 Task: Compose an email with the signature Anthony Hernandez with the subject Feedback on an investor presentation and the message I have a question regarding the legal requirements for the new product, can you please advise? from softage.4@softage.net to softage.5@softage.net, select last word, change the font of the message to Serif and change the font typography to bold and italics Send the email. Finally, move the email from Sent Items to the label Tax documents
Action: Mouse moved to (114, 115)
Screenshot: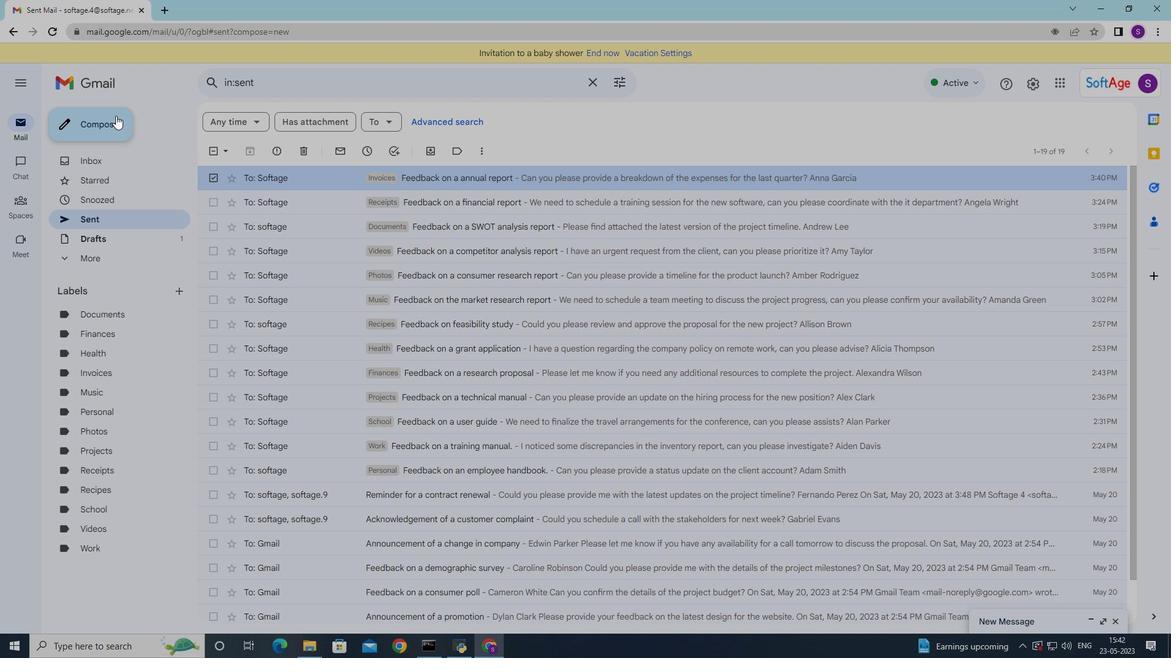 
Action: Mouse pressed left at (114, 115)
Screenshot: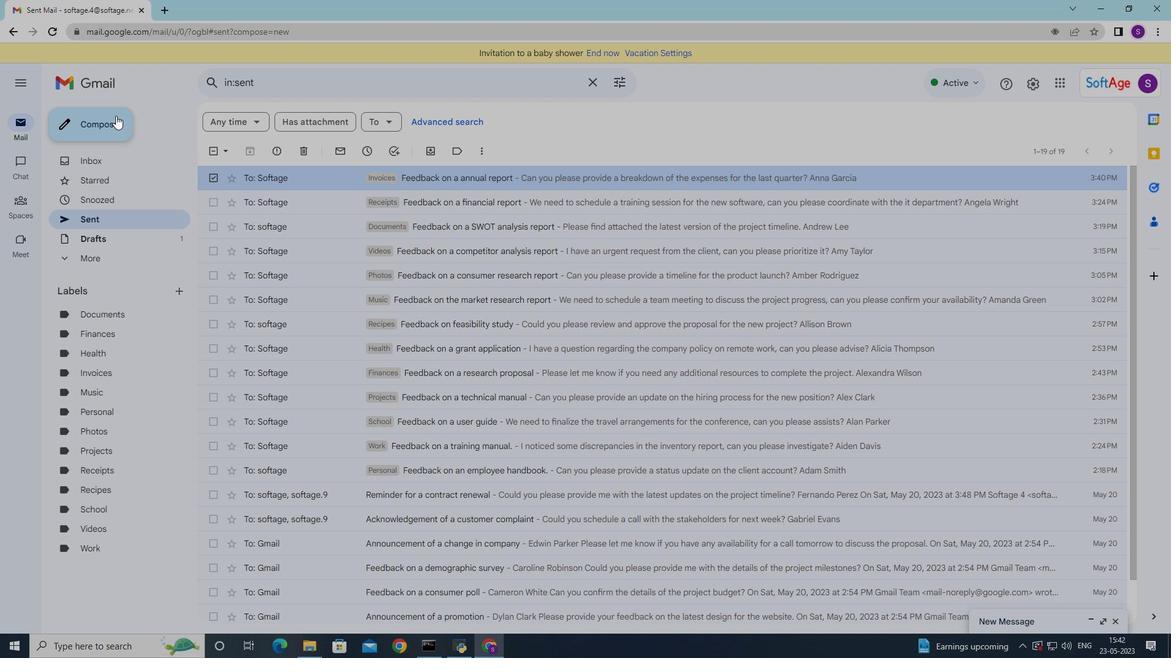 
Action: Mouse moved to (821, 610)
Screenshot: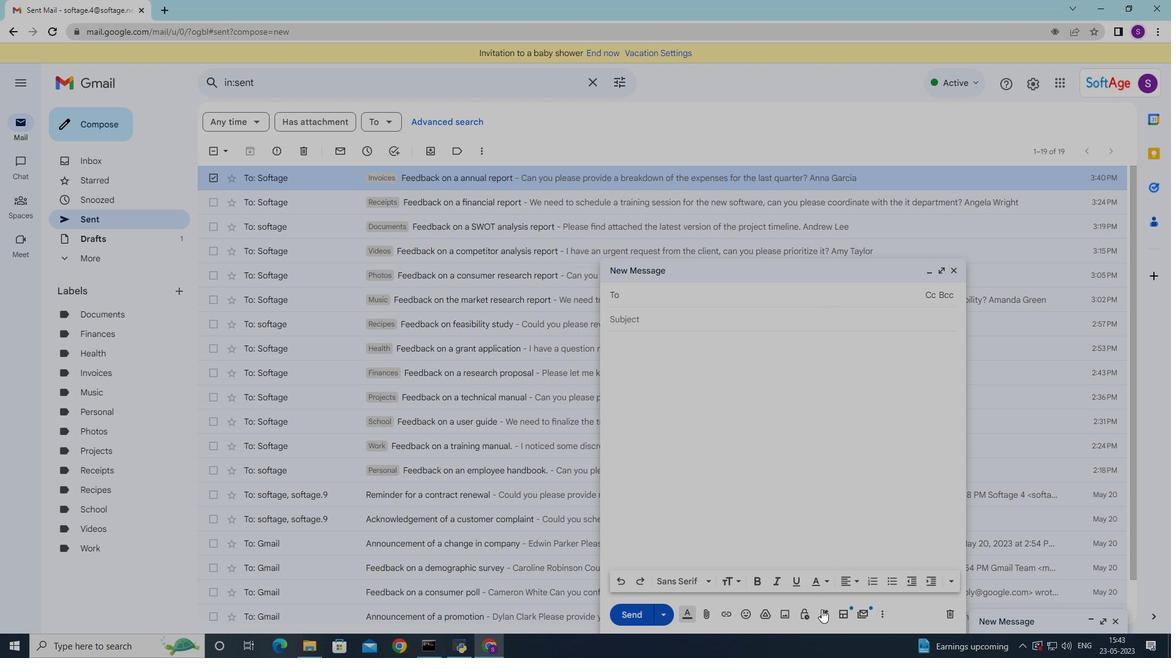 
Action: Mouse pressed left at (821, 610)
Screenshot: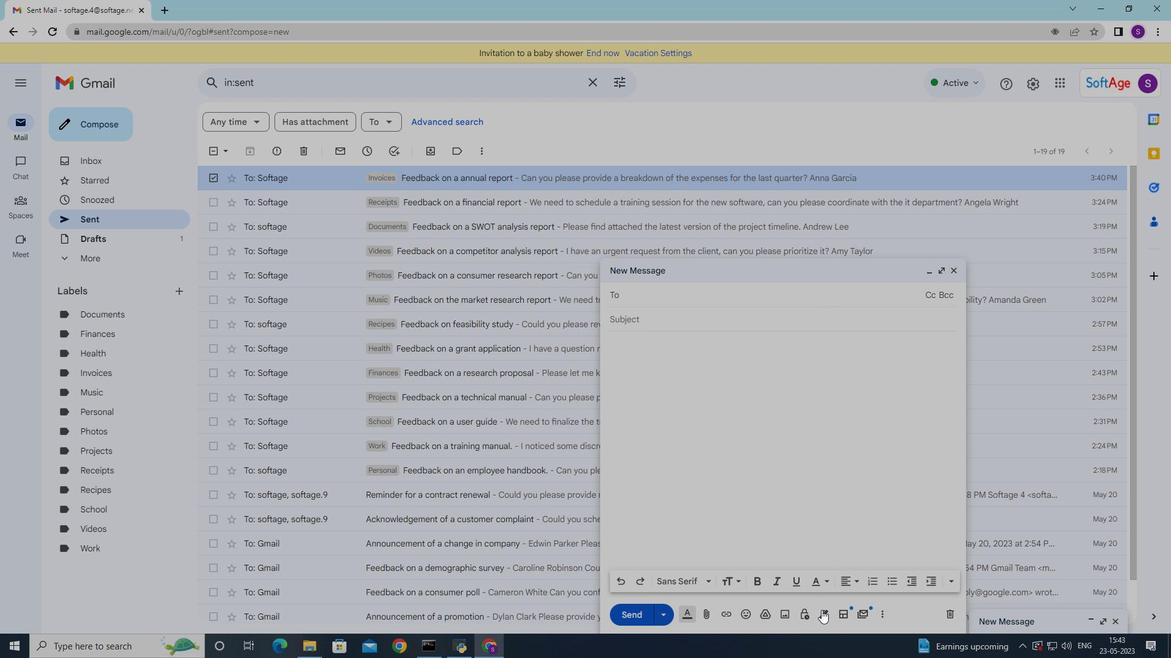 
Action: Mouse moved to (863, 520)
Screenshot: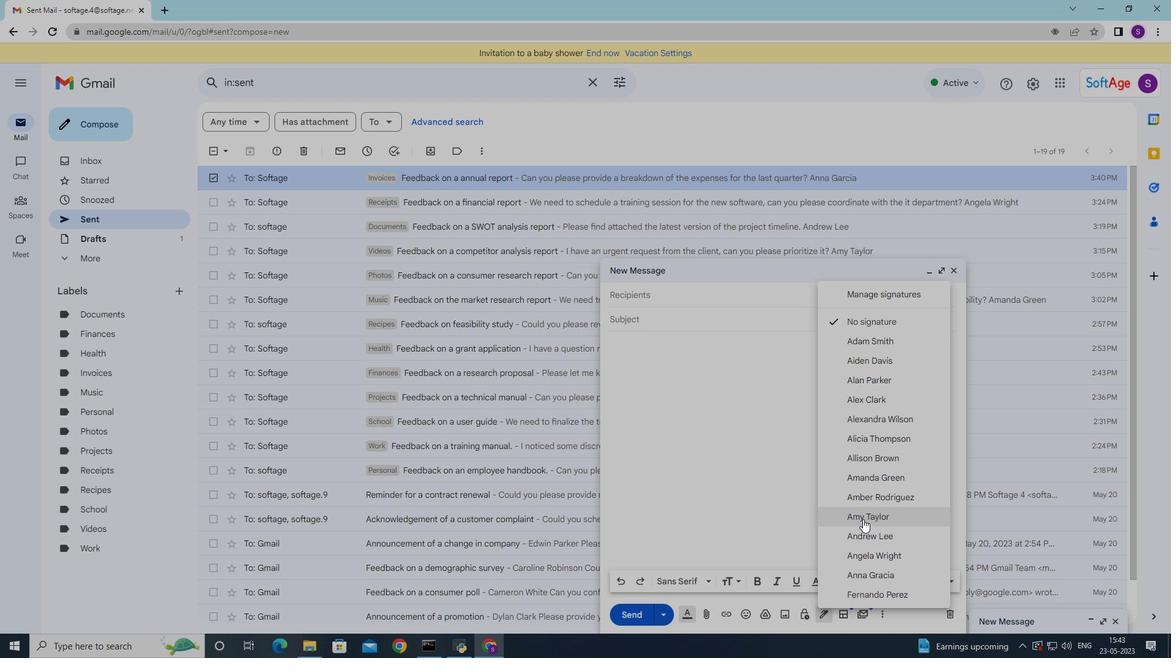 
Action: Mouse scrolled (863, 520) with delta (0, 0)
Screenshot: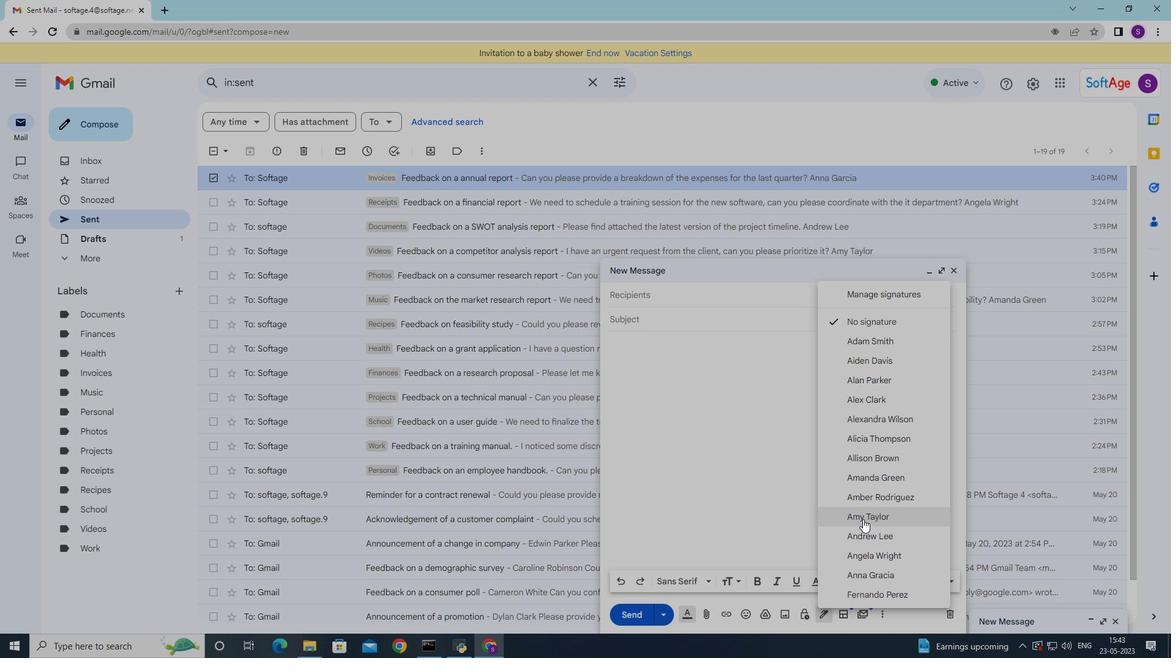 
Action: Mouse moved to (863, 522)
Screenshot: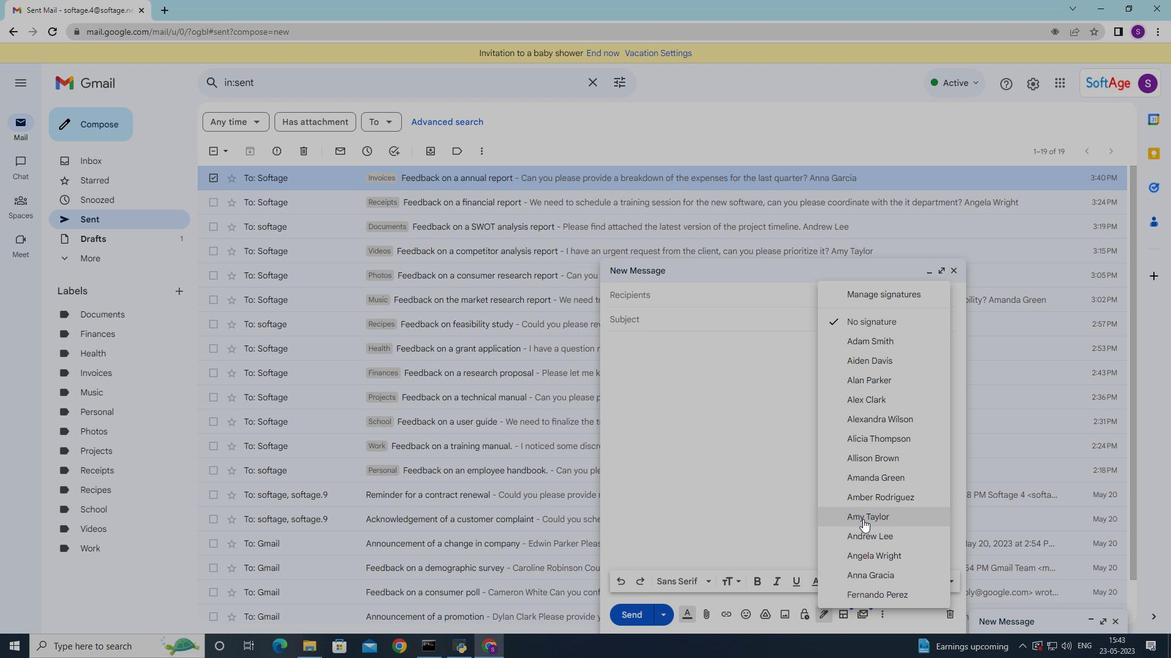 
Action: Mouse scrolled (863, 521) with delta (0, 0)
Screenshot: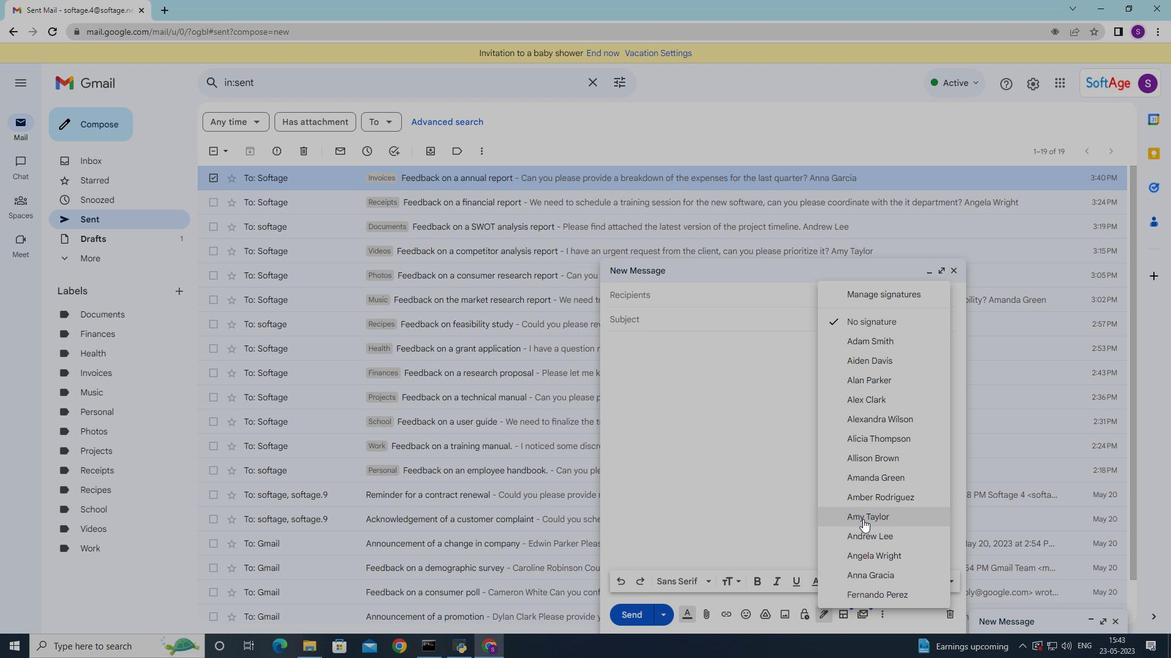 
Action: Mouse scrolled (863, 521) with delta (0, 0)
Screenshot: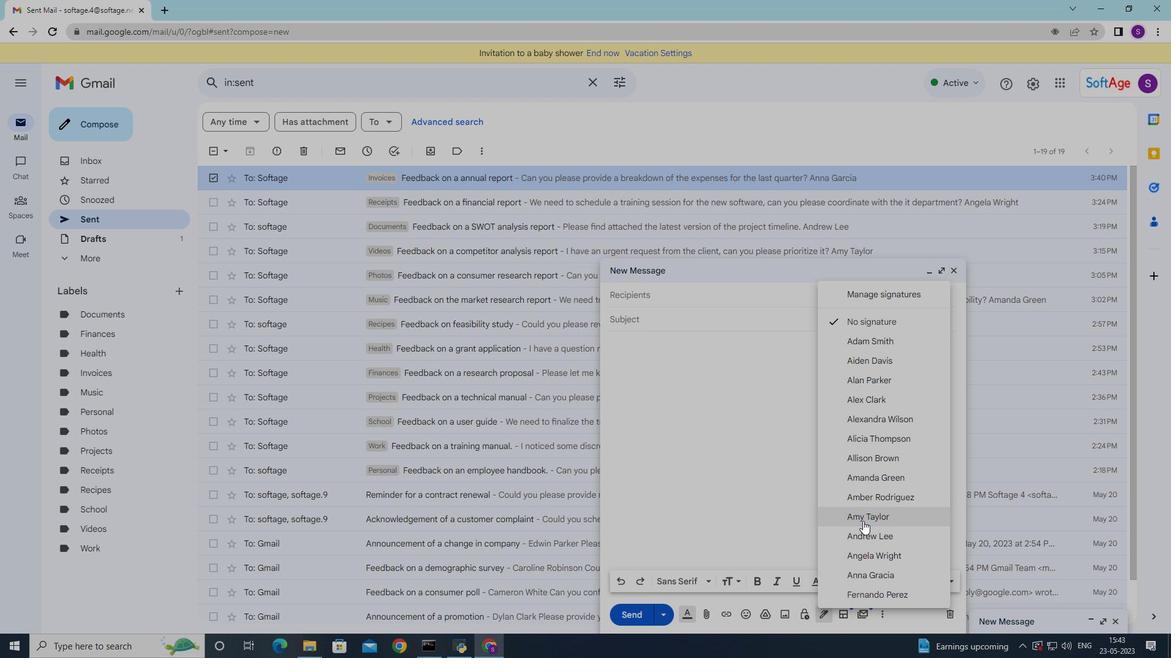 
Action: Mouse moved to (863, 523)
Screenshot: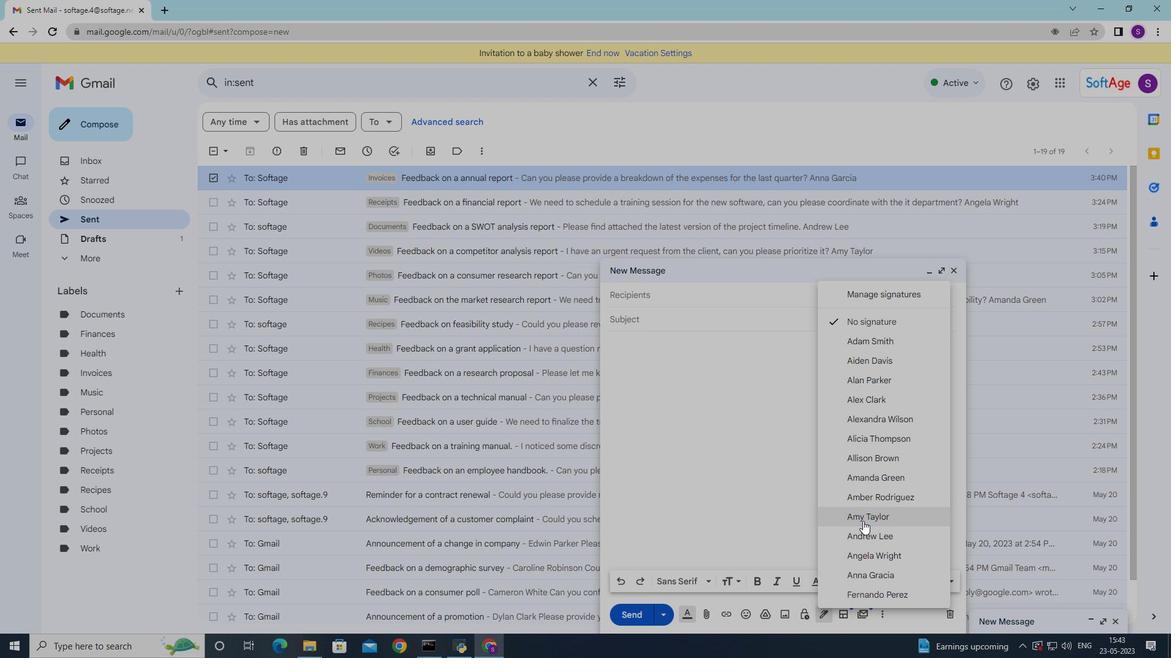 
Action: Mouse scrolled (863, 522) with delta (0, 0)
Screenshot: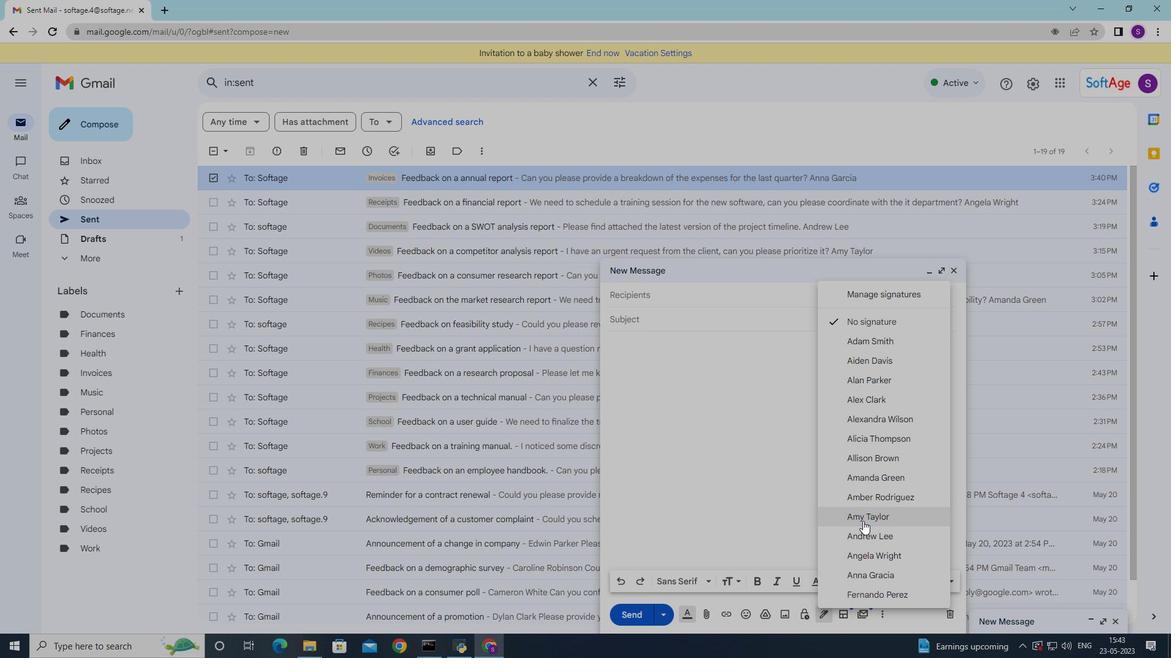 
Action: Mouse moved to (903, 542)
Screenshot: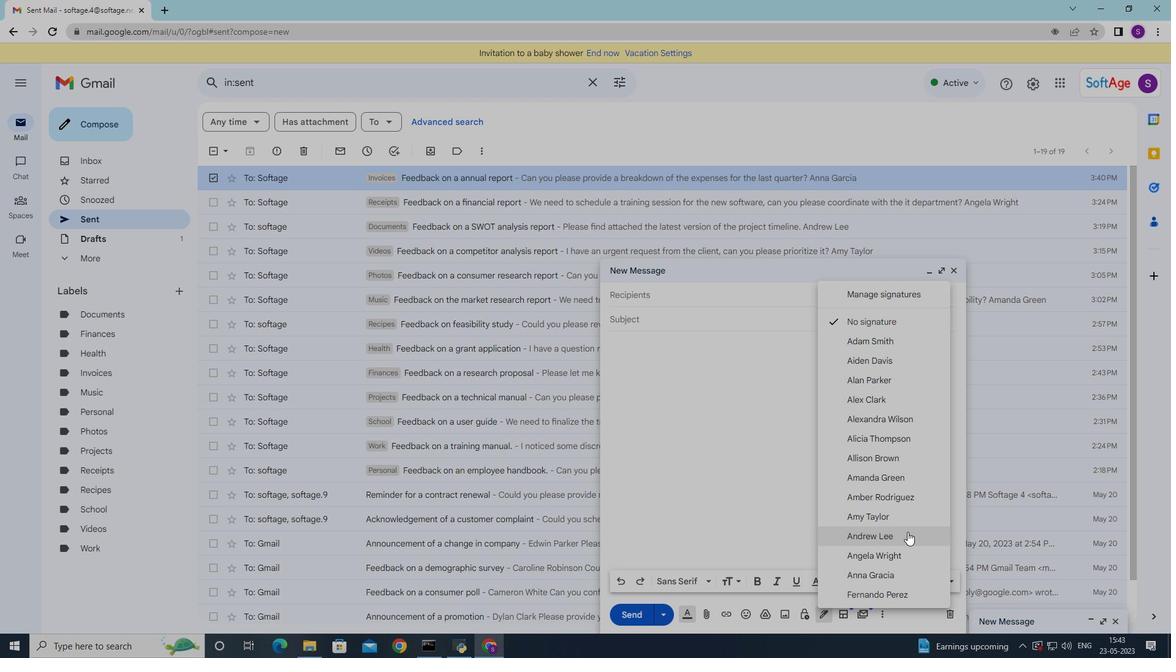 
Action: Mouse scrolled (903, 542) with delta (0, 0)
Screenshot: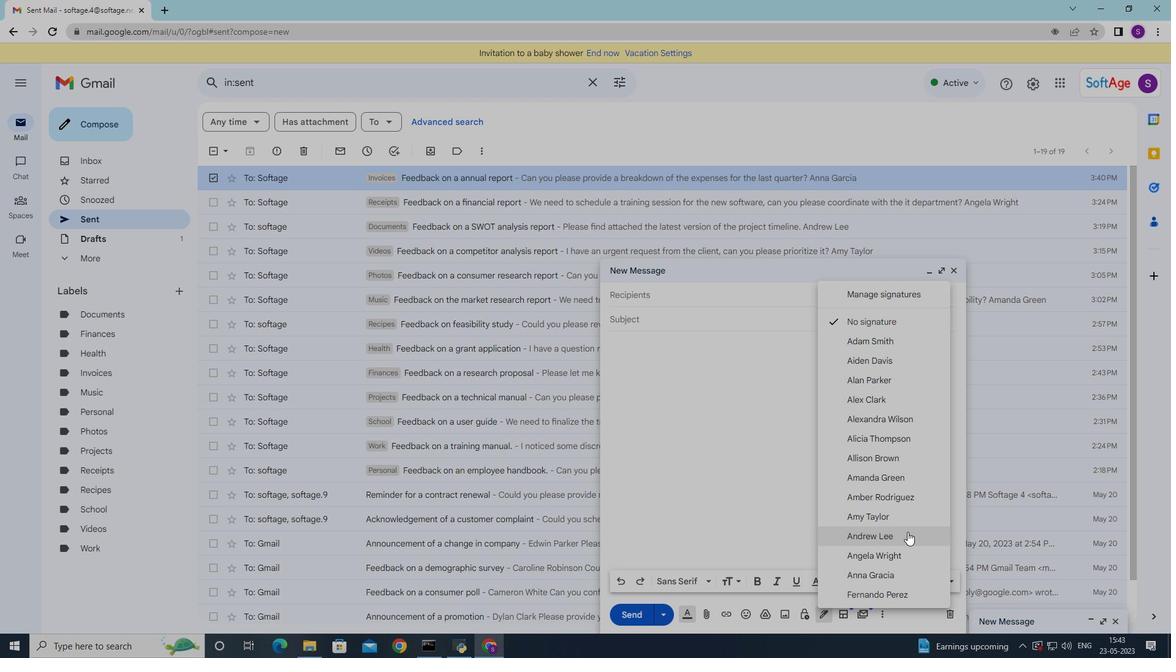 
Action: Mouse moved to (902, 544)
Screenshot: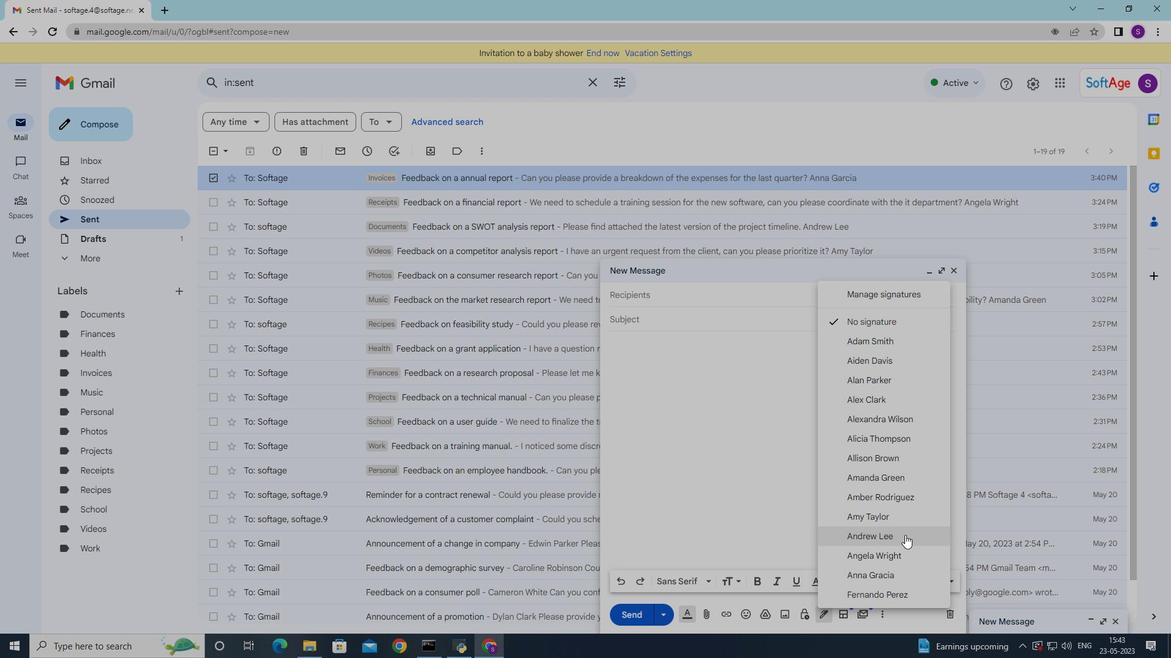 
Action: Mouse scrolled (902, 544) with delta (0, 0)
Screenshot: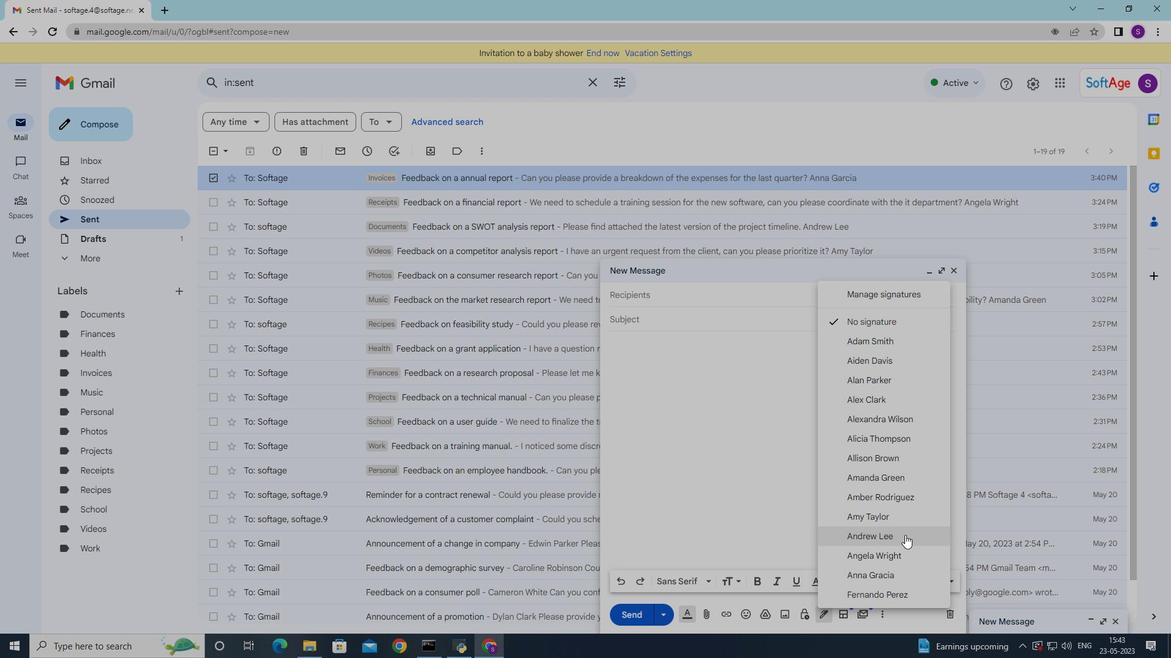 
Action: Mouse moved to (901, 546)
Screenshot: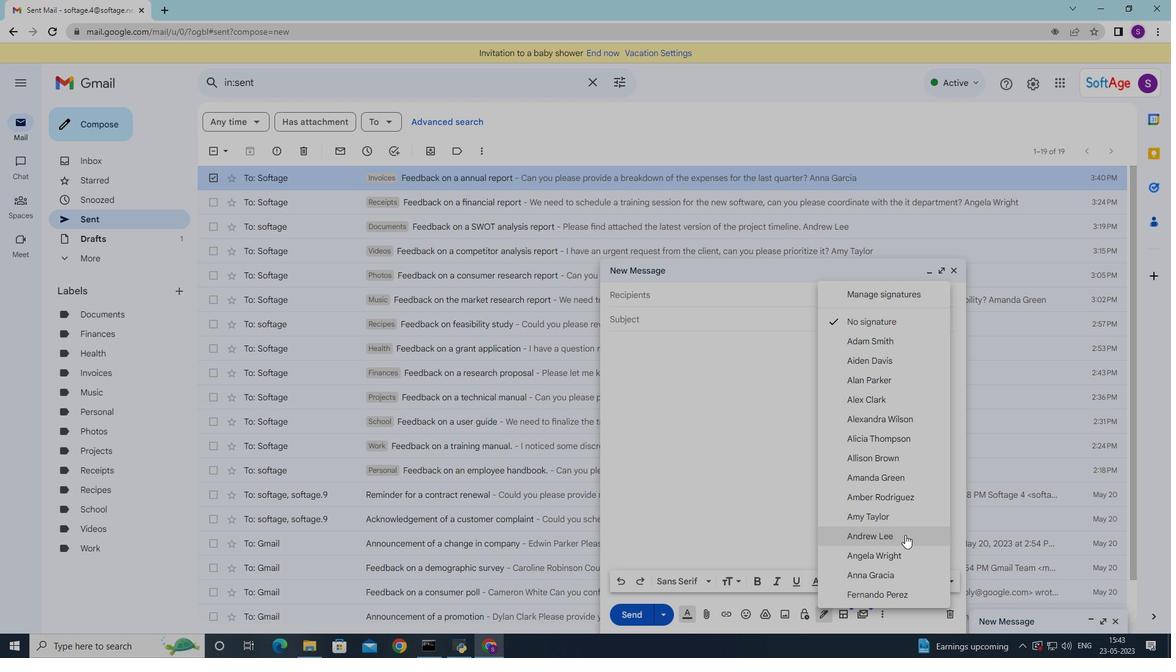 
Action: Mouse scrolled (901, 545) with delta (0, 0)
Screenshot: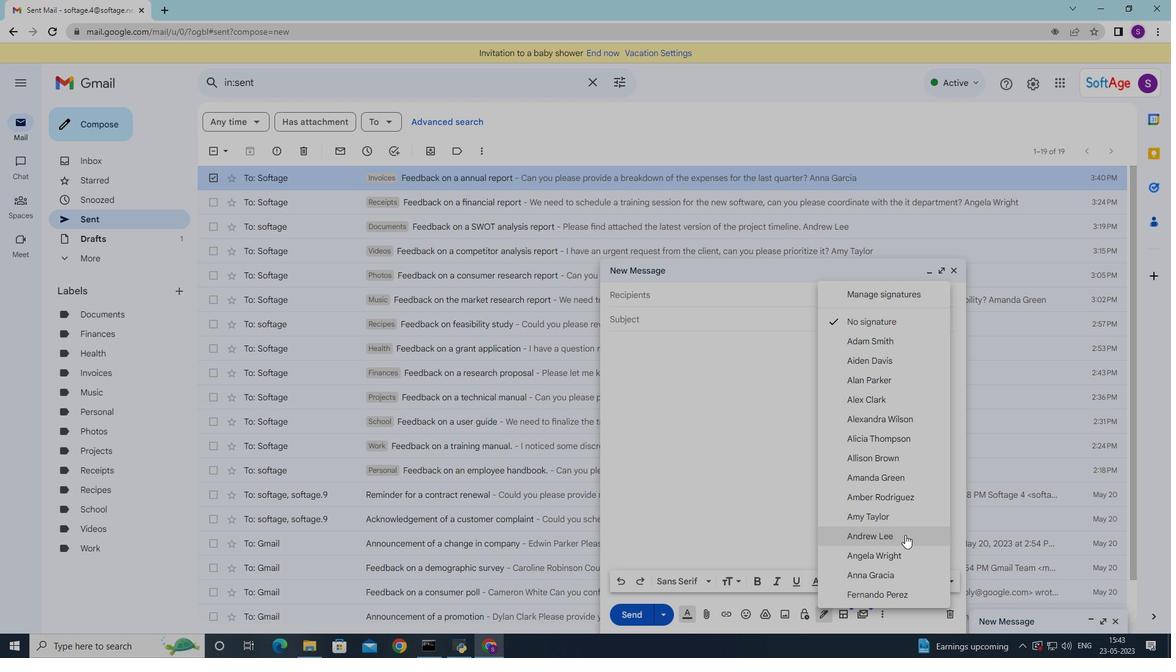 
Action: Mouse moved to (903, 301)
Screenshot: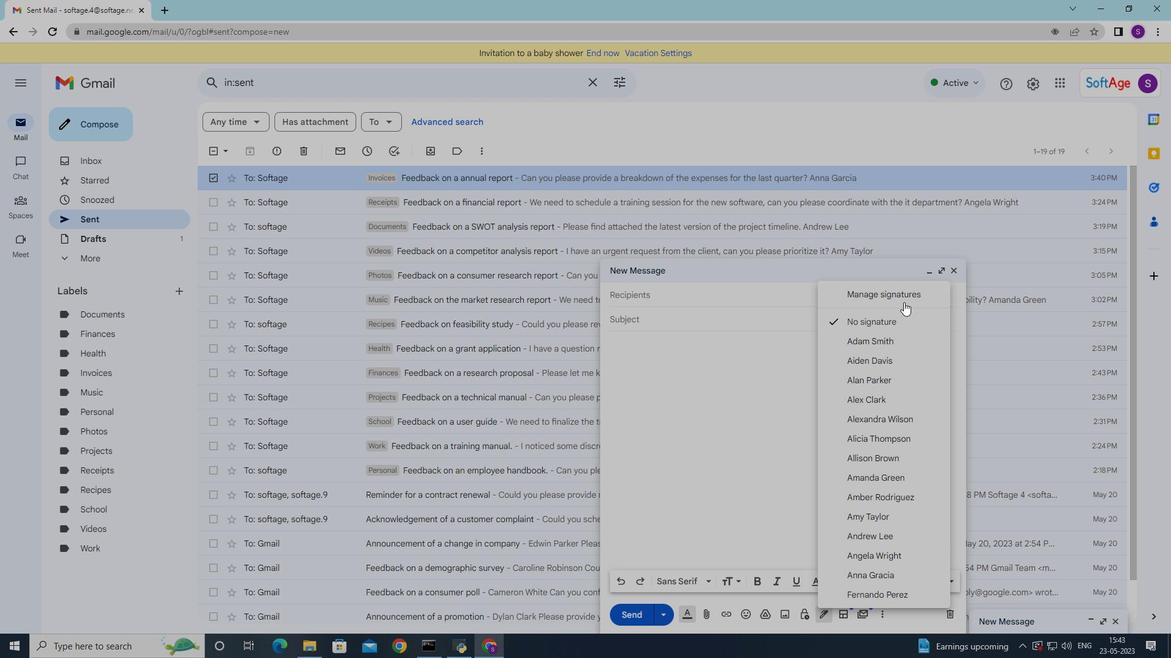 
Action: Mouse pressed left at (903, 301)
Screenshot: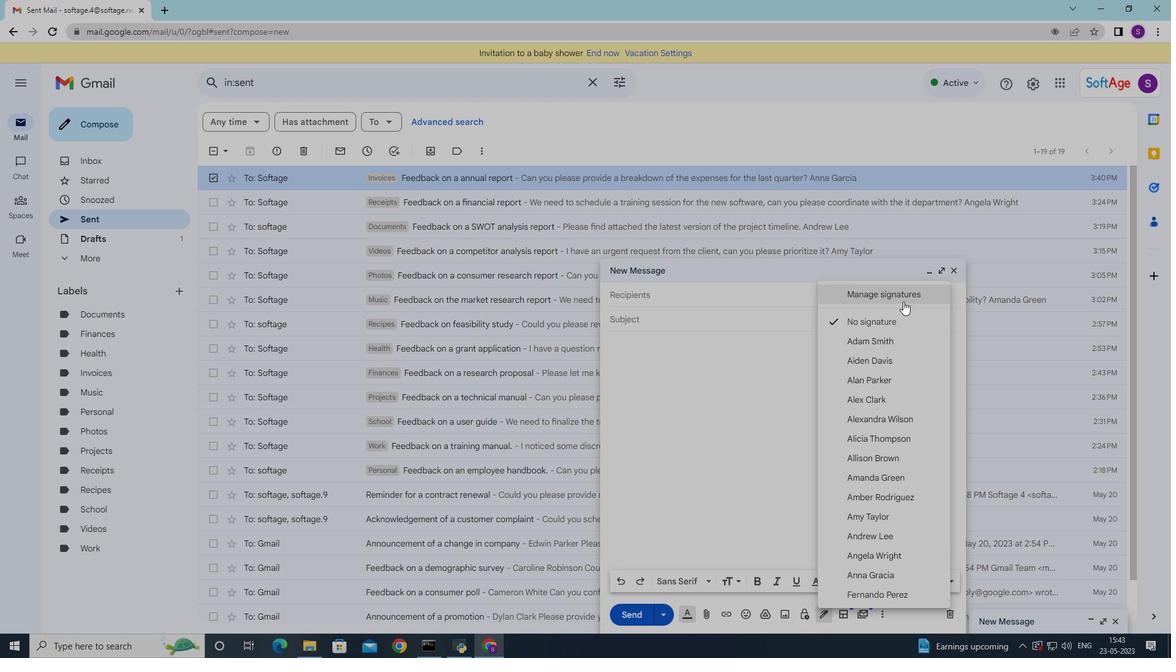 
Action: Mouse moved to (599, 372)
Screenshot: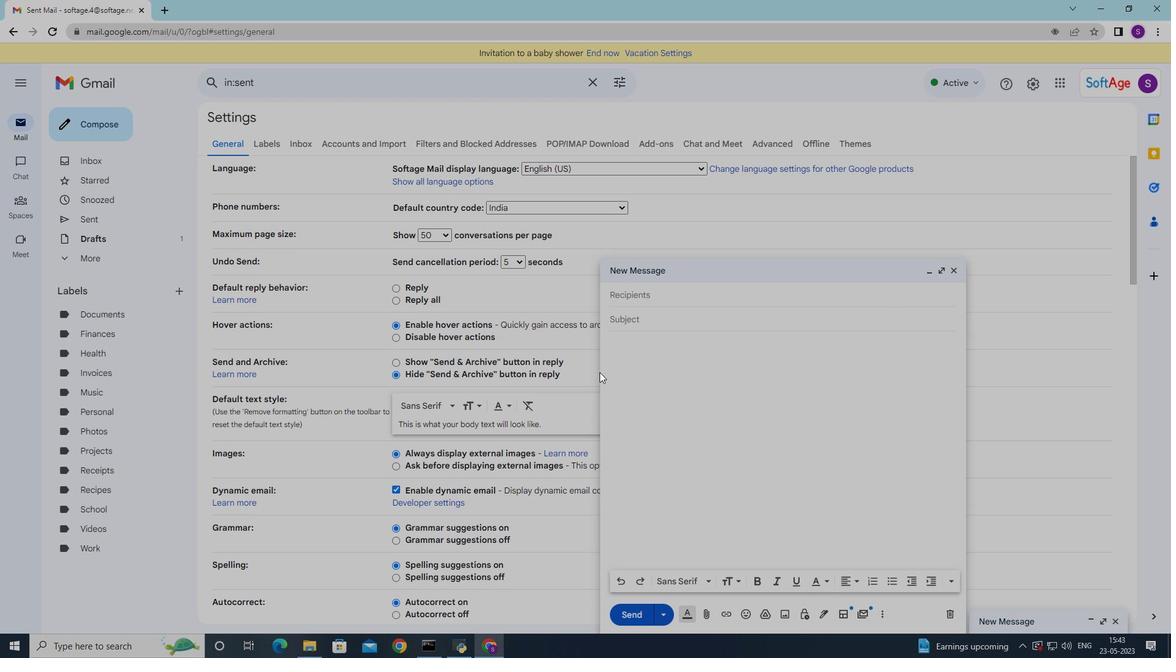 
Action: Mouse scrolled (599, 371) with delta (0, 0)
Screenshot: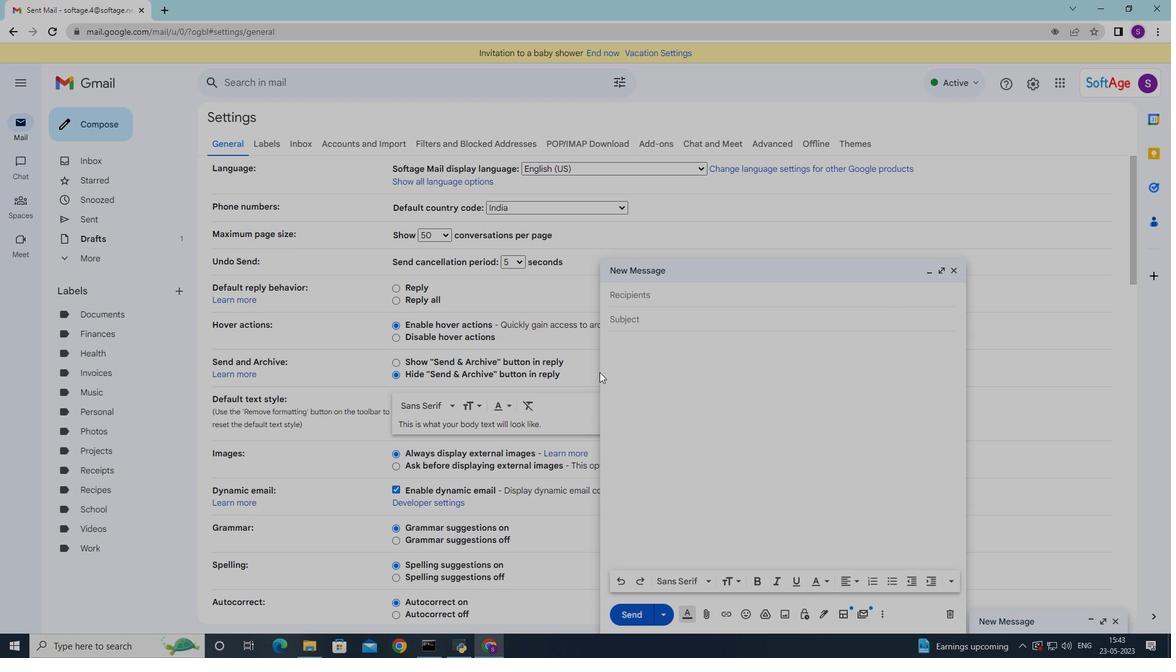 
Action: Mouse moved to (823, 615)
Screenshot: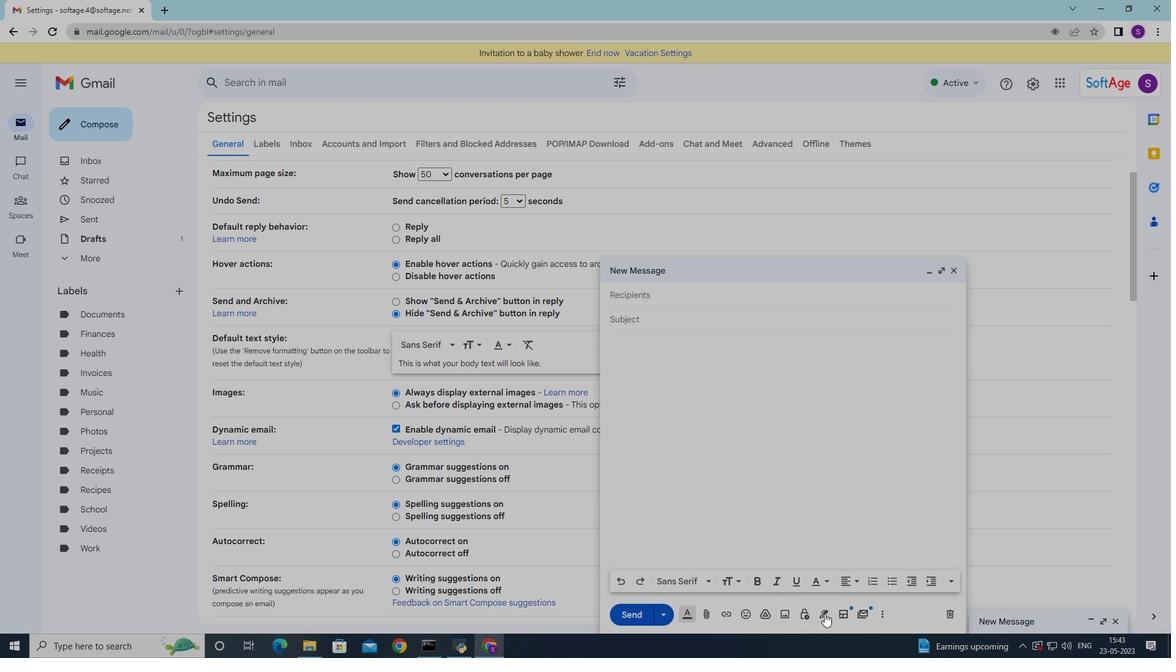 
Action: Mouse pressed left at (823, 615)
Screenshot: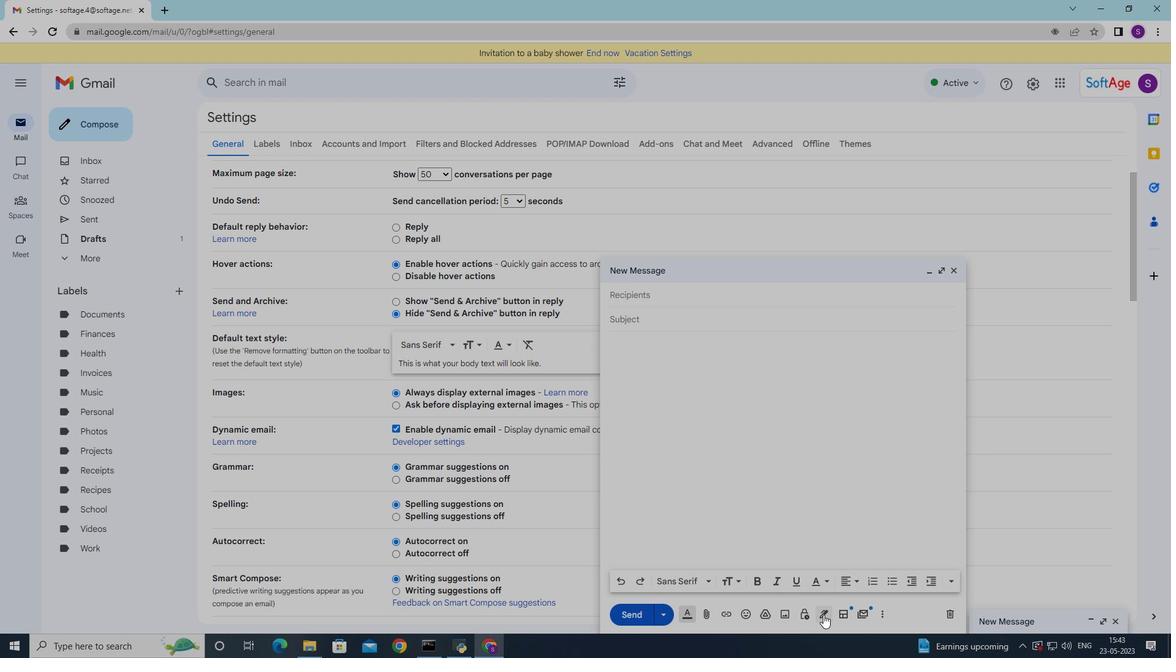 
Action: Mouse moved to (956, 271)
Screenshot: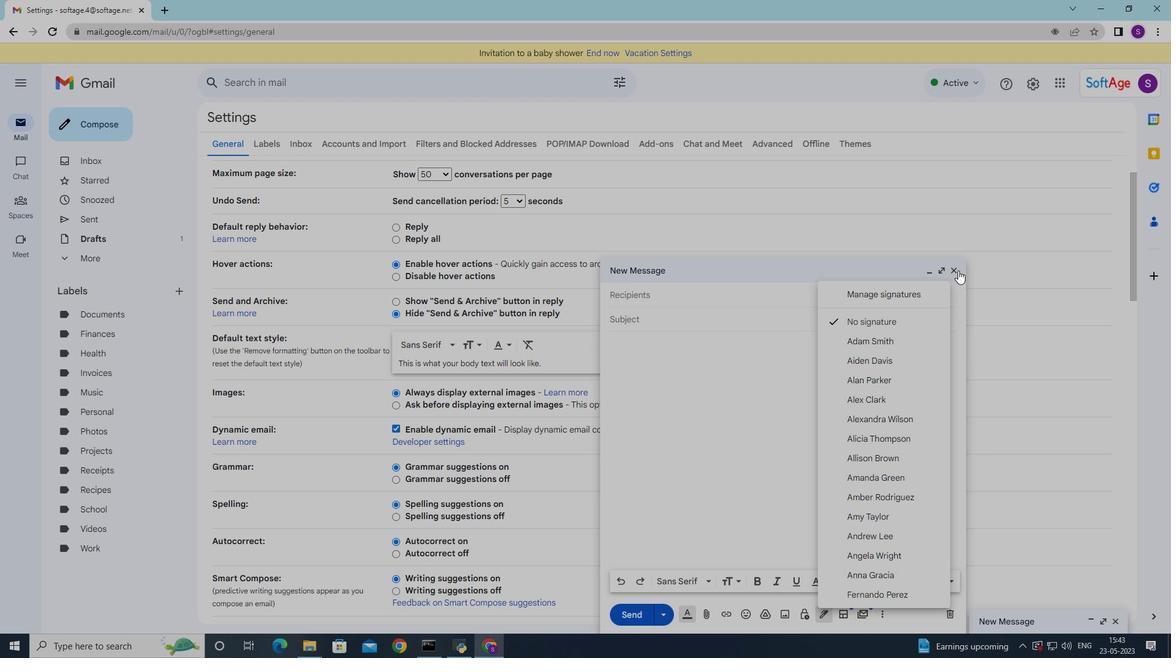 
Action: Mouse pressed left at (956, 271)
Screenshot: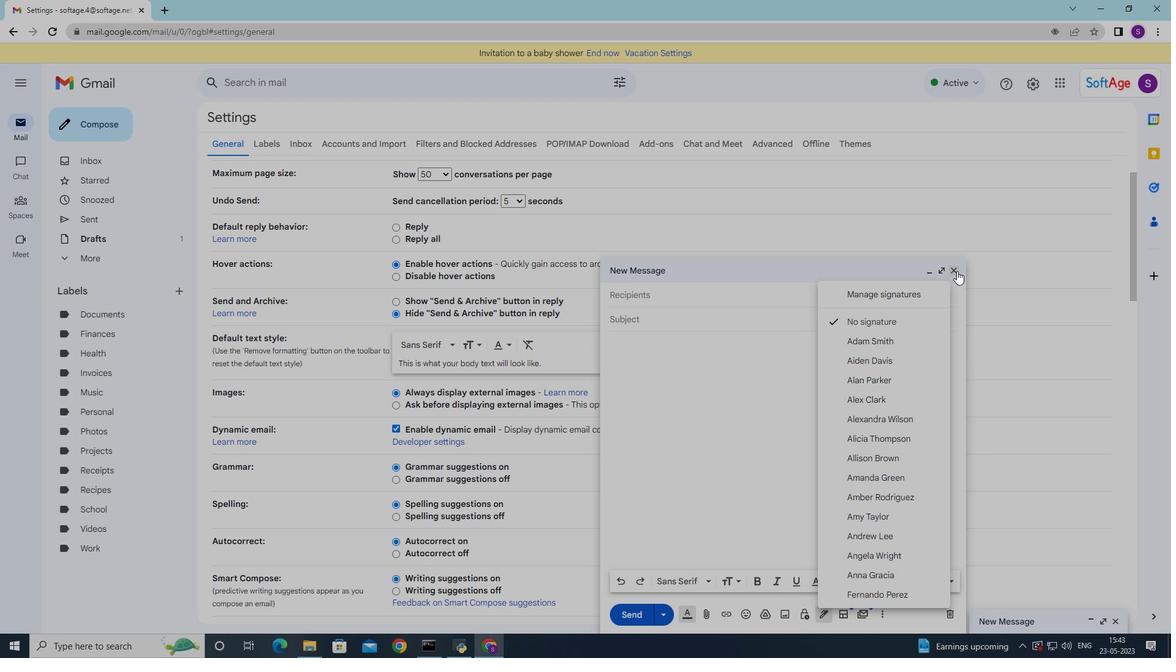 
Action: Mouse moved to (598, 300)
Screenshot: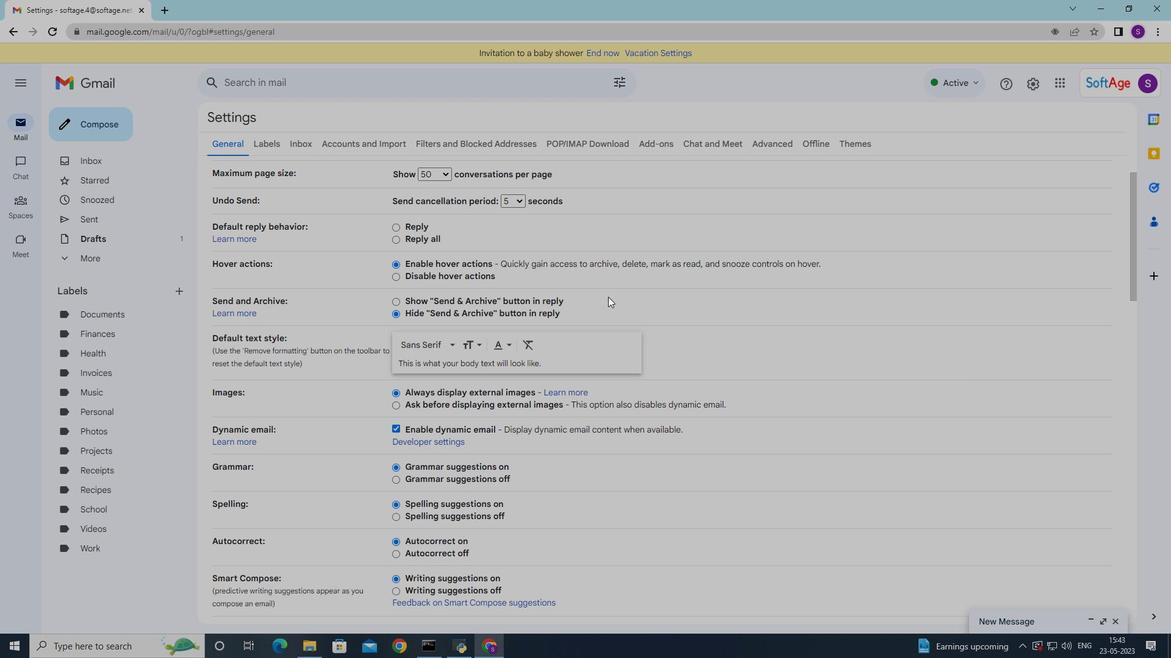
Action: Mouse scrolled (598, 300) with delta (0, 0)
Screenshot: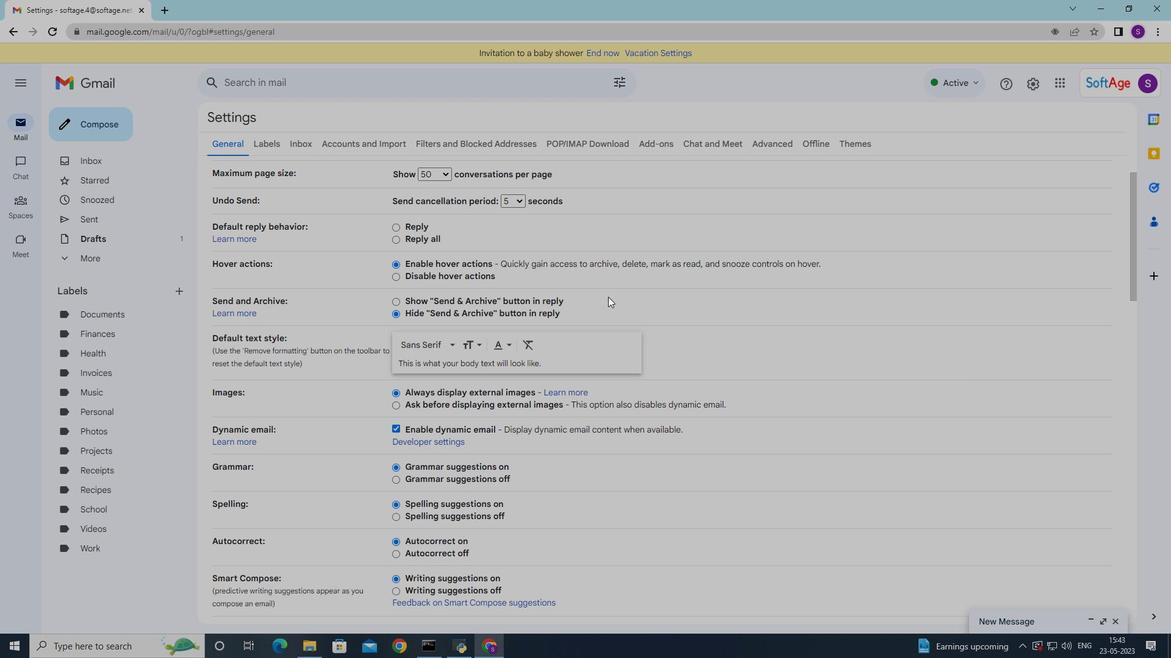 
Action: Mouse moved to (598, 301)
Screenshot: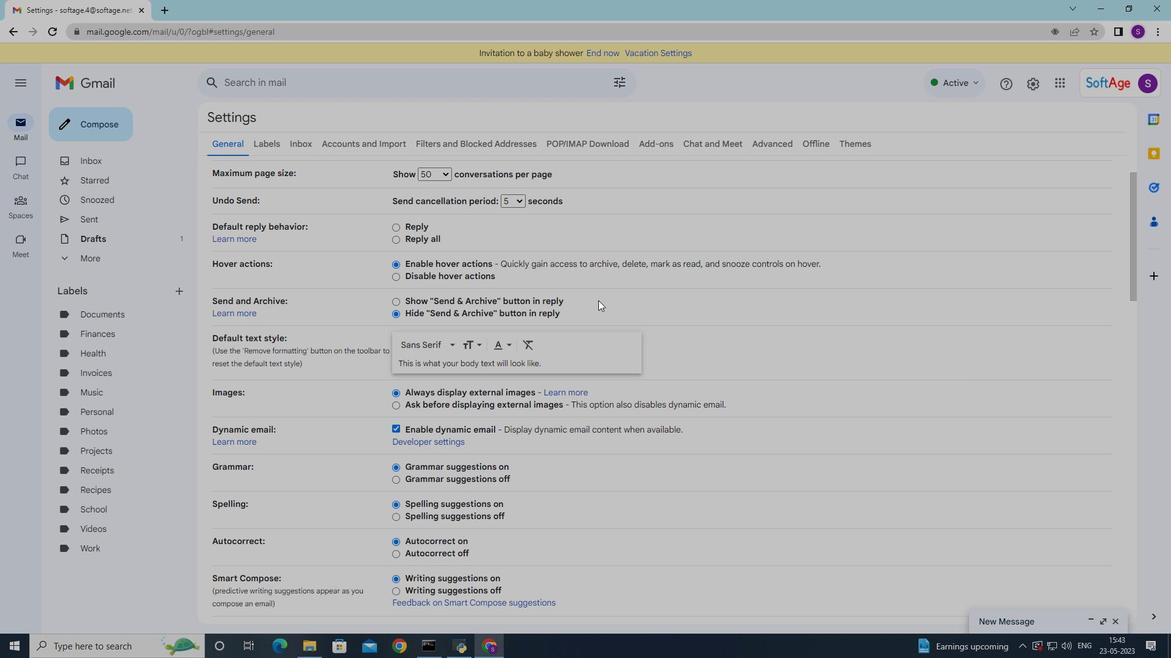 
Action: Mouse scrolled (598, 300) with delta (0, 0)
Screenshot: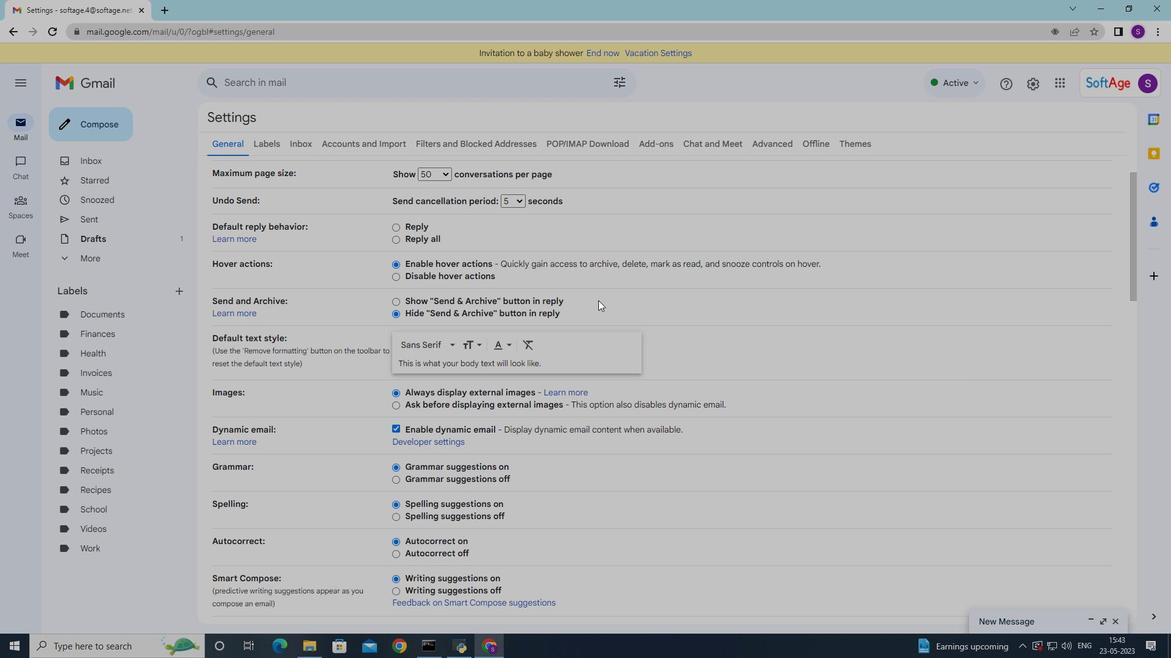 
Action: Mouse moved to (598, 302)
Screenshot: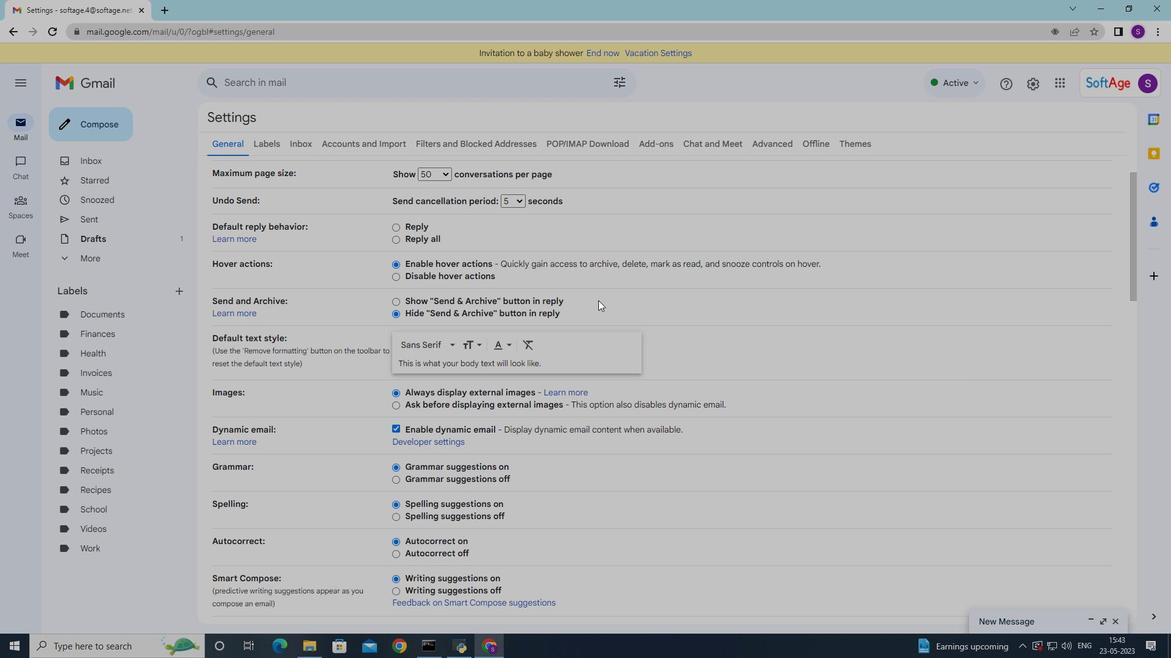 
Action: Mouse scrolled (598, 301) with delta (0, 0)
Screenshot: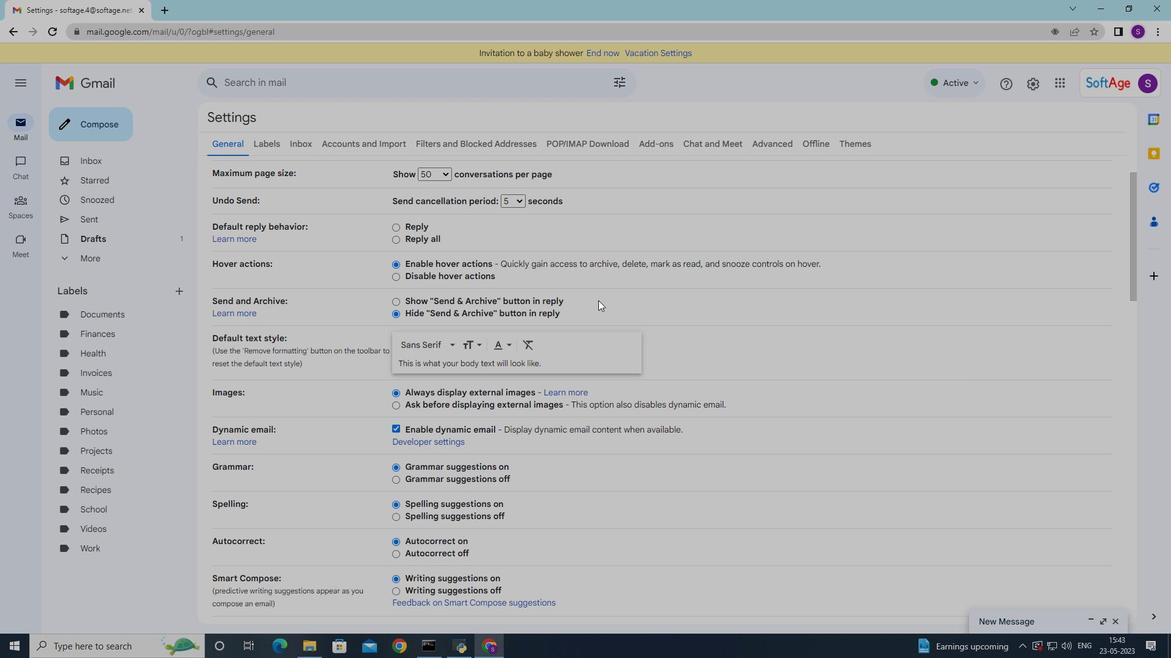 
Action: Mouse moved to (598, 303)
Screenshot: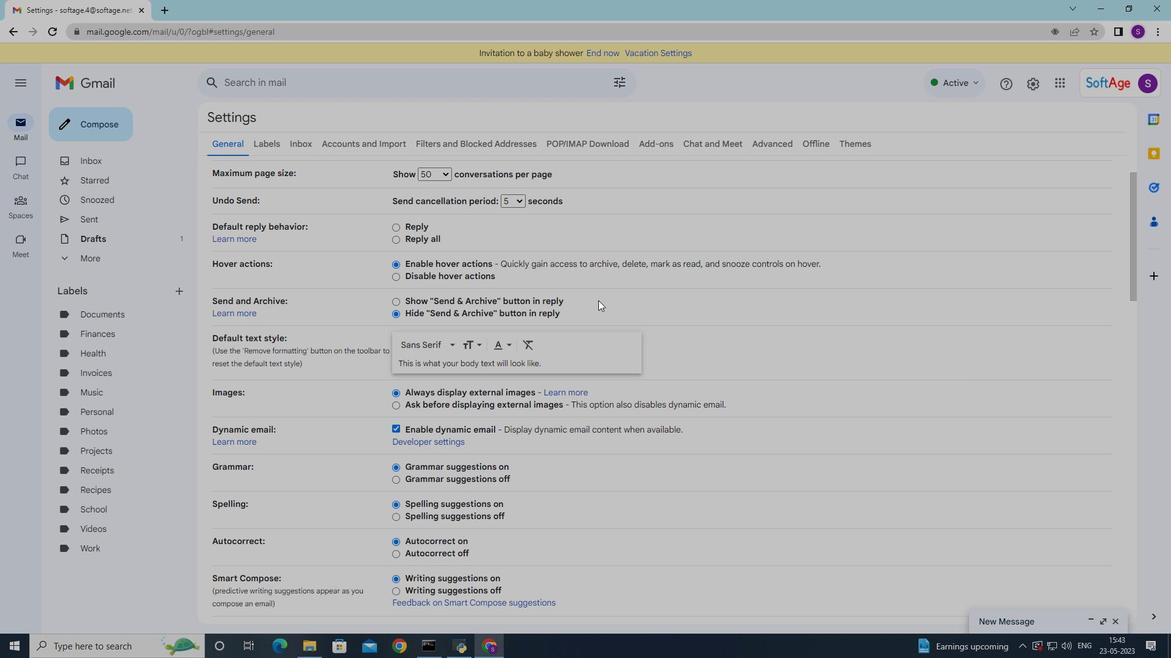
Action: Mouse scrolled (598, 303) with delta (0, 0)
Screenshot: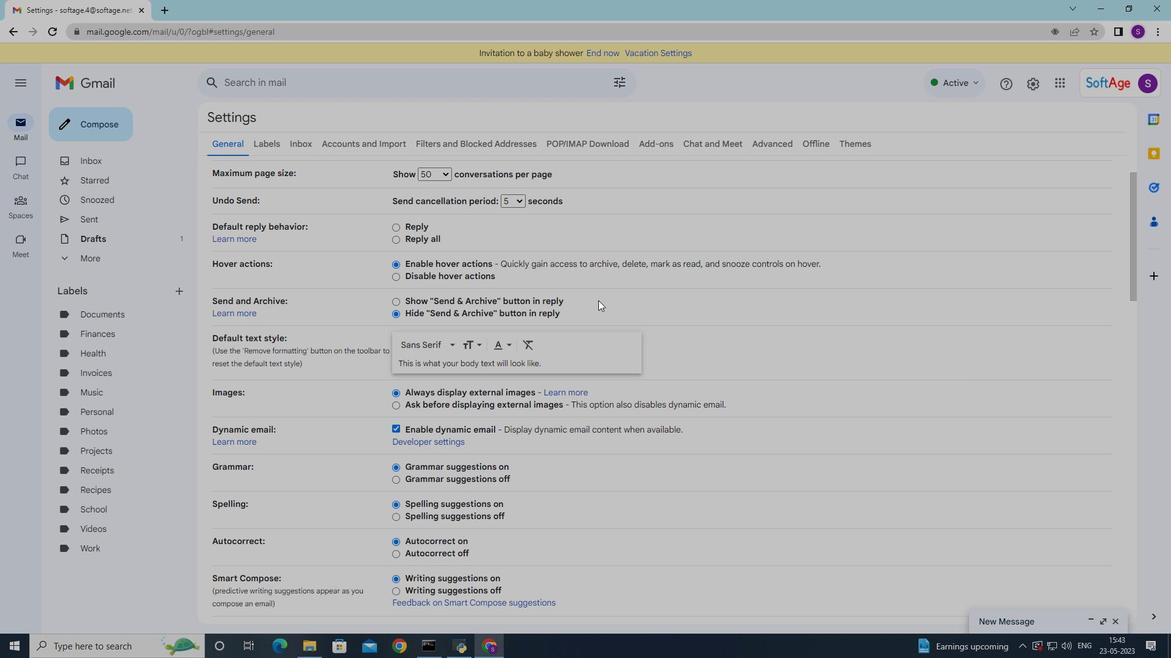 
Action: Mouse moved to (581, 419)
Screenshot: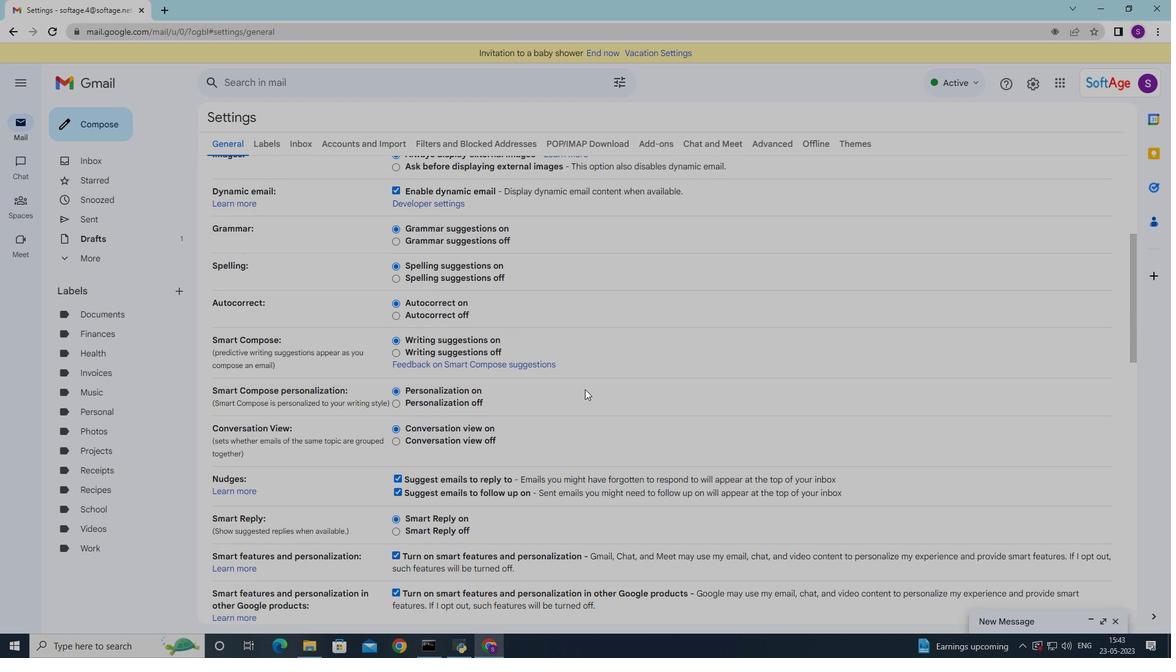 
Action: Mouse scrolled (581, 418) with delta (0, 0)
Screenshot: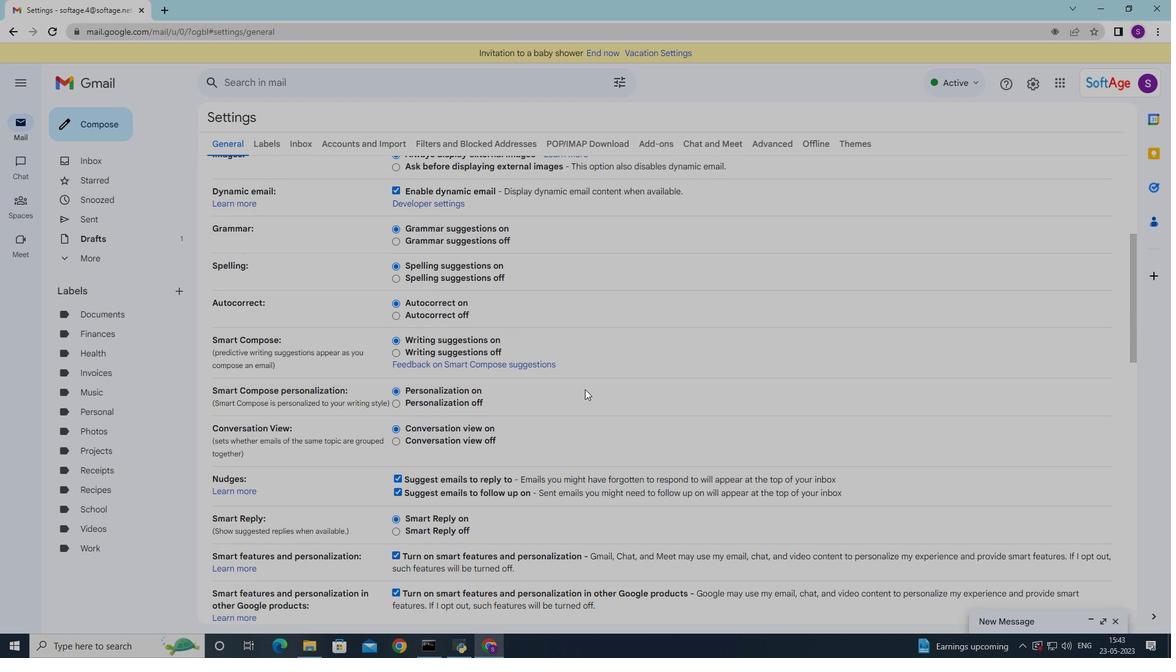 
Action: Mouse moved to (581, 420)
Screenshot: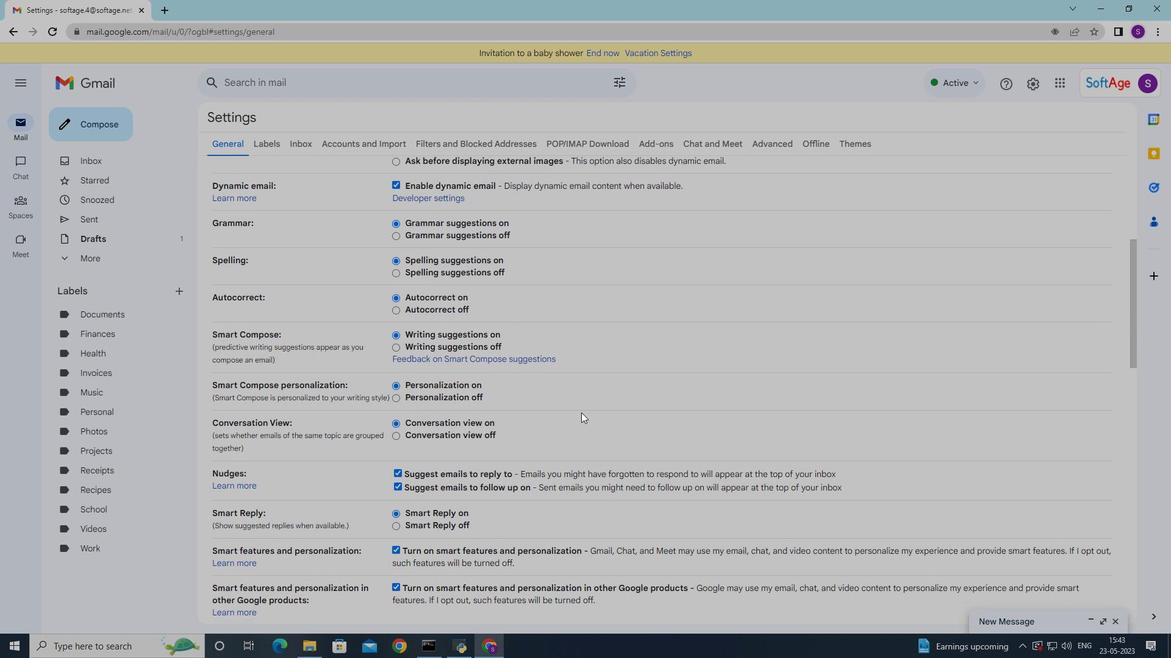 
Action: Mouse scrolled (581, 420) with delta (0, 0)
Screenshot: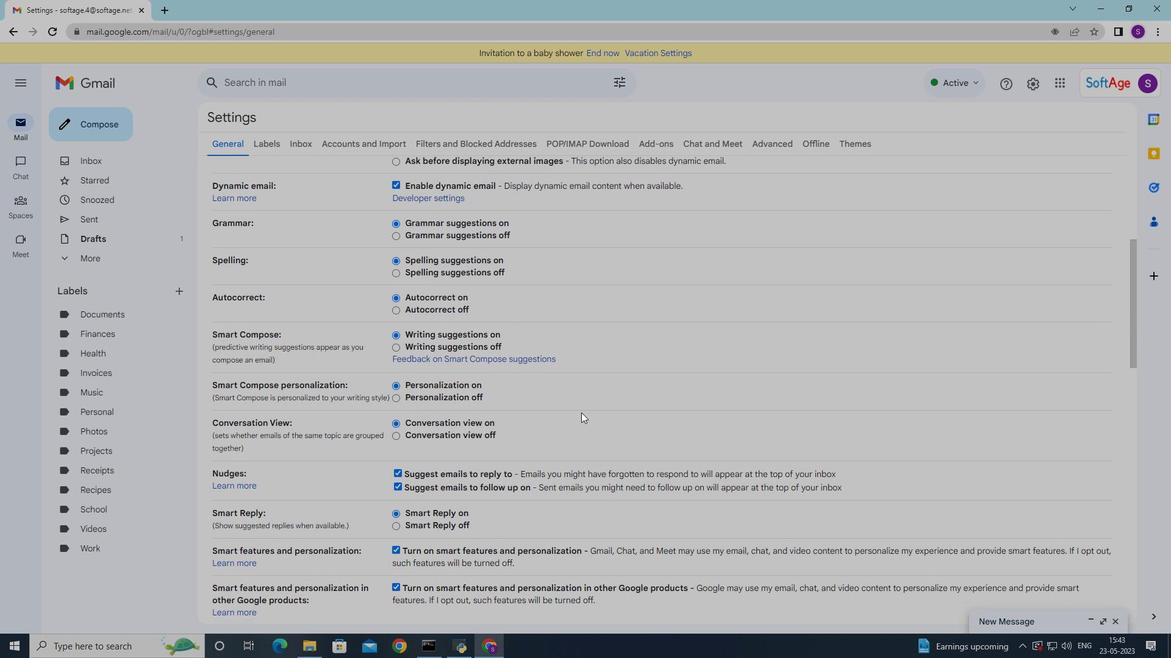 
Action: Mouse moved to (581, 422)
Screenshot: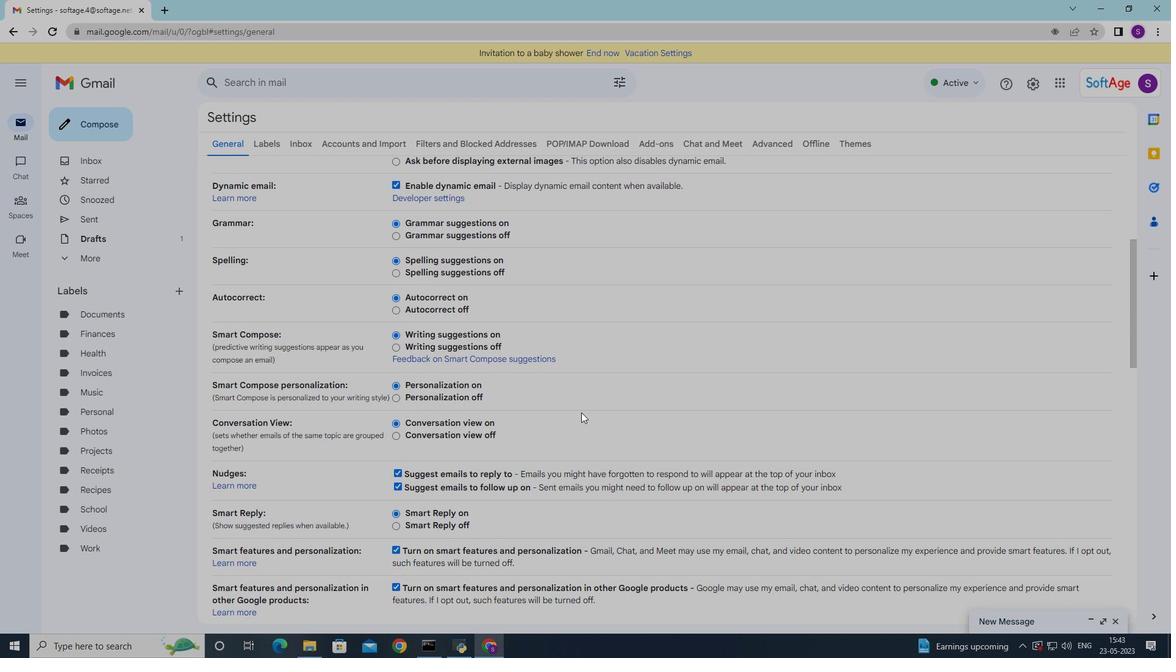 
Action: Mouse scrolled (581, 421) with delta (0, 0)
Screenshot: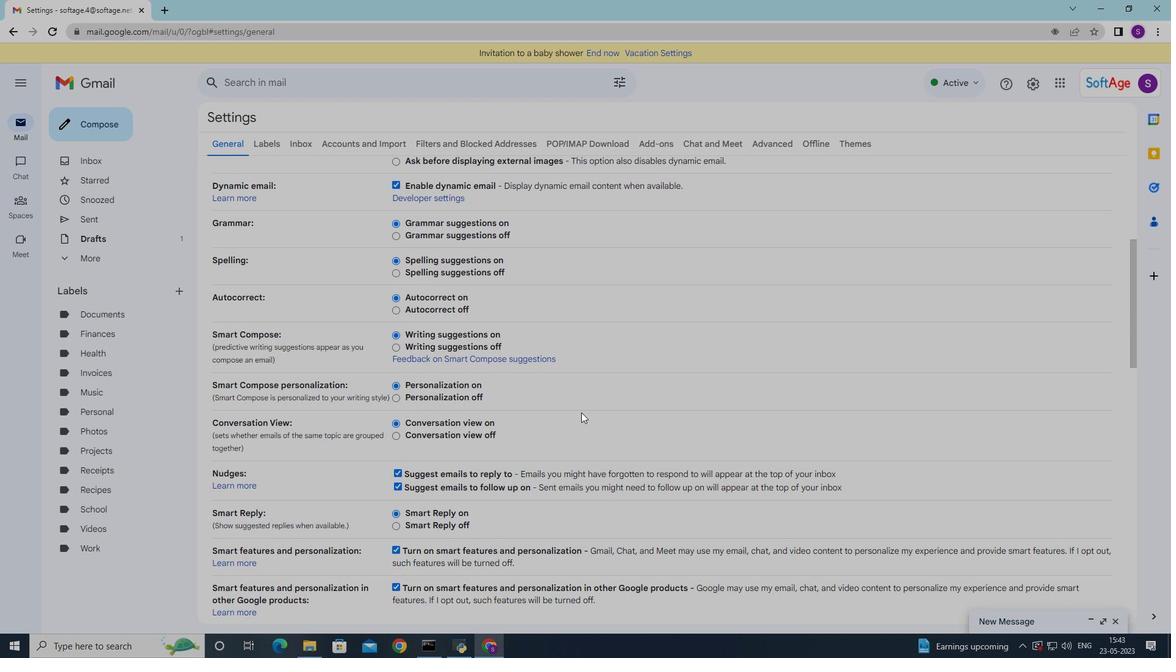 
Action: Mouse moved to (580, 423)
Screenshot: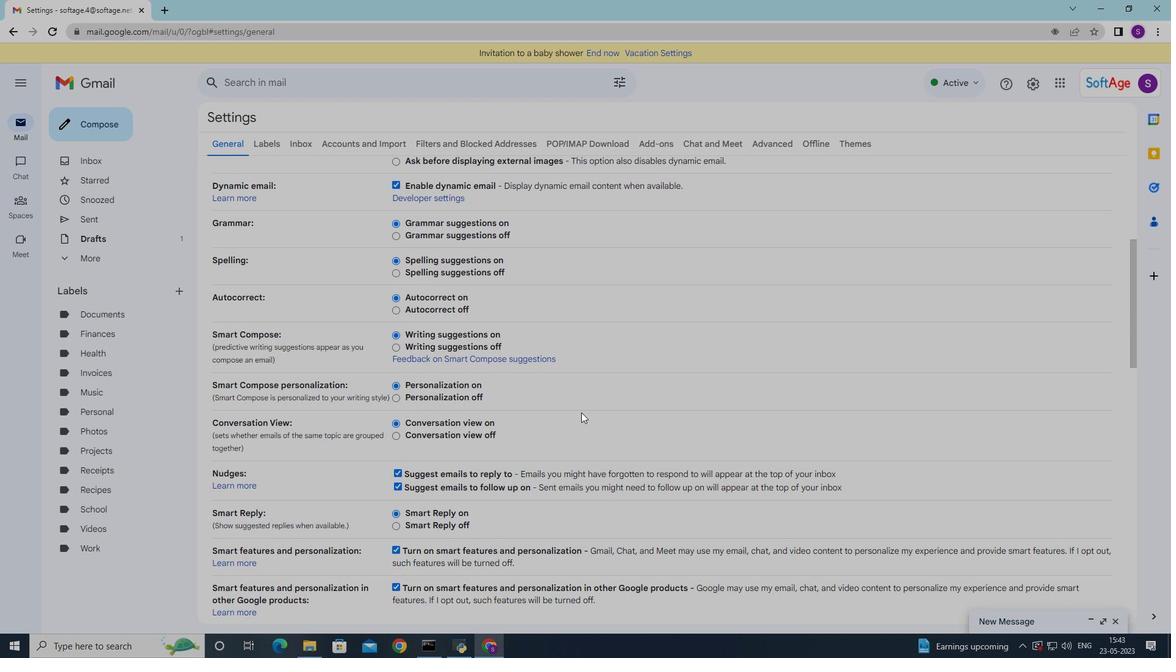 
Action: Mouse scrolled (581, 422) with delta (0, 0)
Screenshot: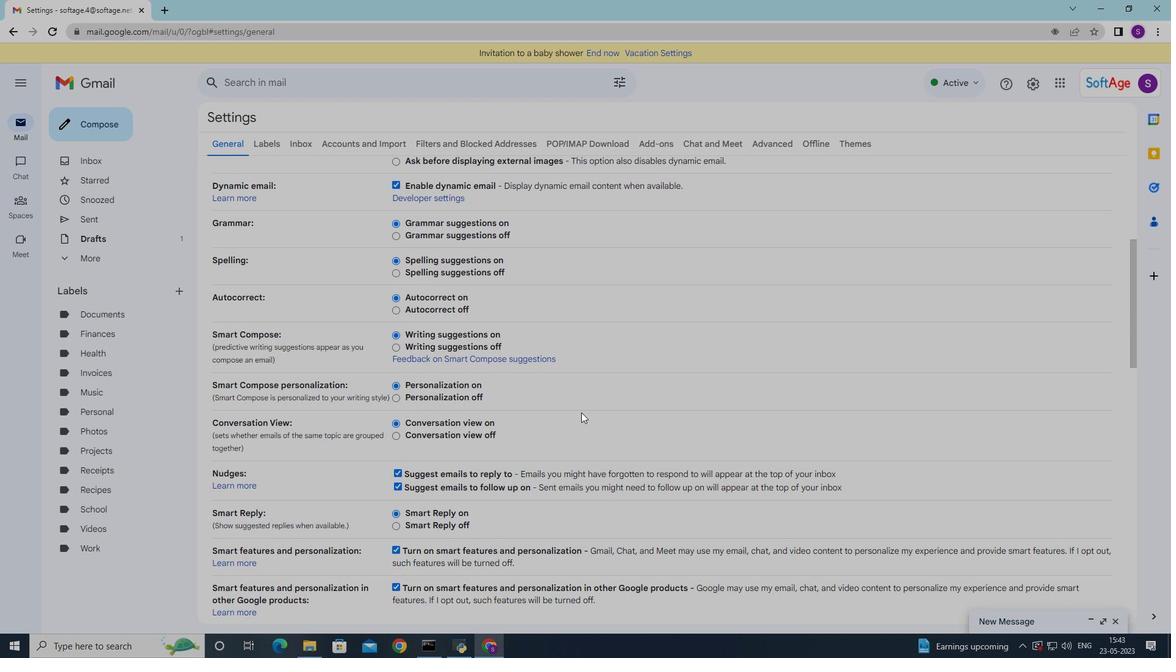 
Action: Mouse moved to (575, 437)
Screenshot: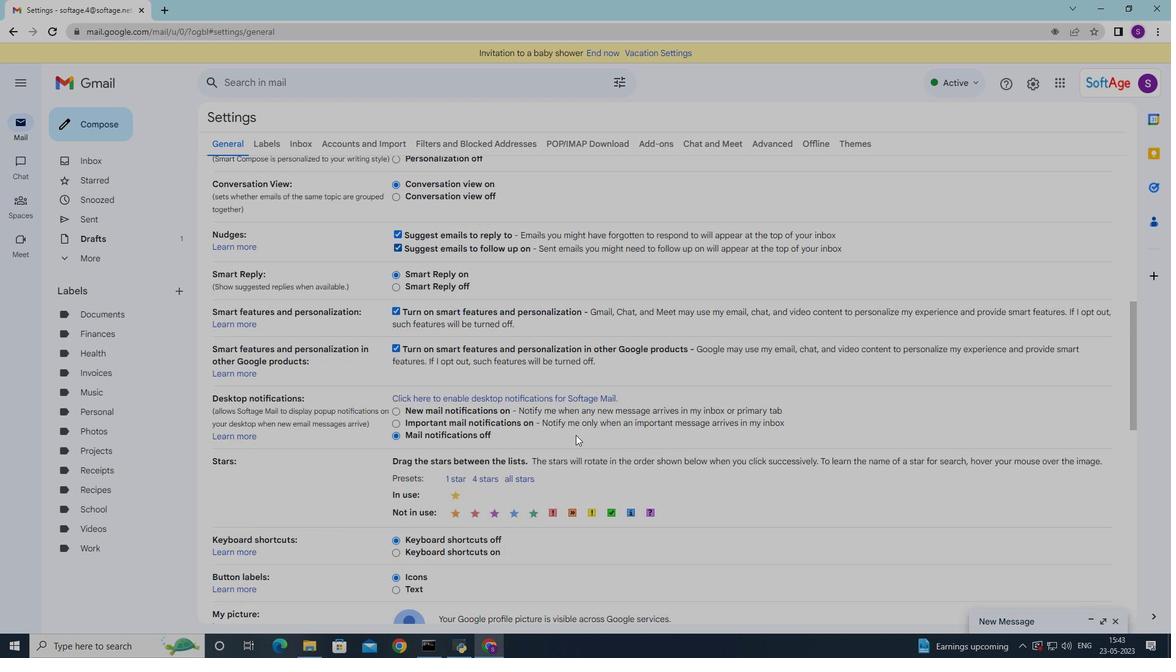 
Action: Mouse scrolled (575, 436) with delta (0, 0)
Screenshot: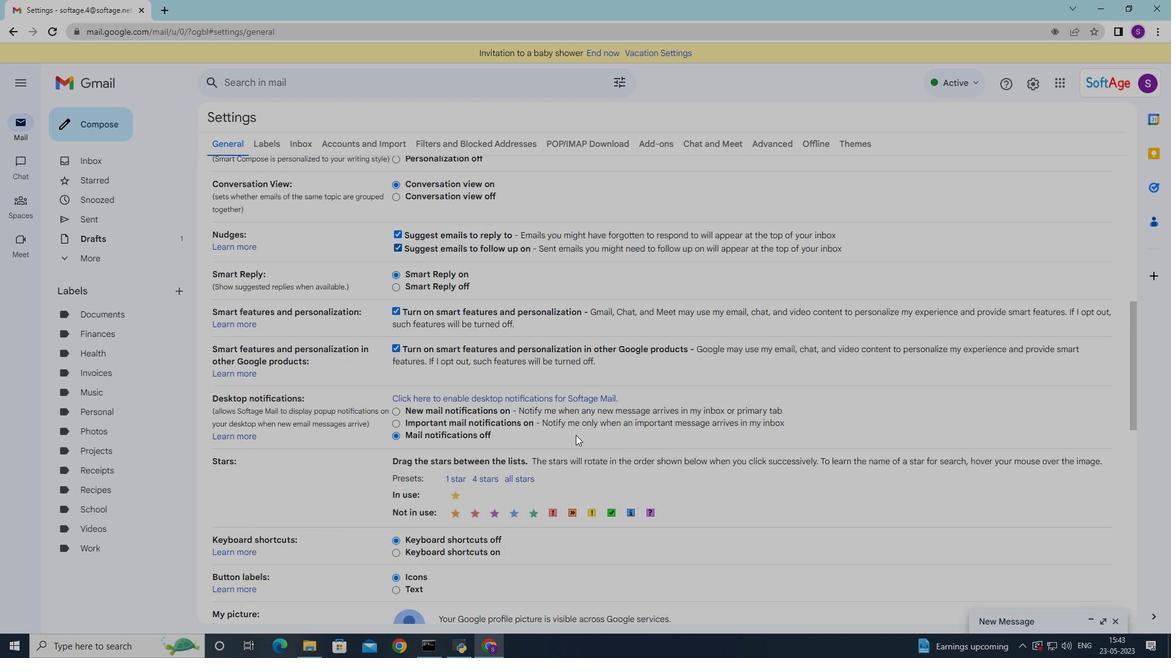 
Action: Mouse scrolled (575, 436) with delta (0, 0)
Screenshot: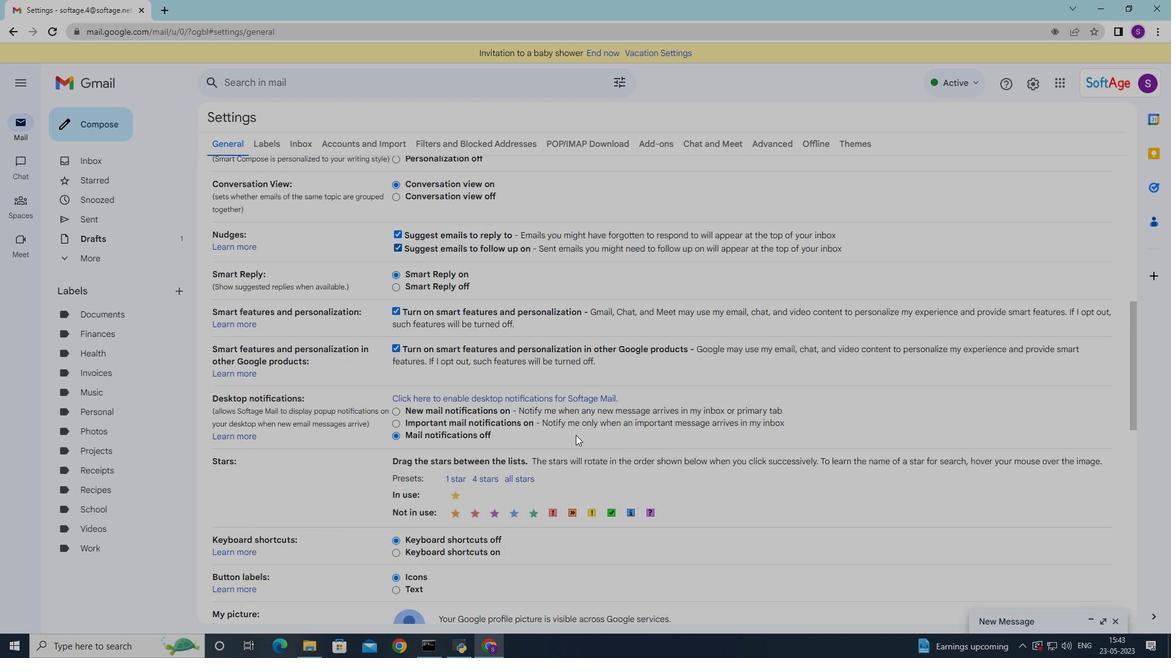 
Action: Mouse scrolled (575, 436) with delta (0, 0)
Screenshot: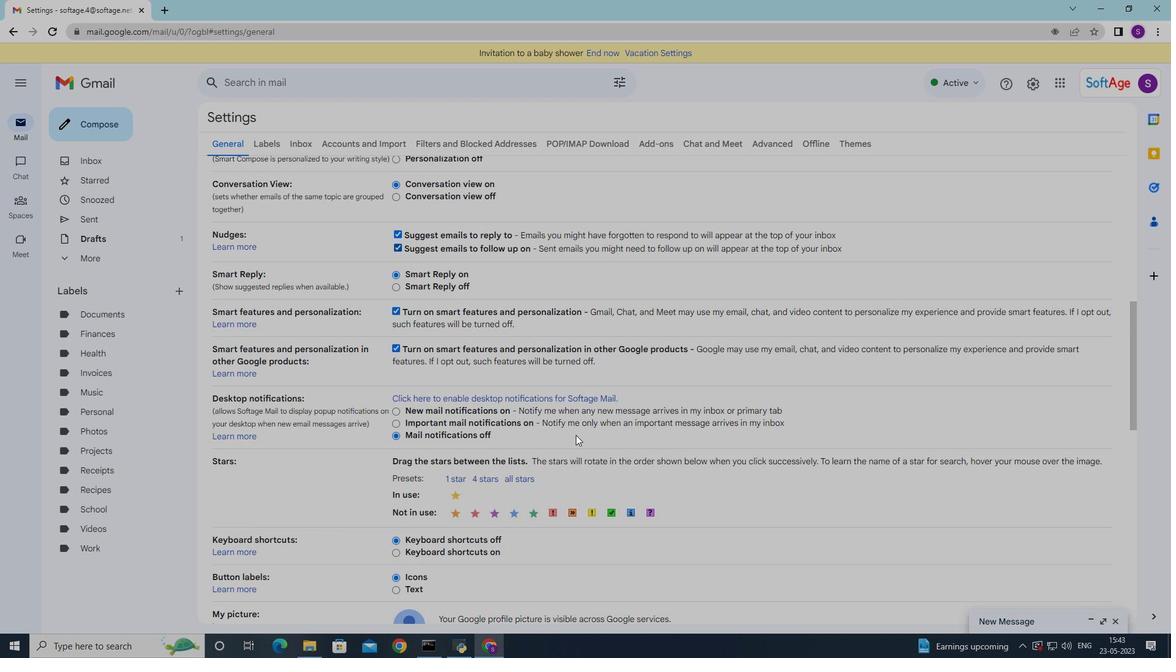 
Action: Mouse moved to (536, 482)
Screenshot: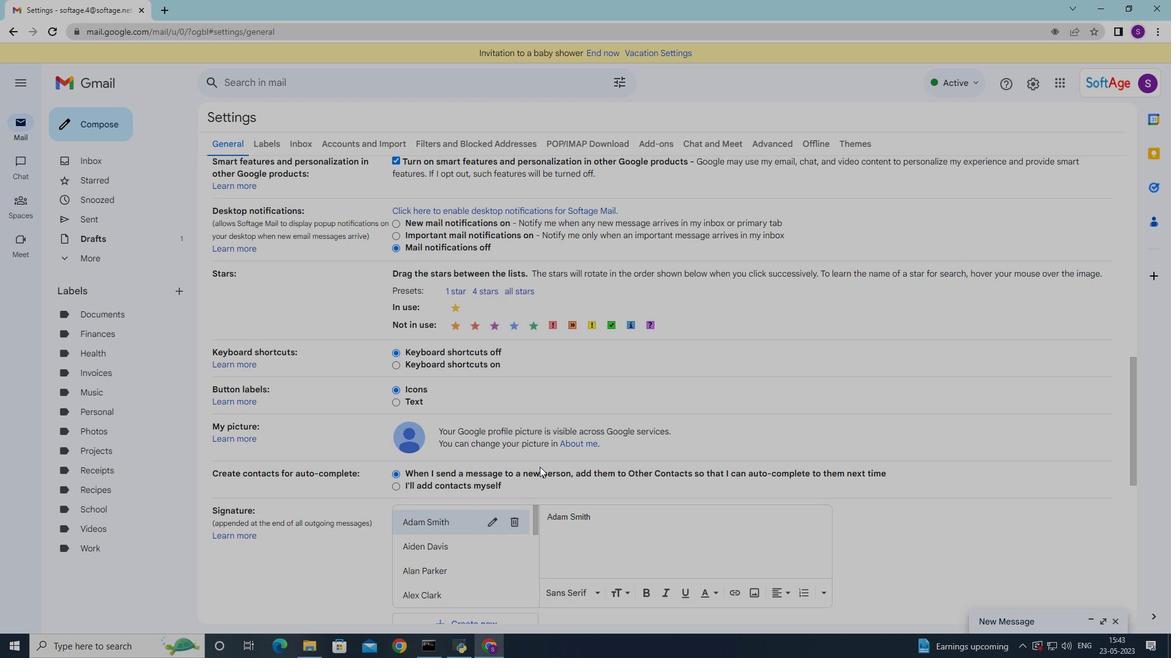 
Action: Mouse scrolled (536, 480) with delta (0, 0)
Screenshot: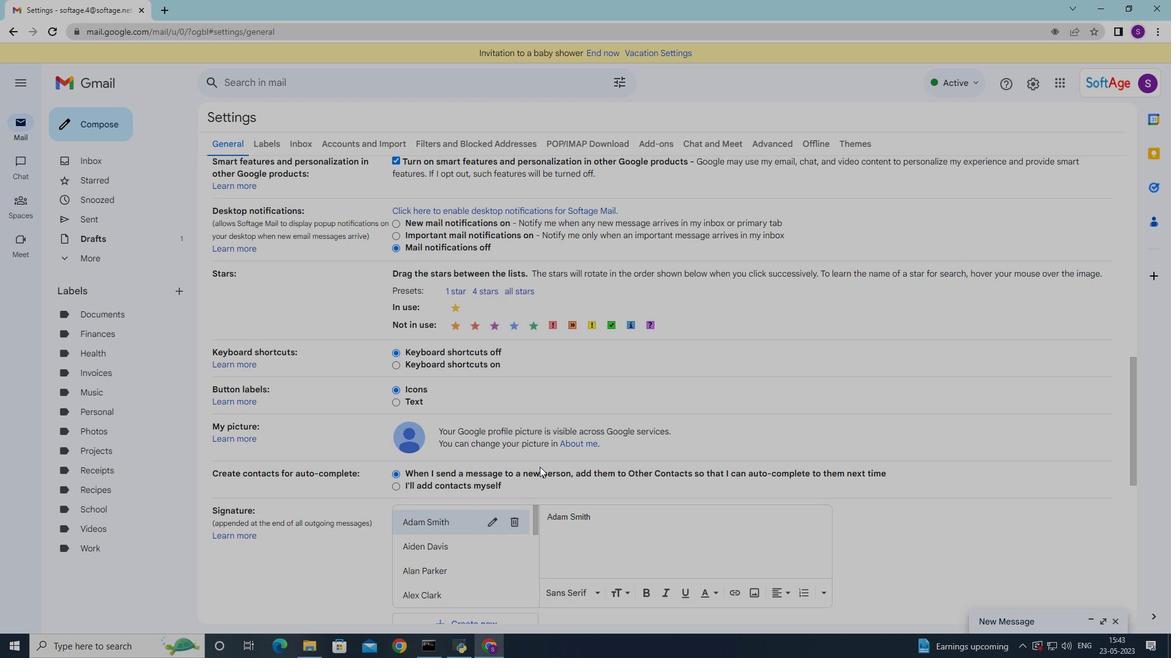 
Action: Mouse moved to (537, 487)
Screenshot: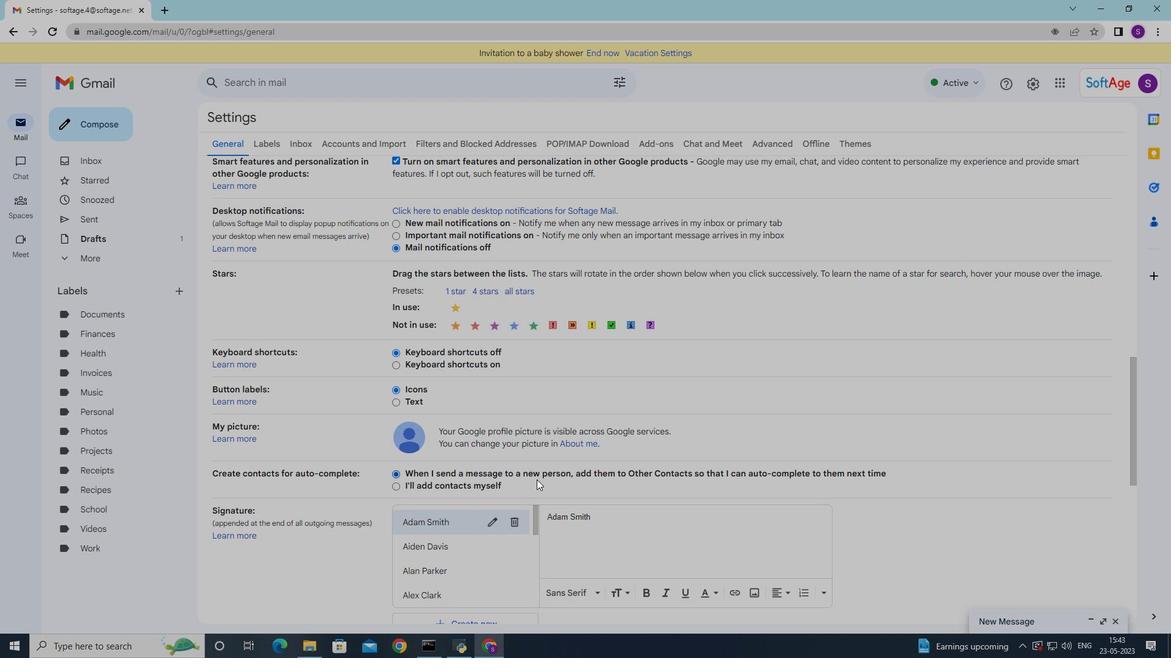 
Action: Mouse scrolled (537, 487) with delta (0, 0)
Screenshot: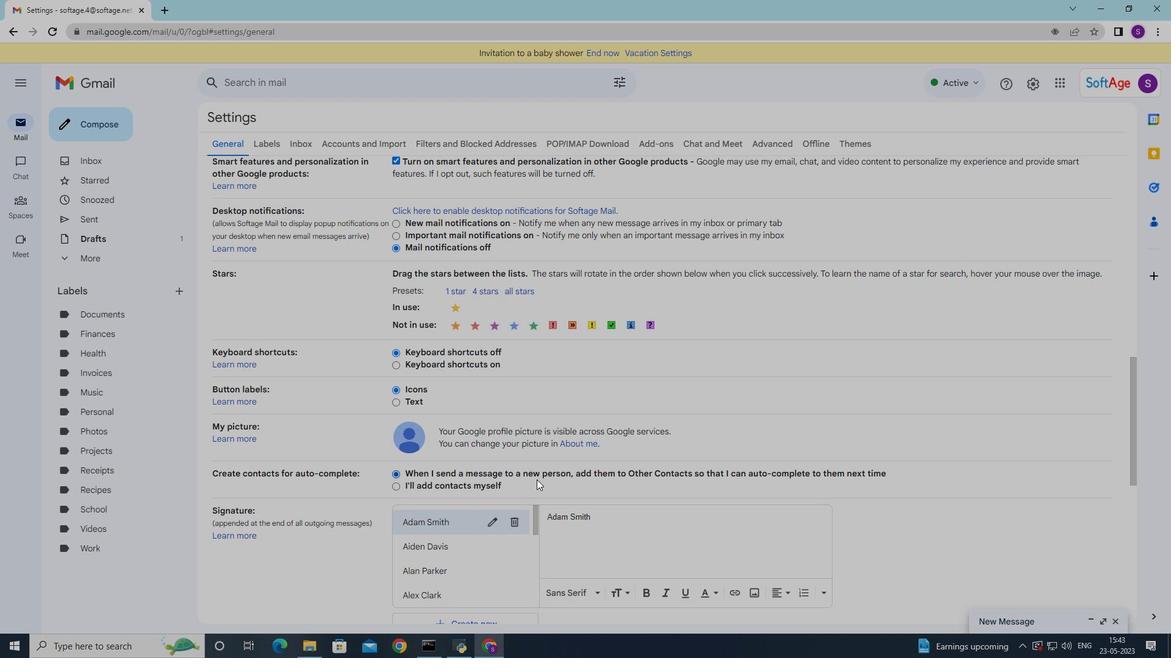 
Action: Mouse moved to (539, 492)
Screenshot: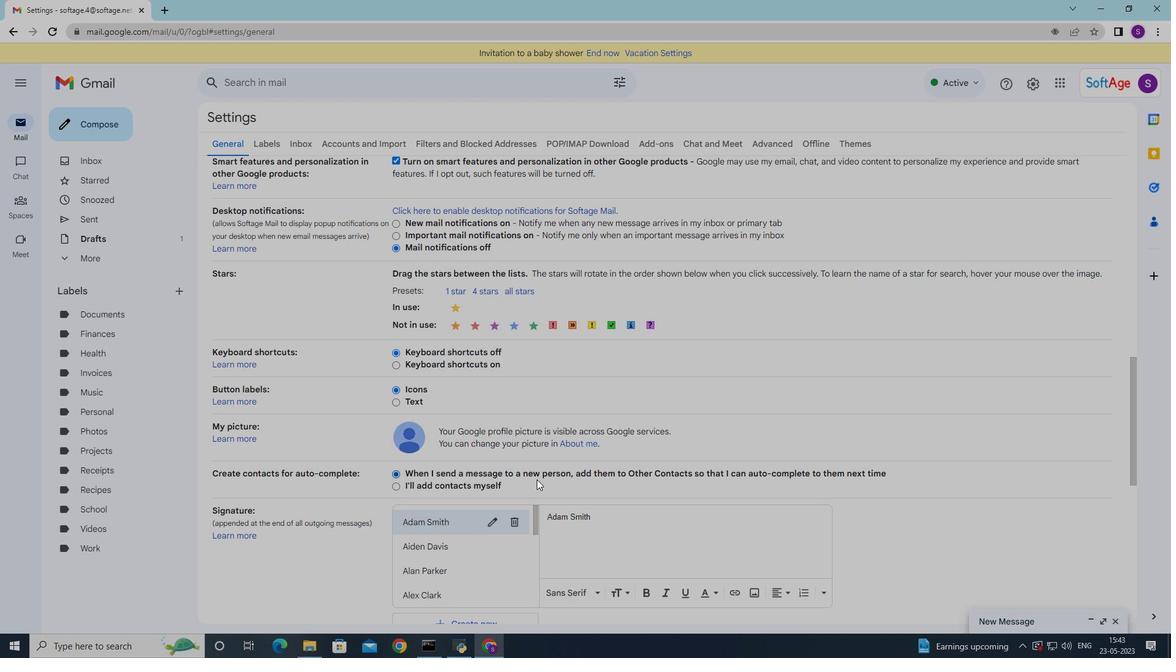 
Action: Mouse scrolled (539, 492) with delta (0, 0)
Screenshot: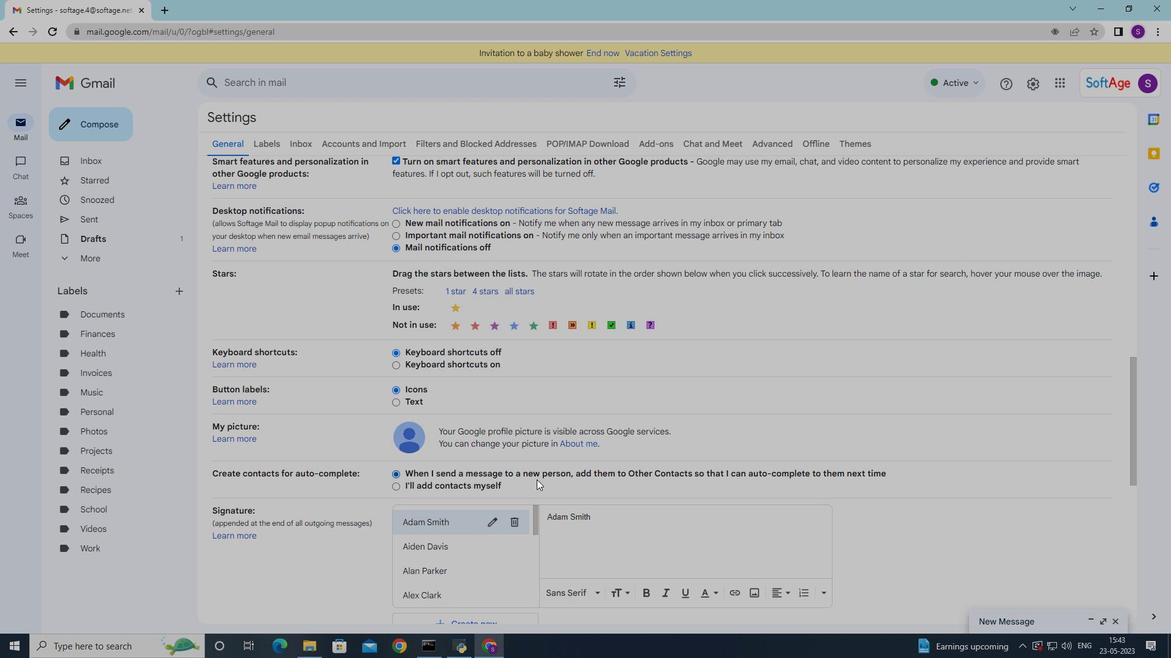 
Action: Mouse moved to (498, 445)
Screenshot: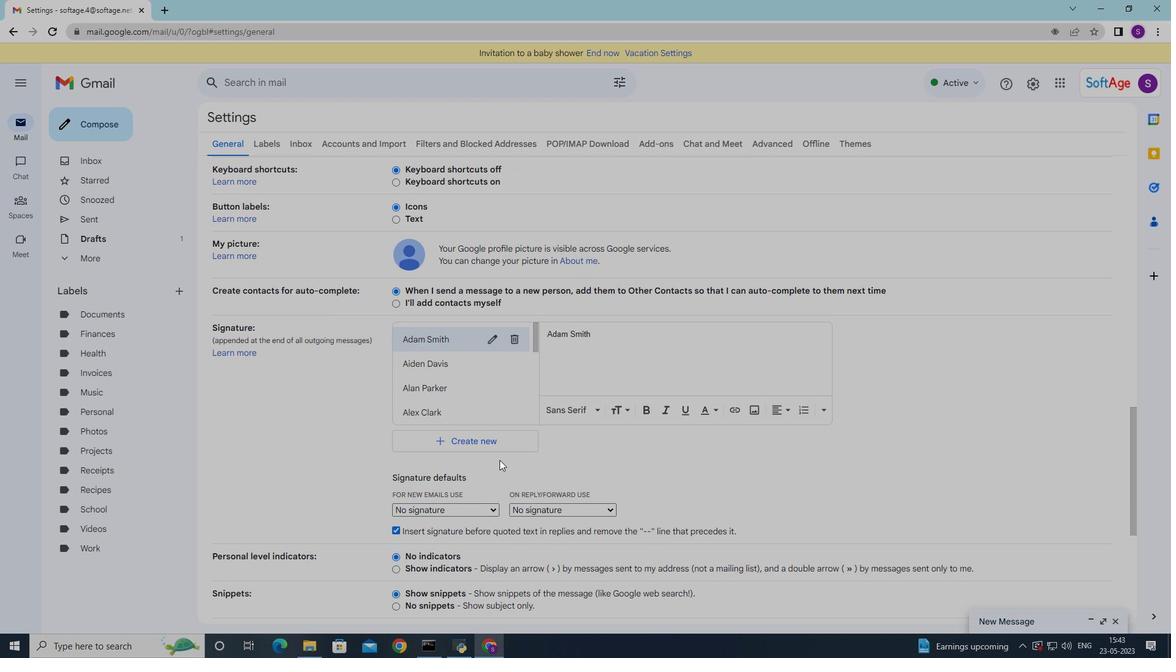 
Action: Mouse pressed left at (498, 445)
Screenshot: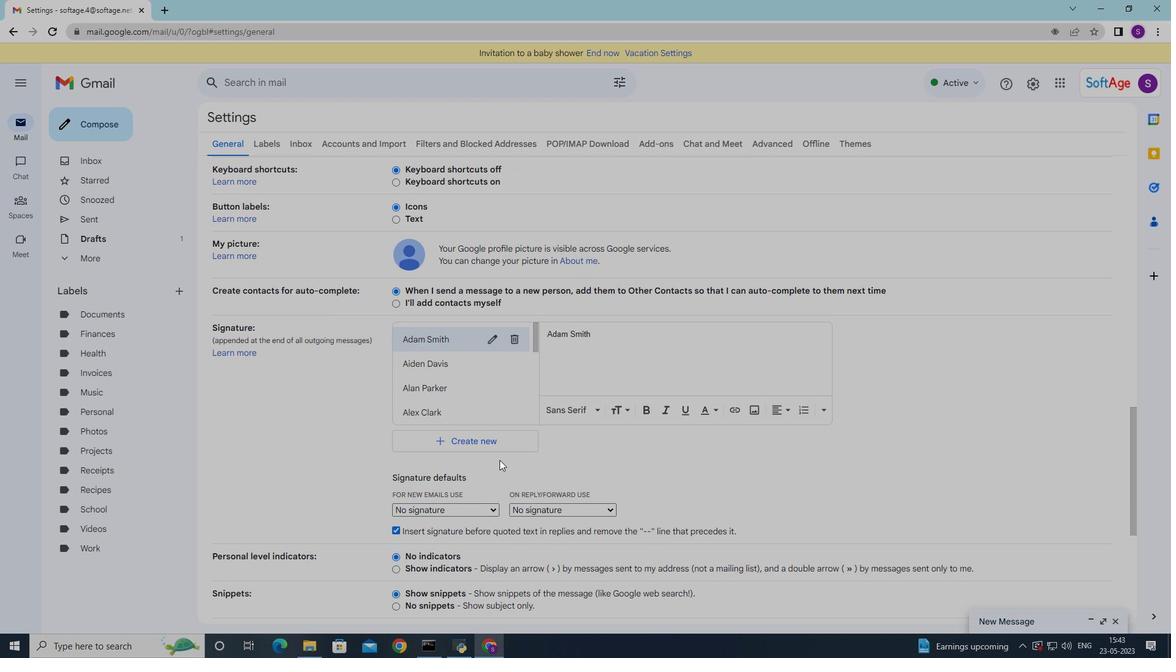 
Action: Mouse moved to (565, 326)
Screenshot: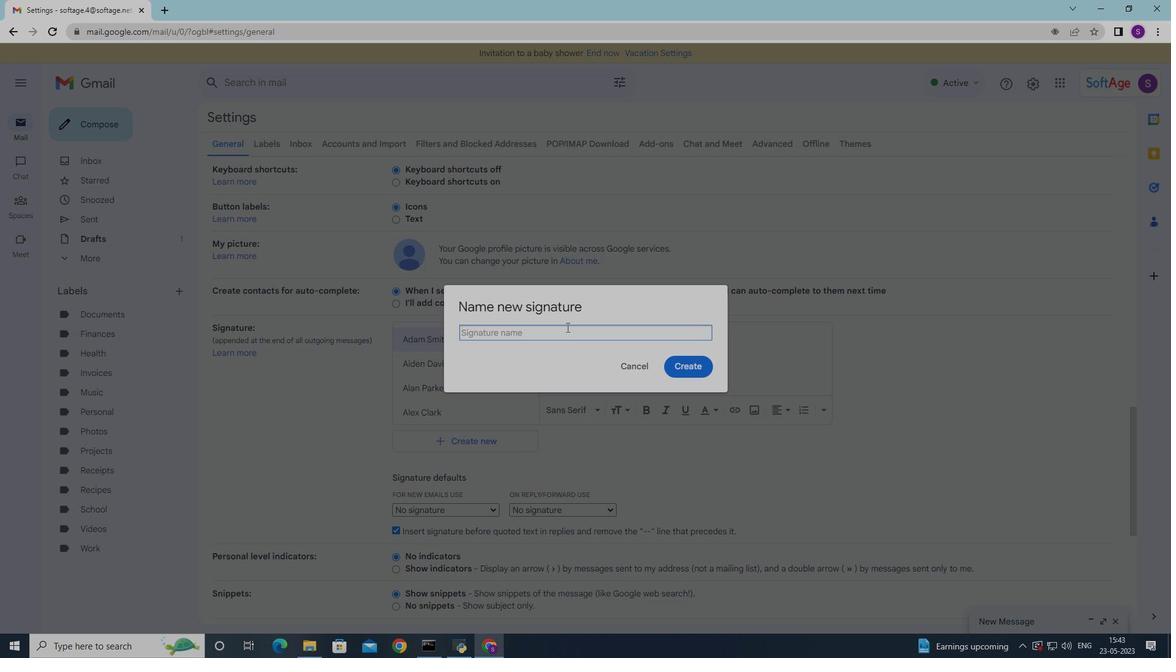 
Action: Key pressed <Key.shift>Anthony<Key.space><Key.shift><Key.shift><Key.shift><Key.shift>Hernandez
Screenshot: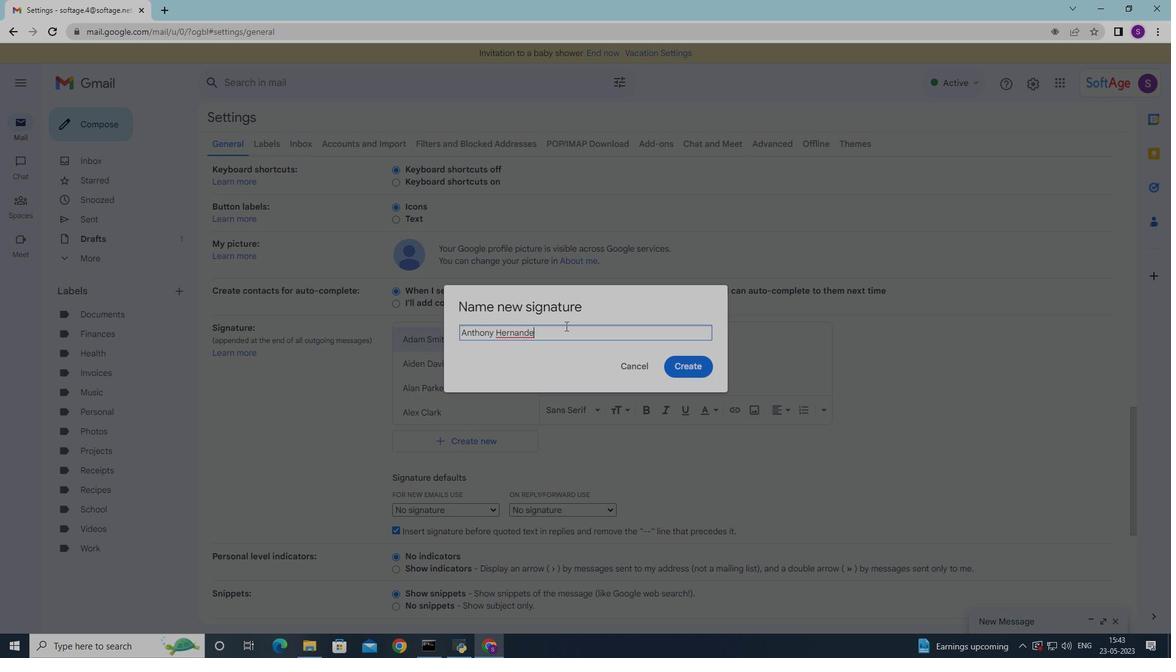 
Action: Mouse moved to (691, 365)
Screenshot: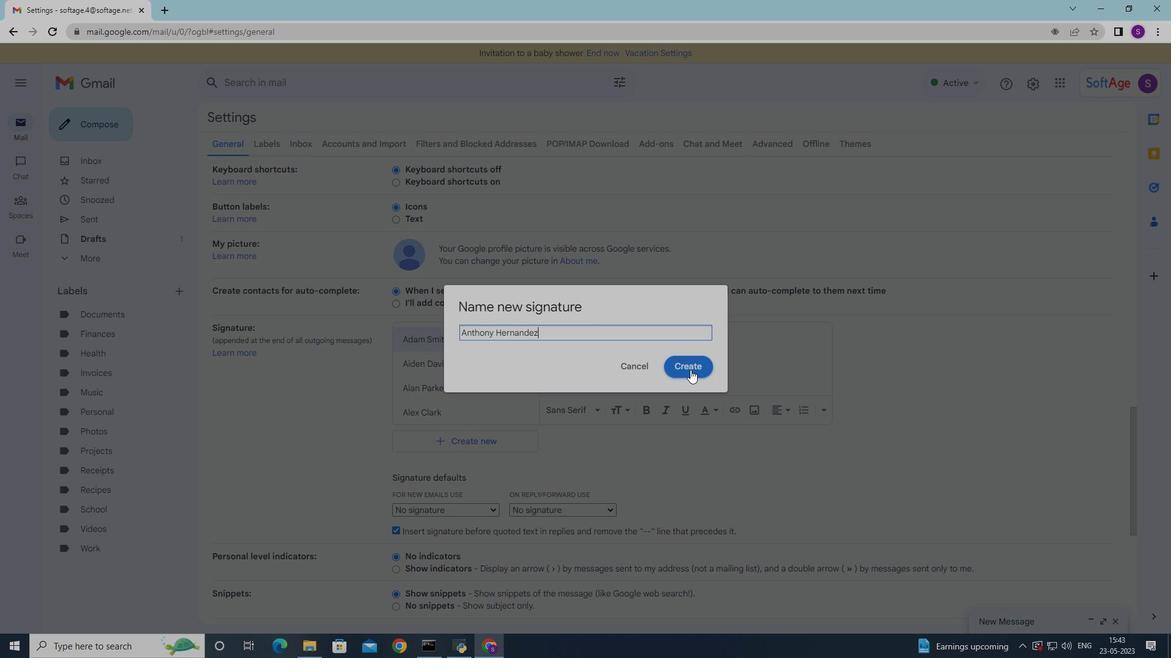 
Action: Mouse pressed left at (691, 365)
Screenshot: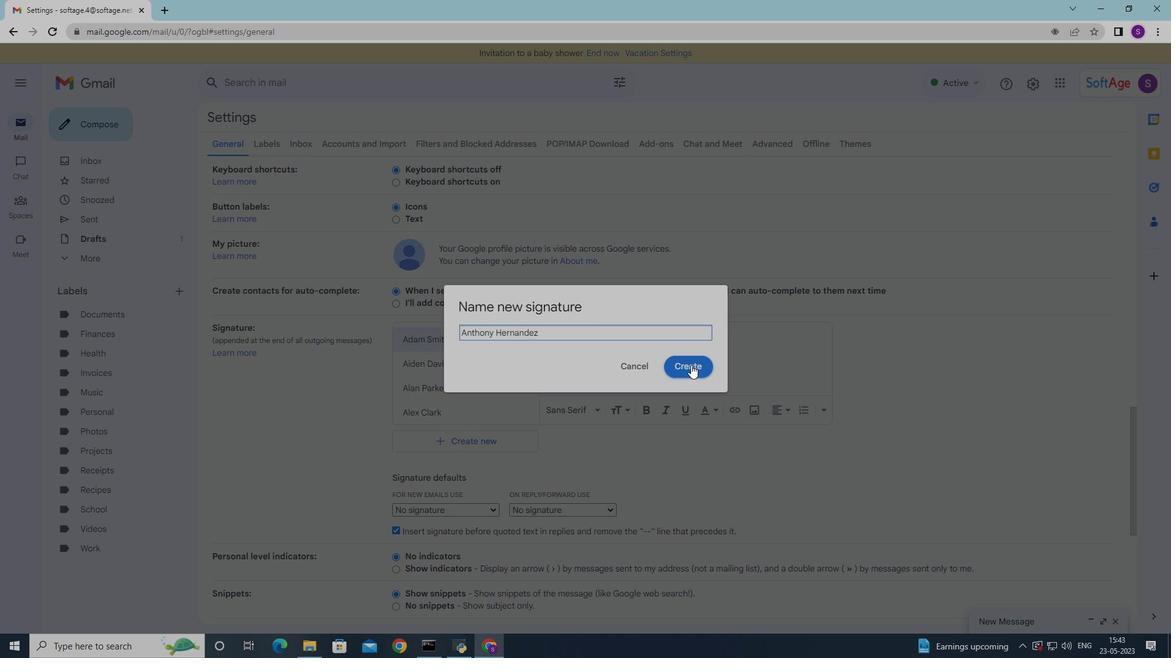 
Action: Mouse moved to (642, 333)
Screenshot: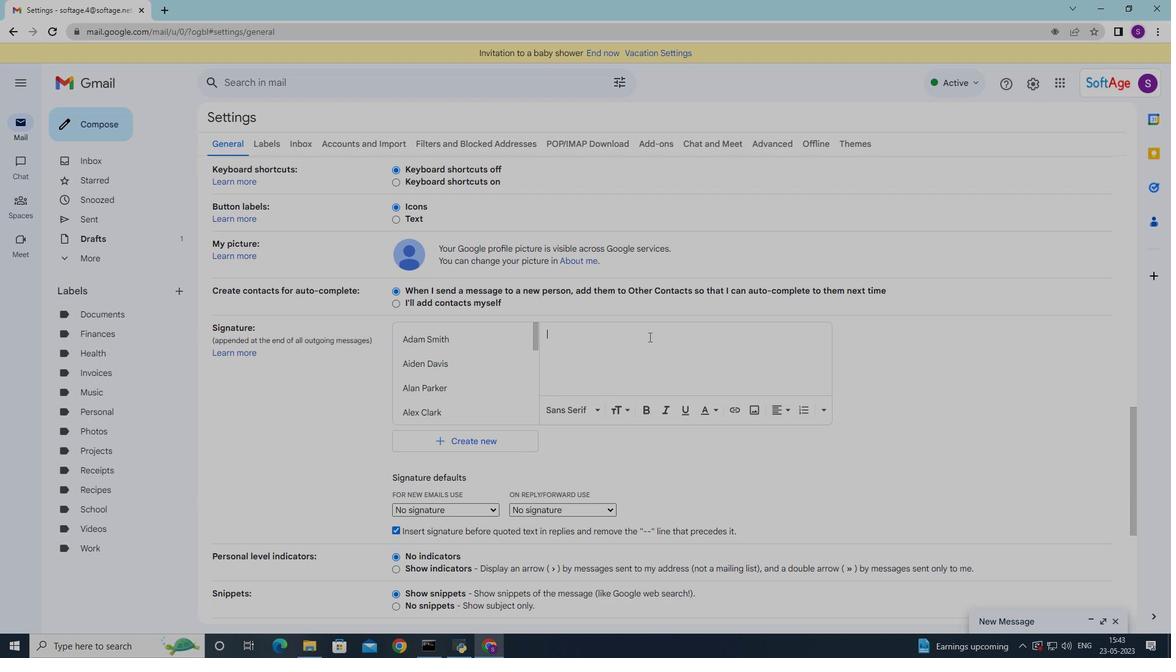 
Action: Key pressed <Key.shift>Anthony<Key.space><Key.shift><Key.shift><Key.shift><Key.shift><Key.shift><Key.shift><Key.shift><Key.shift><Key.shift><Key.shift>Hernandez
Screenshot: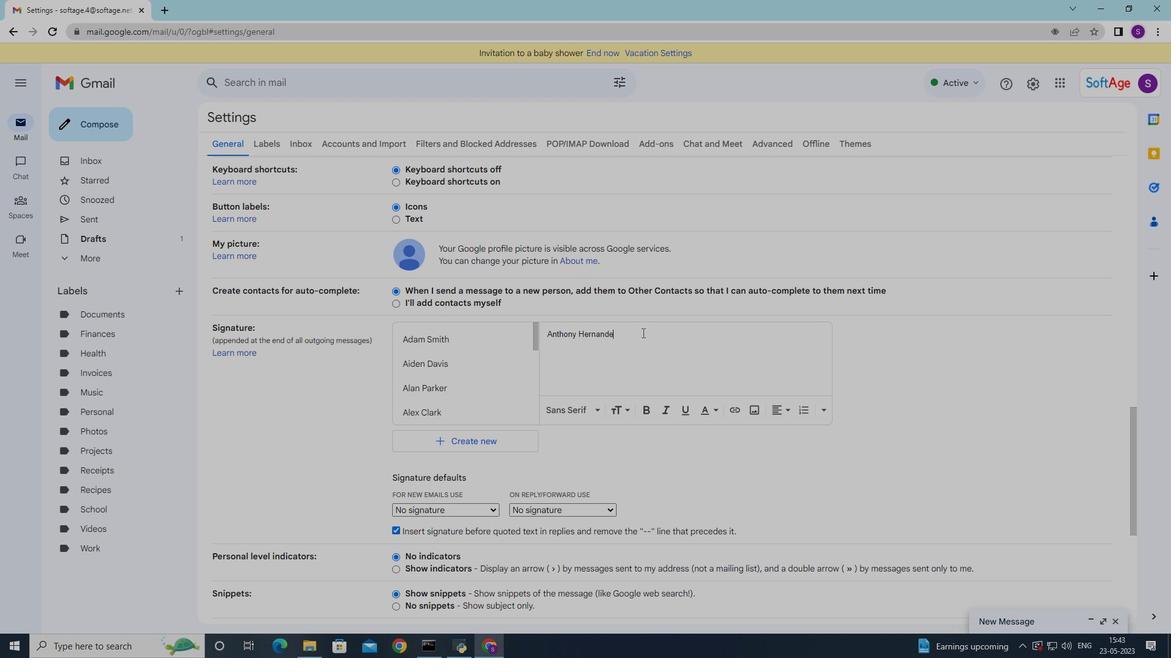 
Action: Mouse moved to (616, 367)
Screenshot: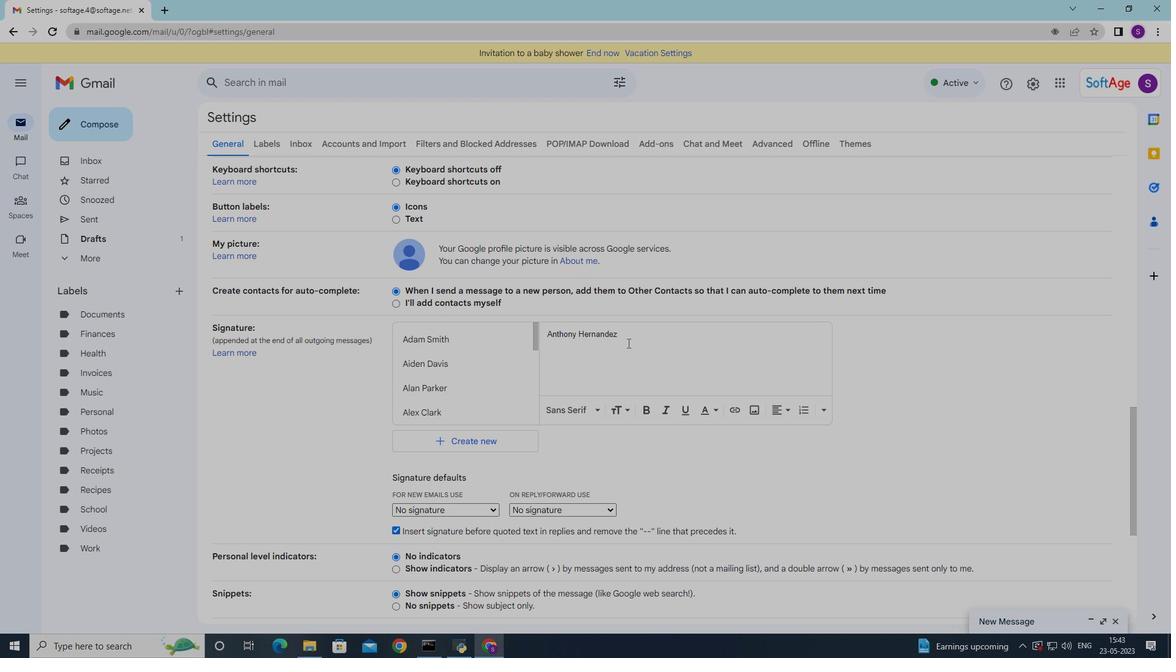 
Action: Mouse scrolled (616, 365) with delta (0, 0)
Screenshot: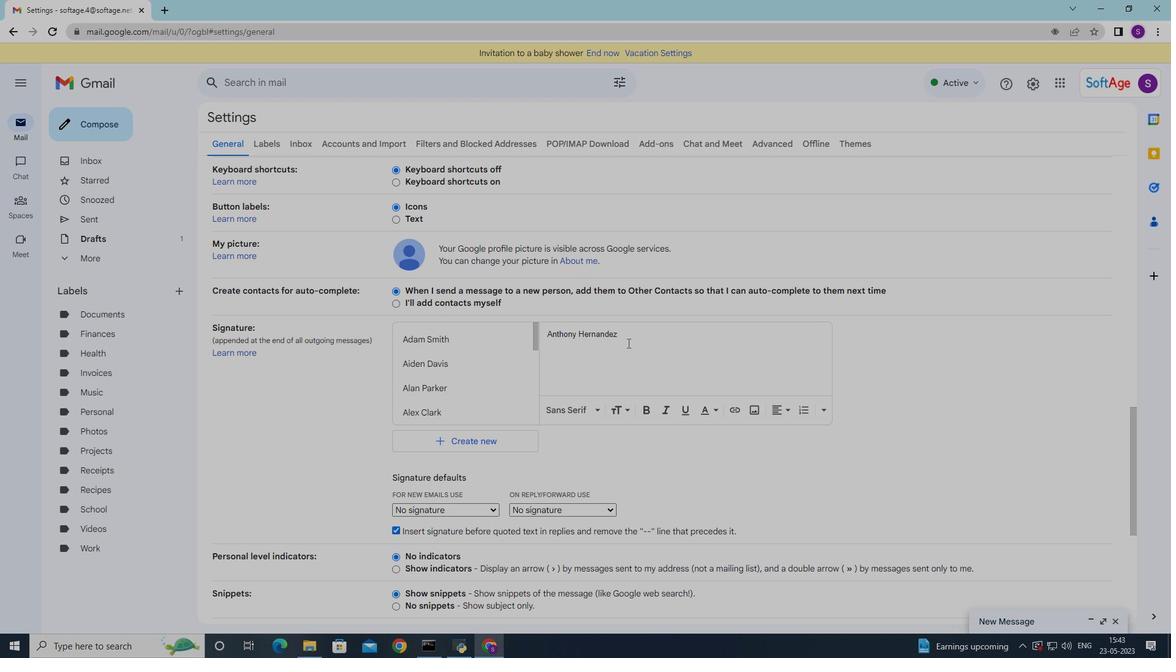 
Action: Mouse moved to (616, 367)
Screenshot: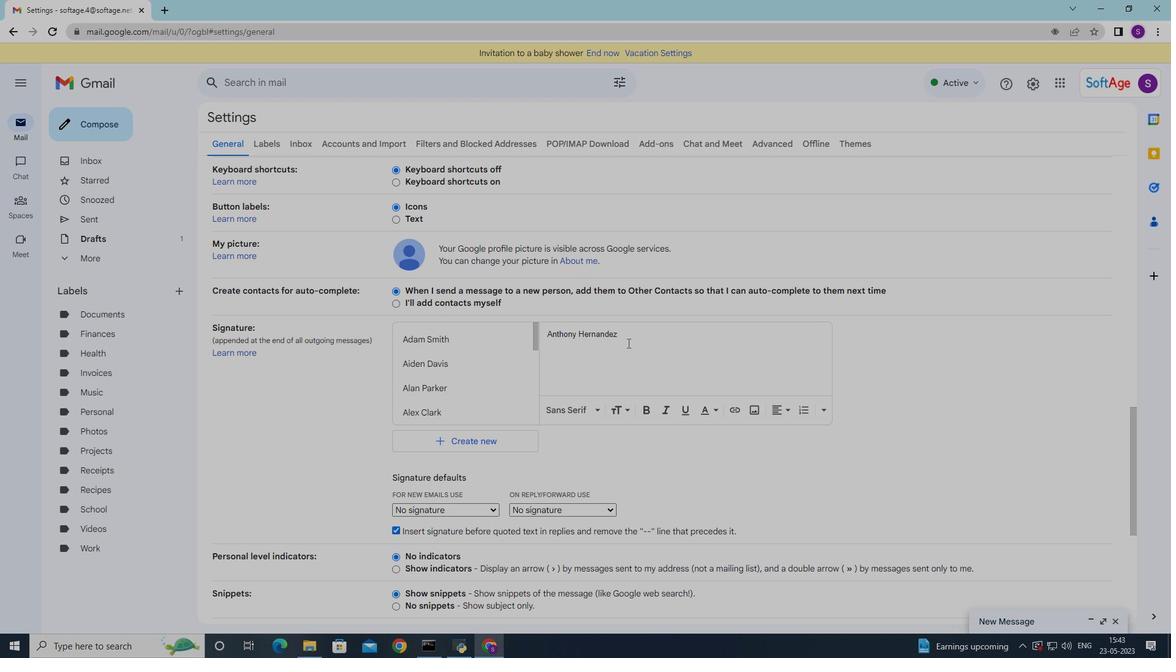 
Action: Mouse scrolled (616, 365) with delta (0, 0)
Screenshot: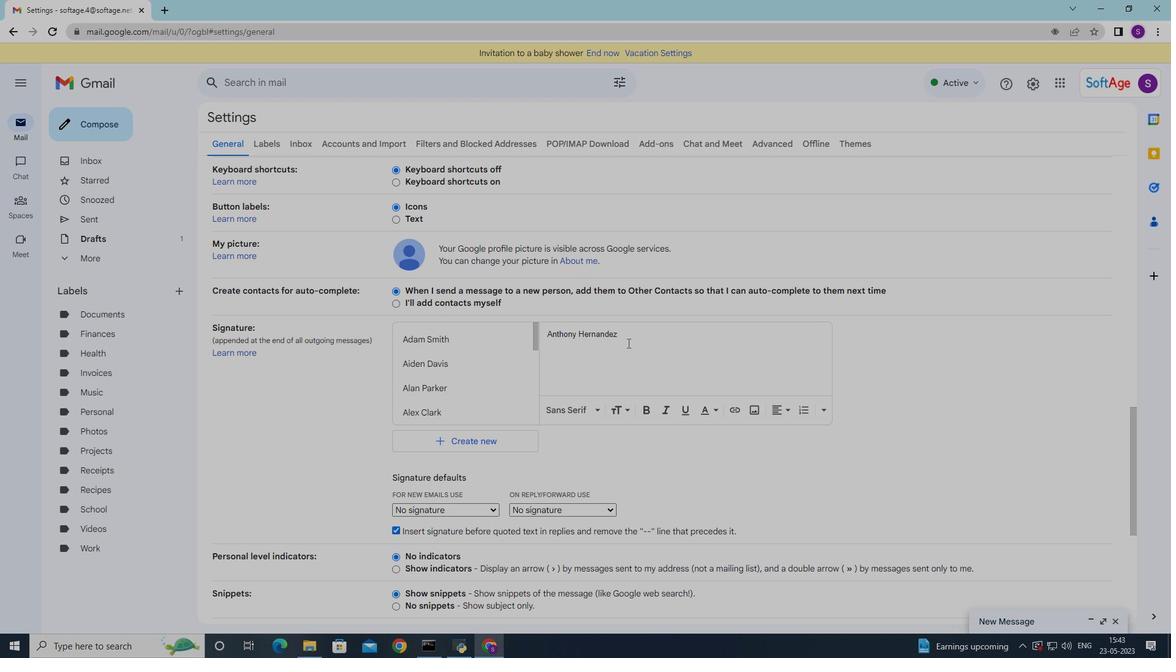 
Action: Mouse scrolled (616, 365) with delta (0, 0)
Screenshot: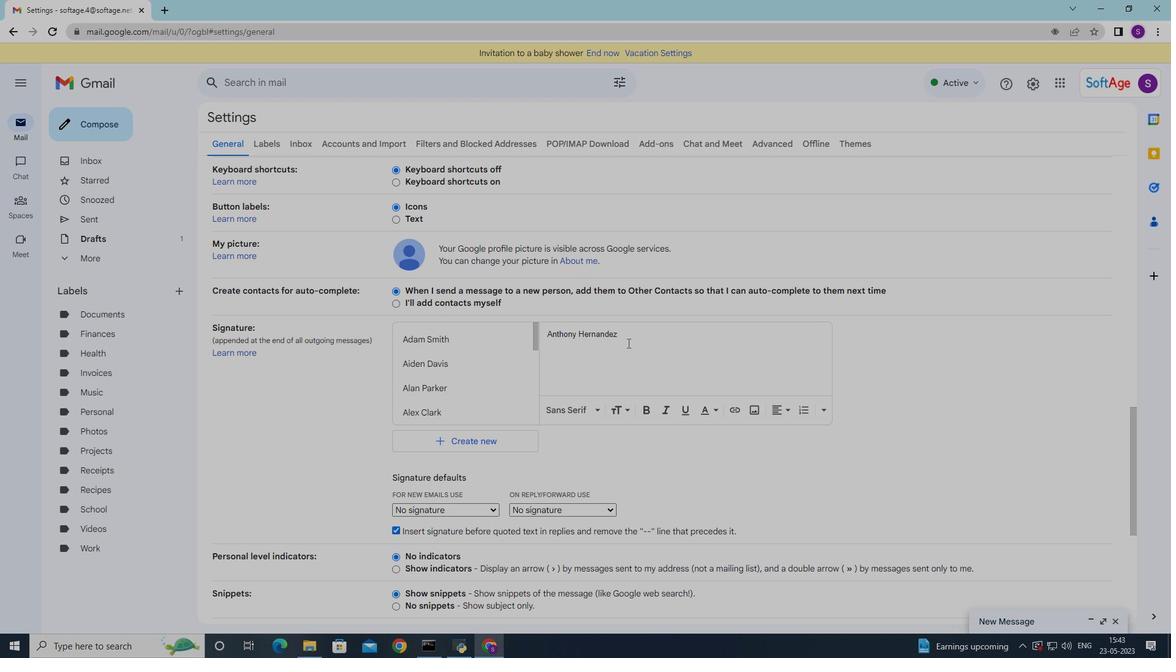 
Action: Mouse scrolled (616, 367) with delta (0, 0)
Screenshot: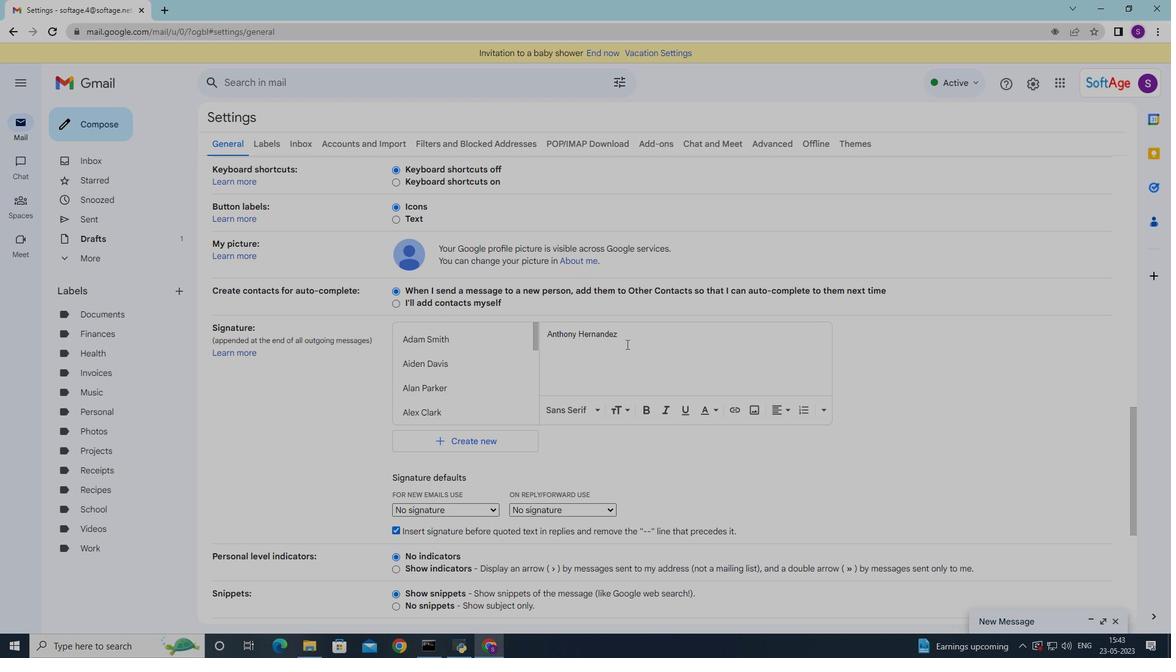 
Action: Mouse moved to (619, 386)
Screenshot: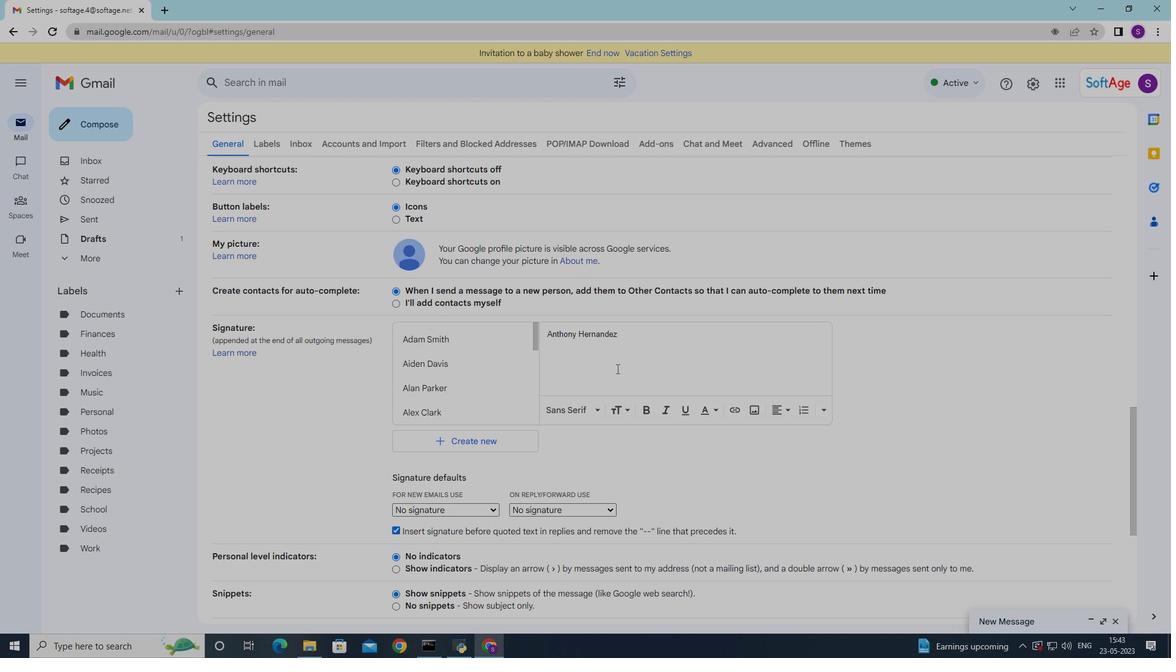 
Action: Mouse scrolled (619, 382) with delta (0, 0)
Screenshot: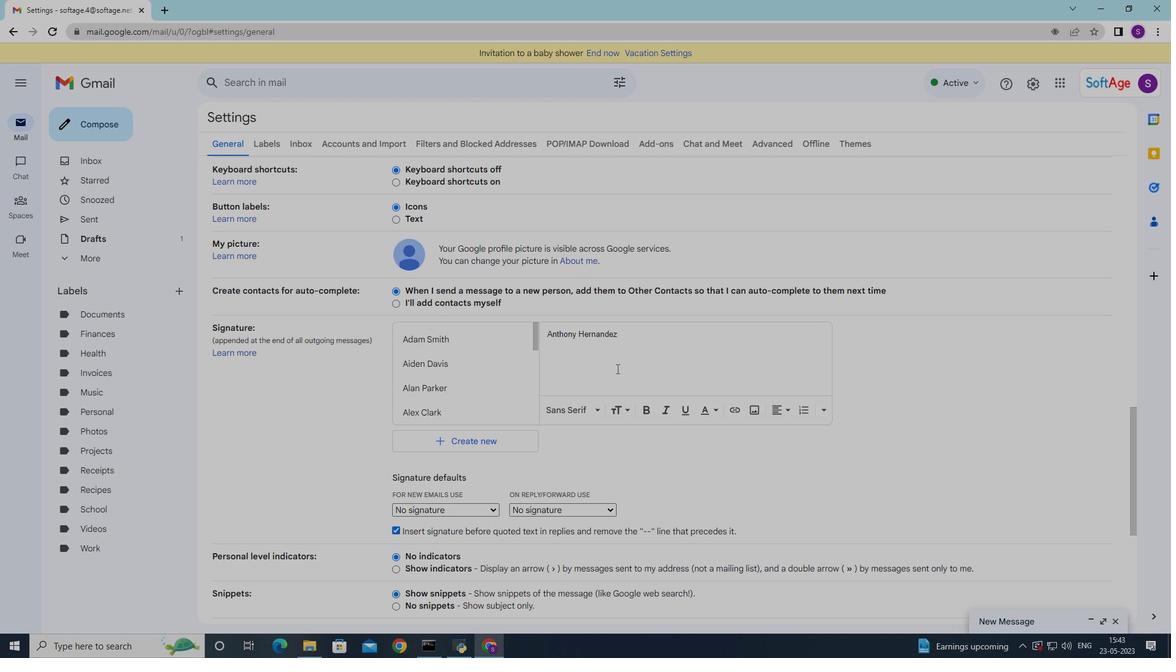 
Action: Mouse moved to (631, 444)
Screenshot: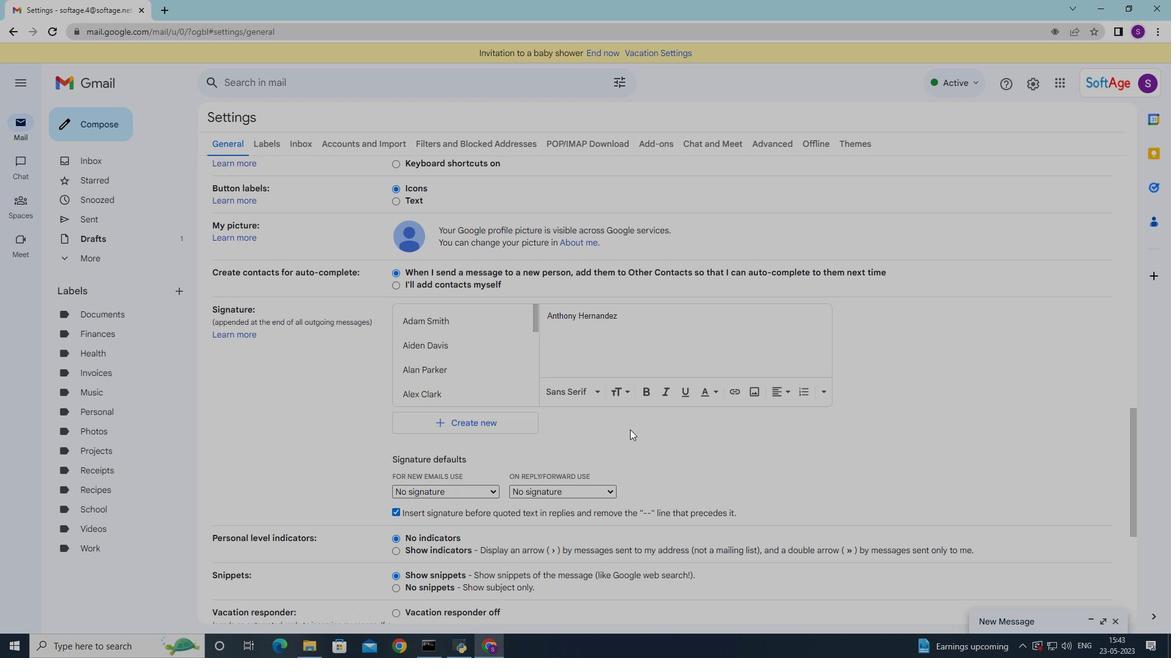 
Action: Mouse scrolled (631, 439) with delta (0, 0)
Screenshot: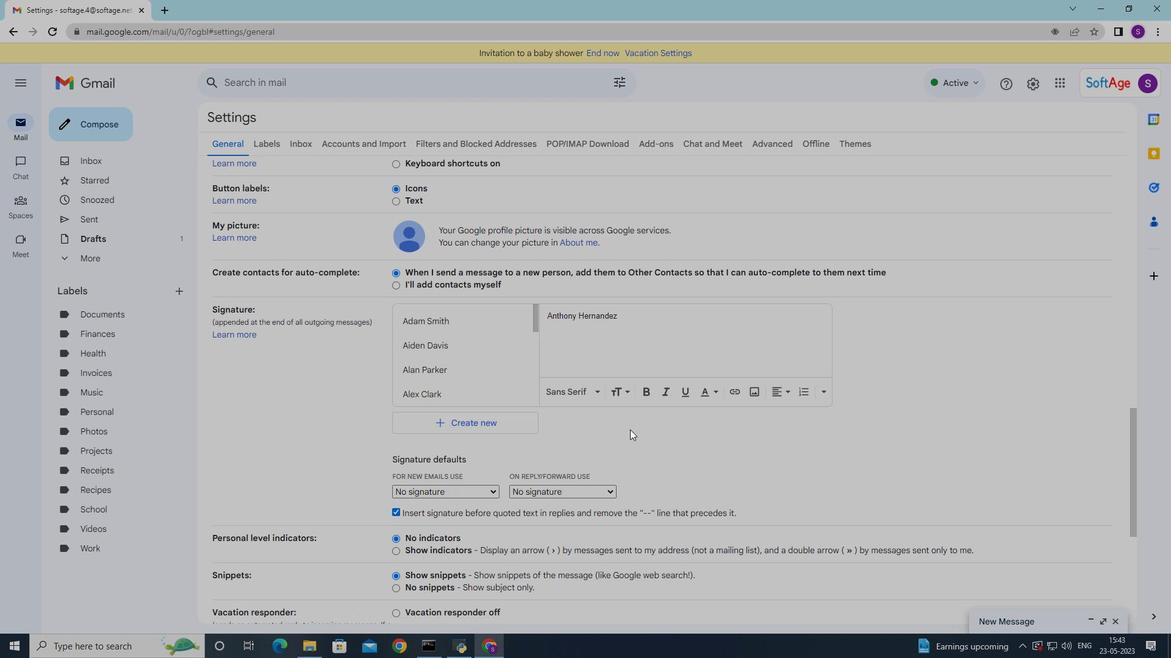 
Action: Mouse moved to (643, 558)
Screenshot: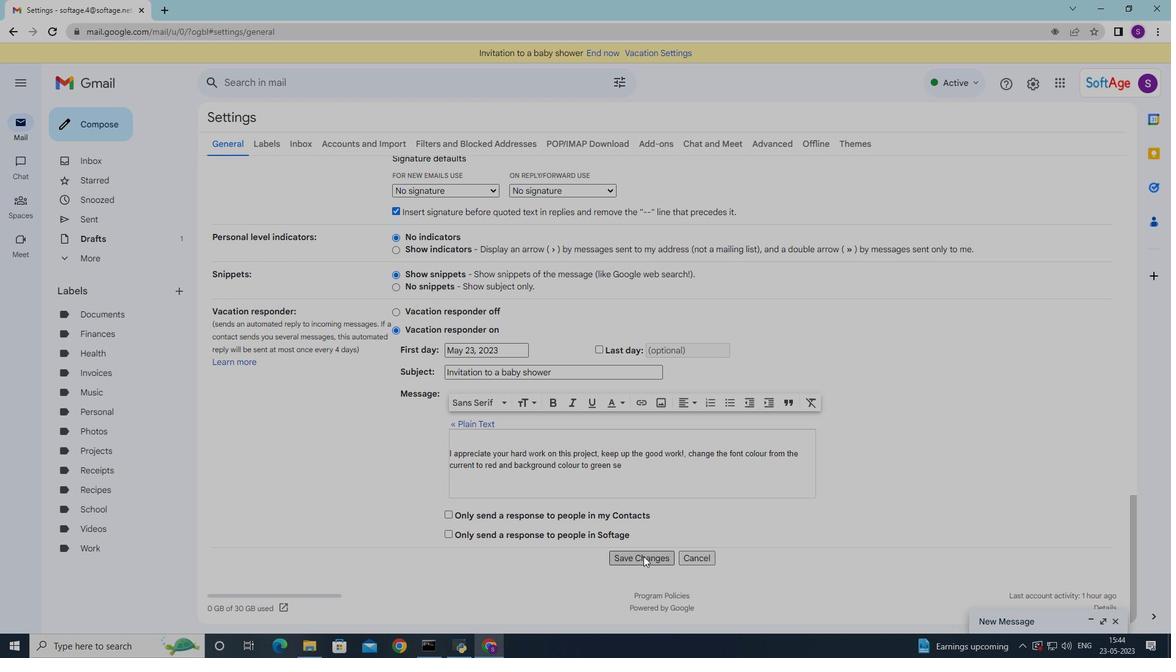 
Action: Mouse pressed left at (643, 558)
Screenshot: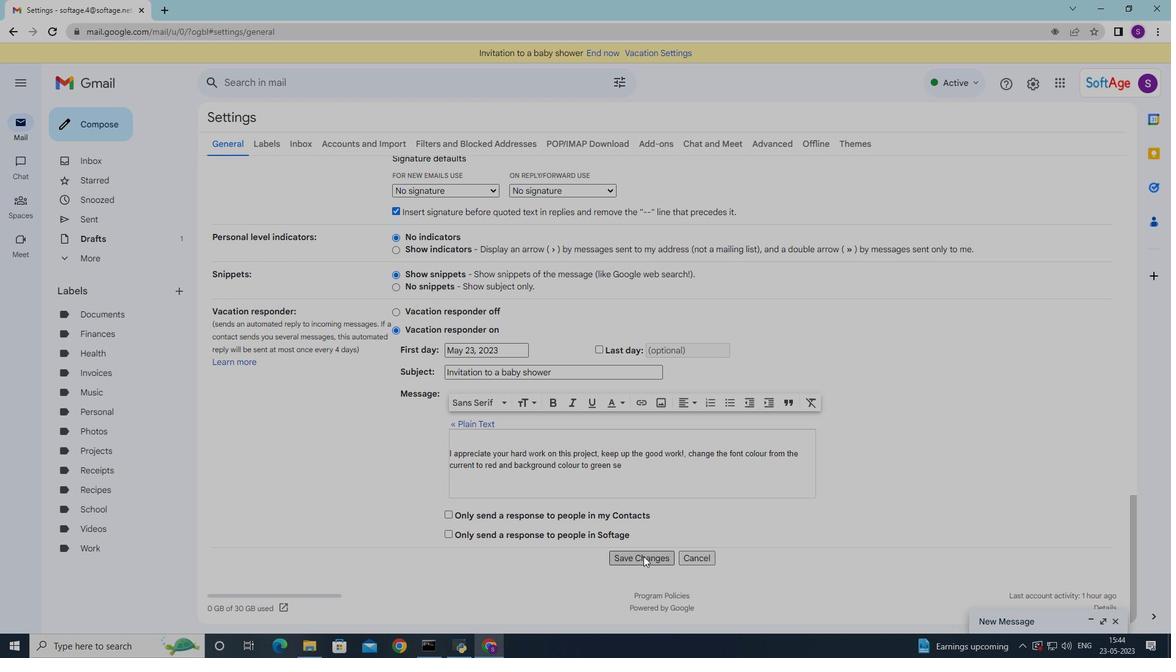 
Action: Mouse moved to (106, 123)
Screenshot: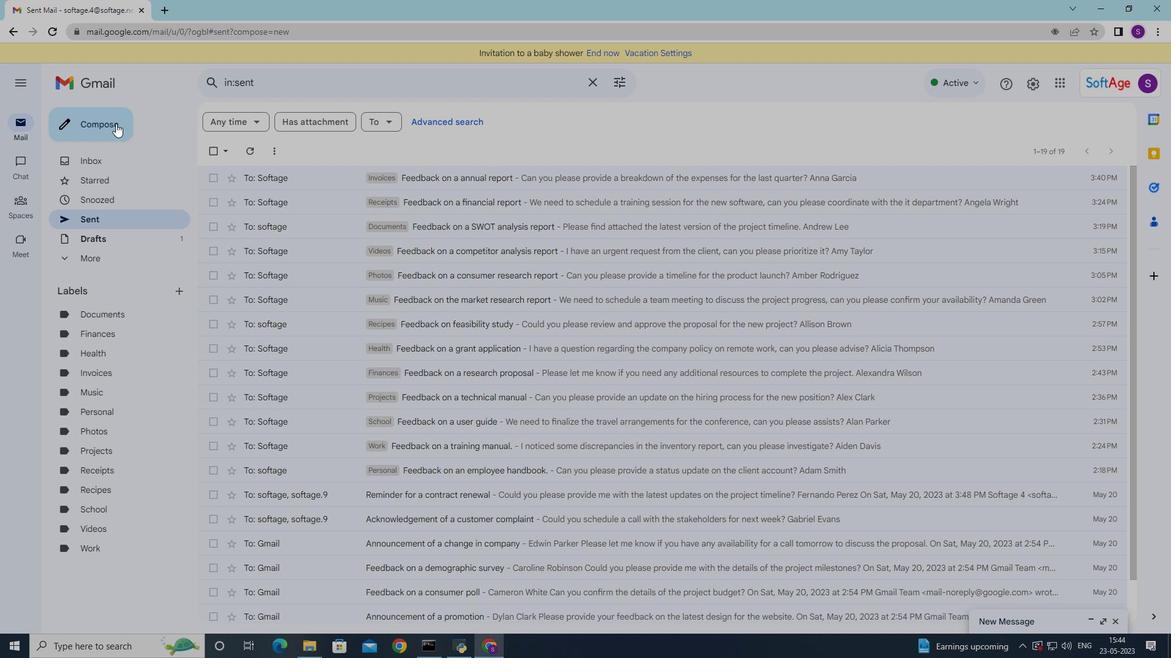
Action: Mouse pressed left at (106, 123)
Screenshot: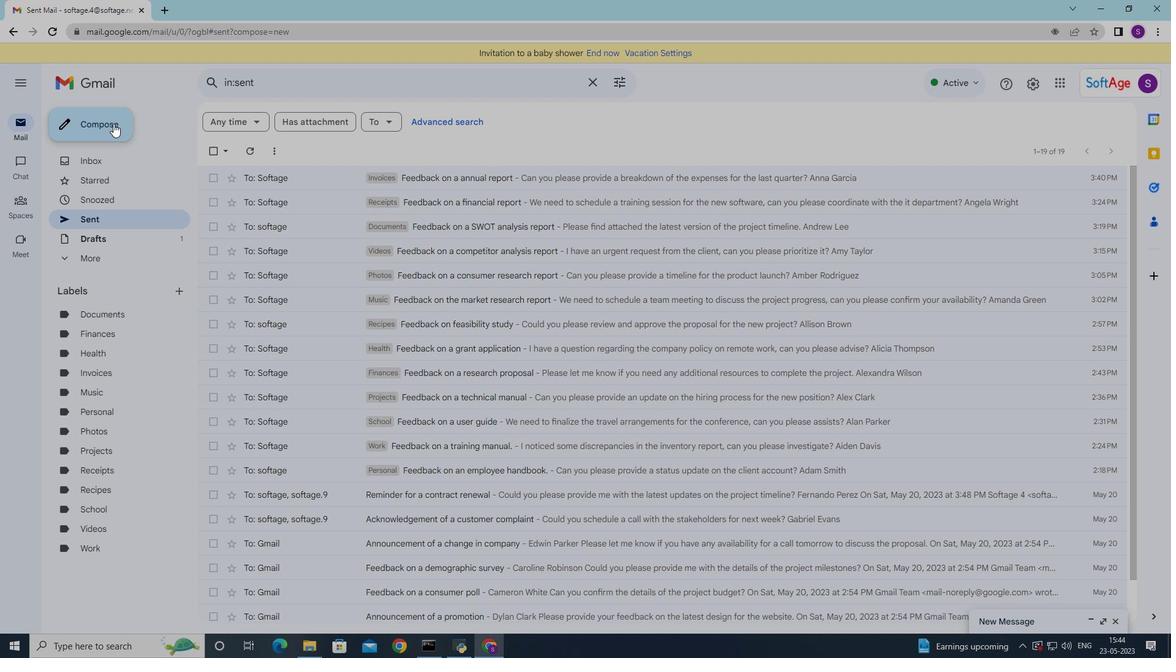 
Action: Mouse moved to (938, 272)
Screenshot: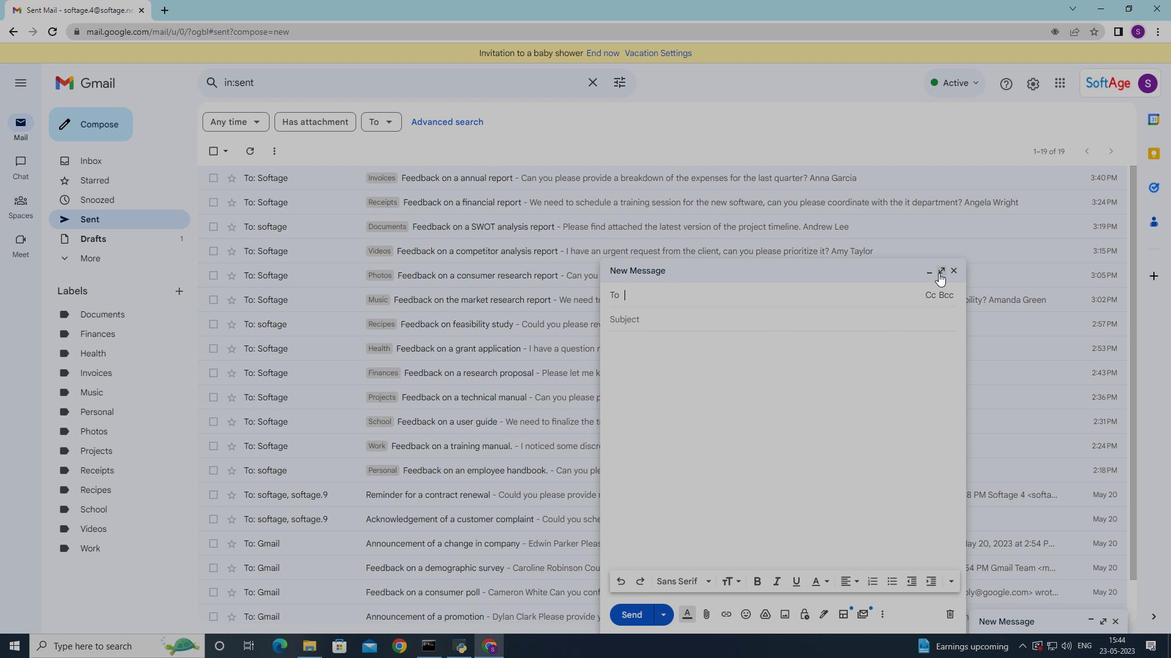 
Action: Mouse pressed left at (938, 272)
Screenshot: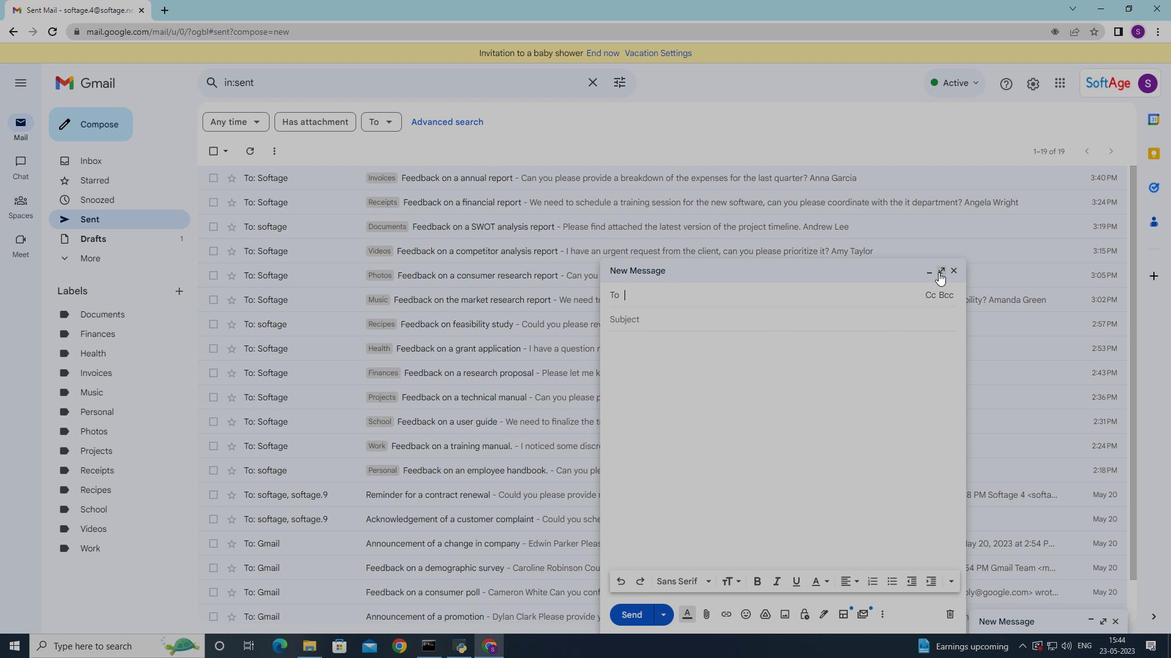 
Action: Mouse moved to (143, 126)
Screenshot: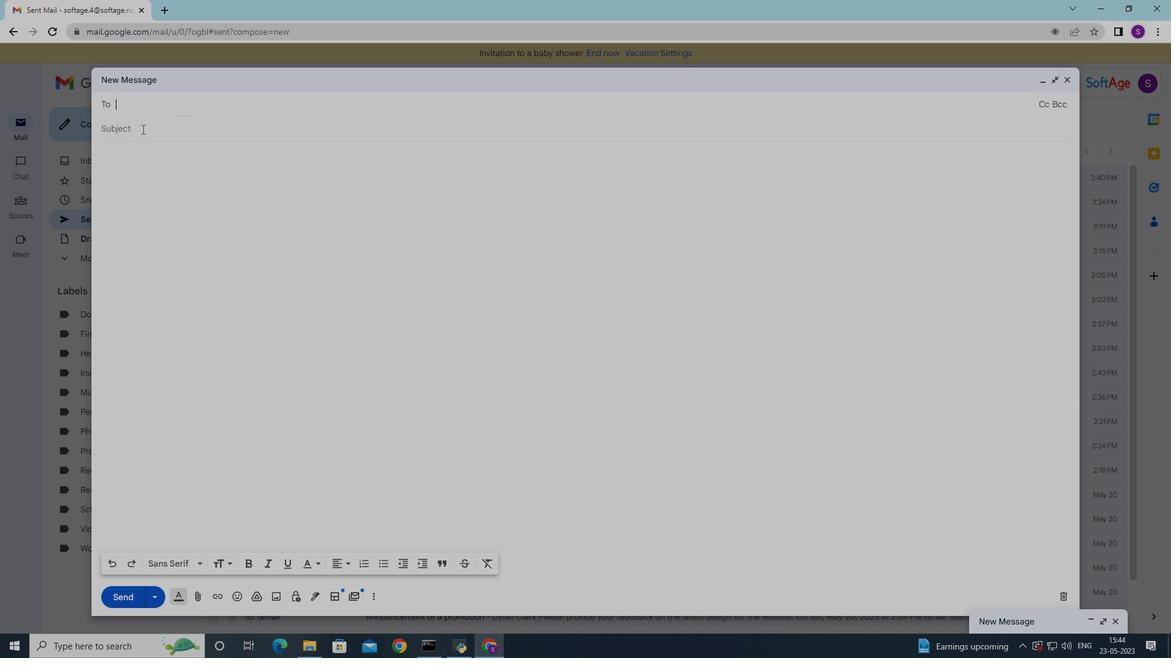 
Action: Mouse pressed left at (143, 126)
Screenshot: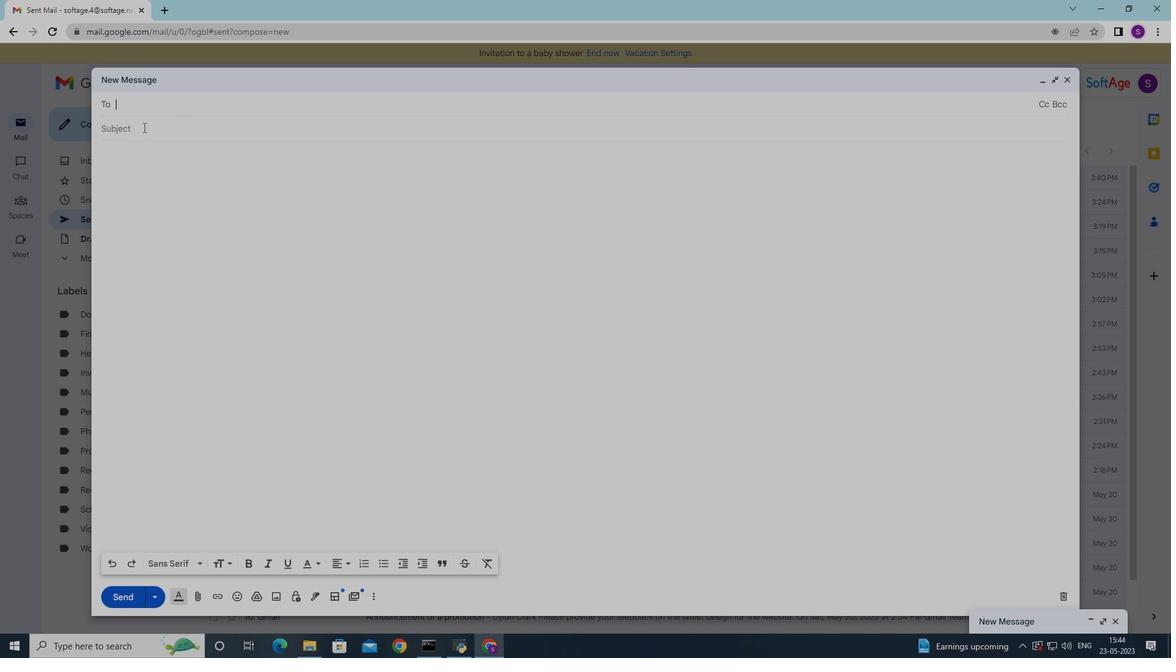 
Action: Mouse moved to (142, 125)
Screenshot: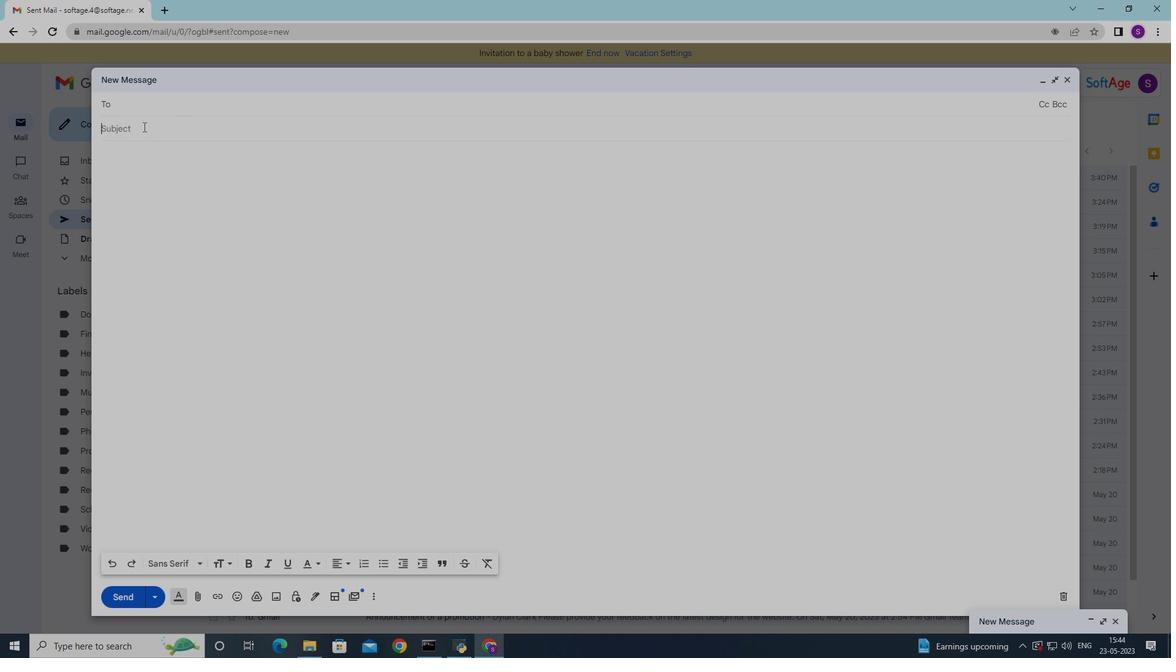 
Action: Key pressed <Key.shift>Feedback<Key.space>on<Key.space>an<Key.space>investor<Key.space>presentation<Key.space>
Screenshot: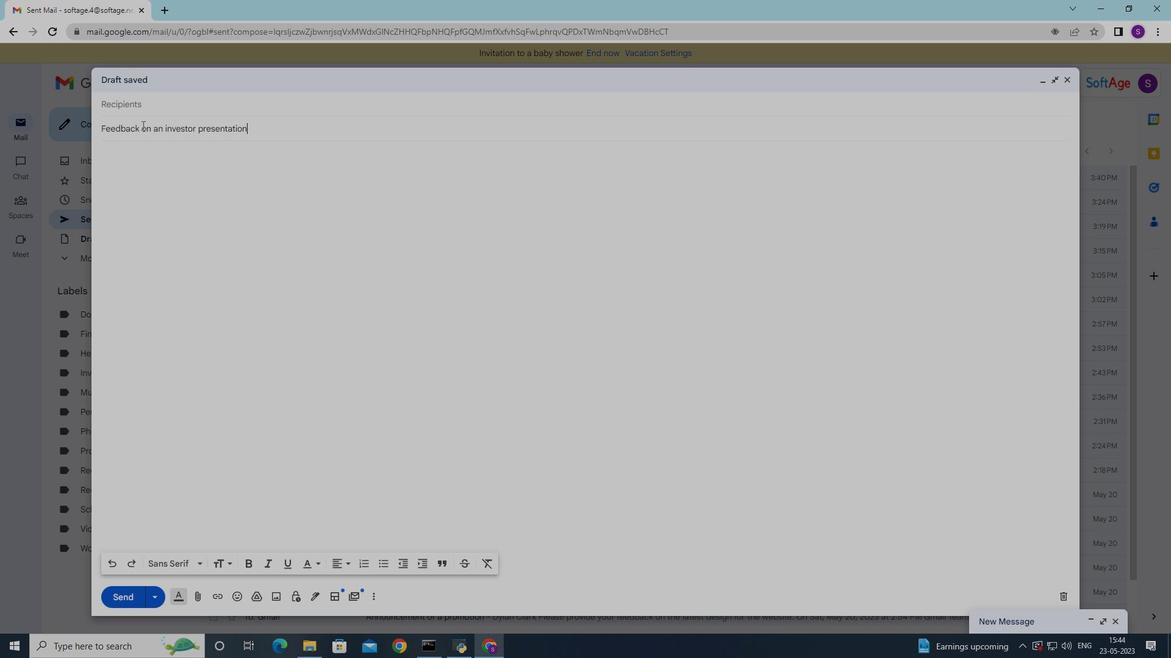 
Action: Mouse moved to (148, 151)
Screenshot: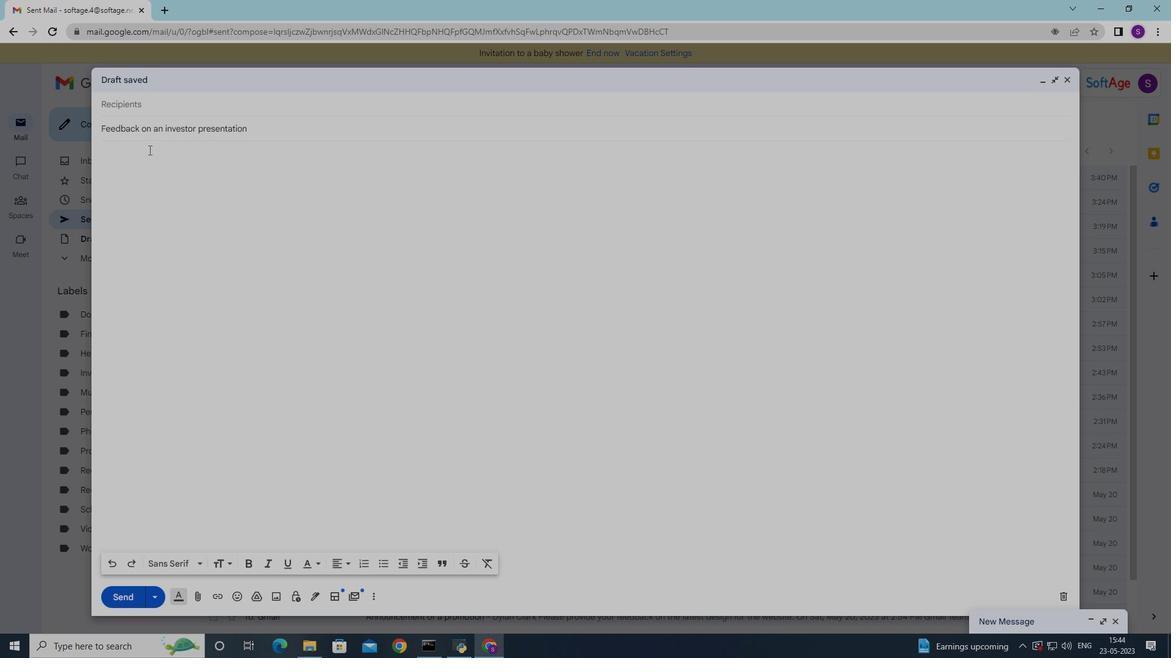 
Action: Mouse pressed left at (148, 151)
Screenshot: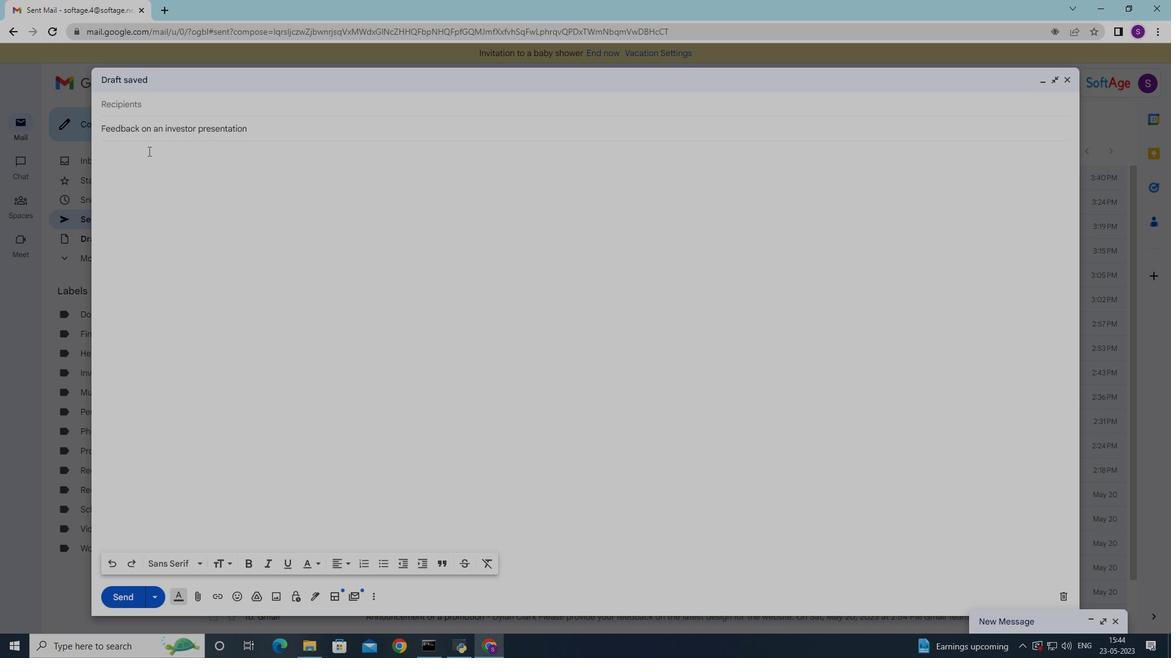 
Action: Mouse moved to (318, 591)
Screenshot: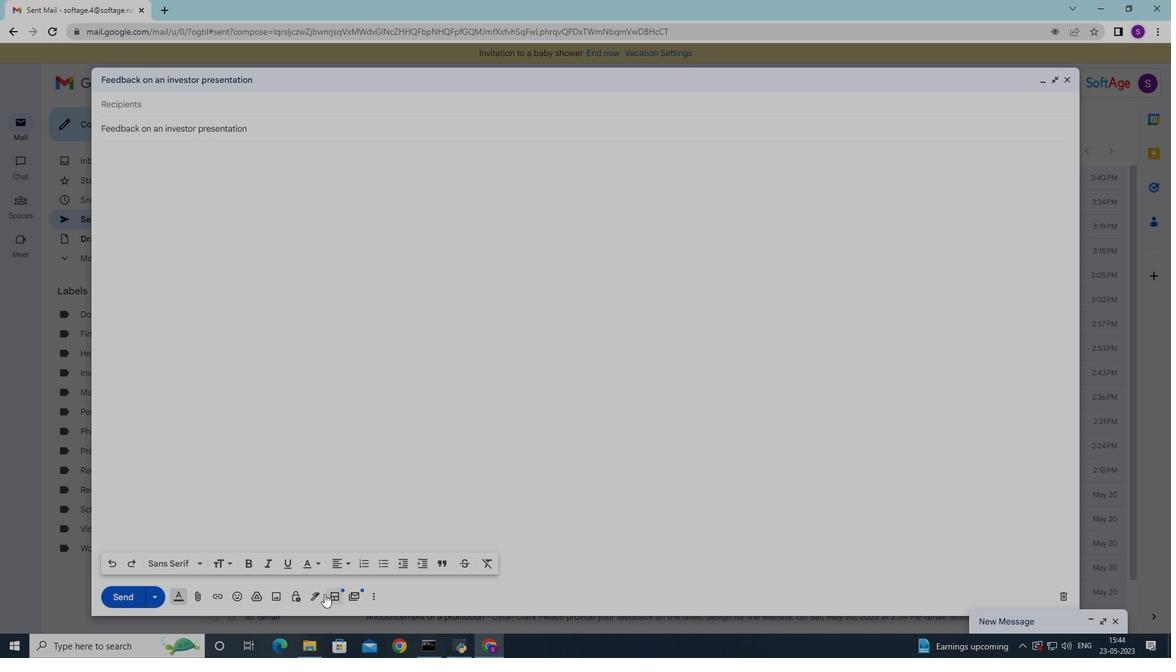 
Action: Mouse pressed left at (318, 591)
Screenshot: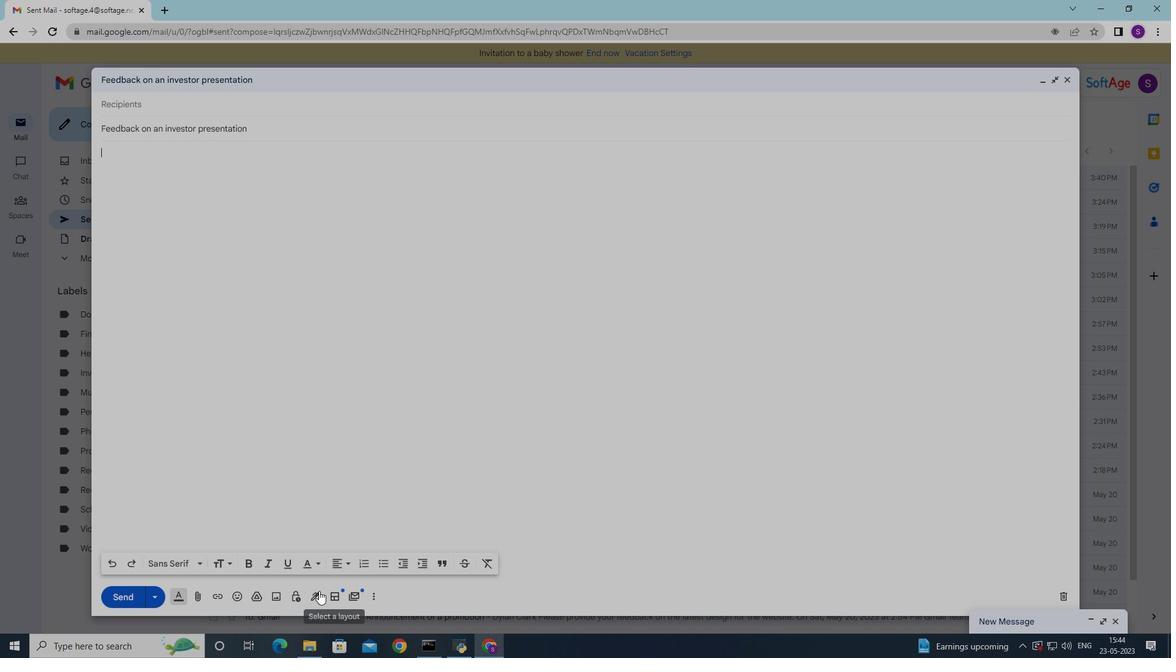 
Action: Mouse moved to (386, 555)
Screenshot: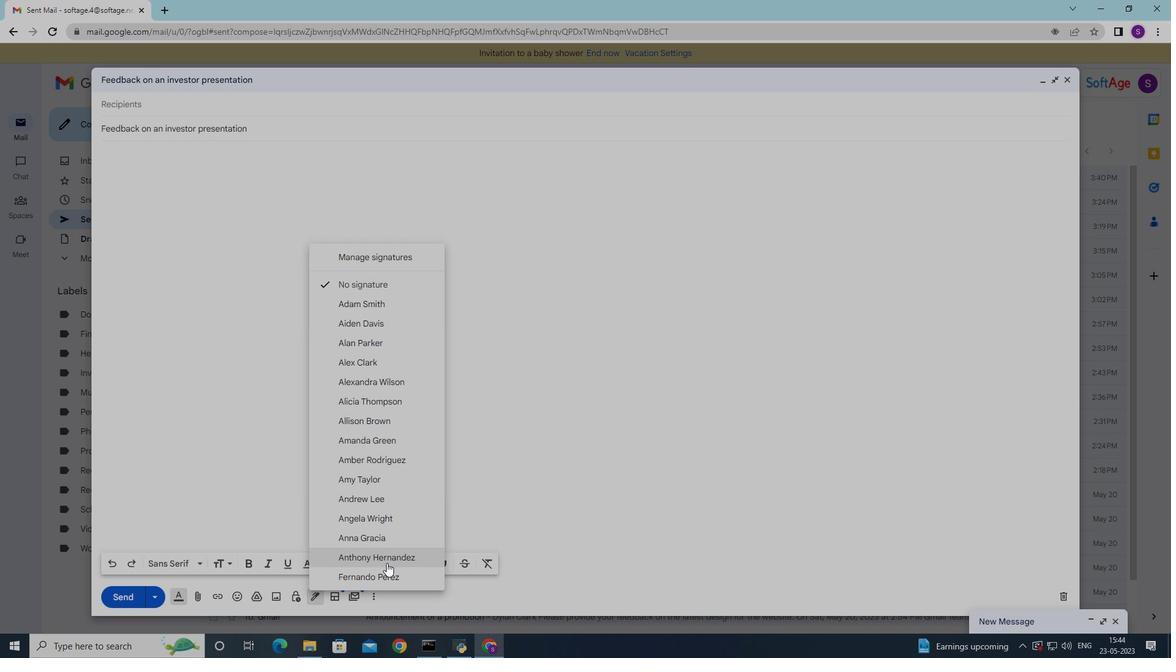 
Action: Mouse pressed left at (386, 555)
Screenshot: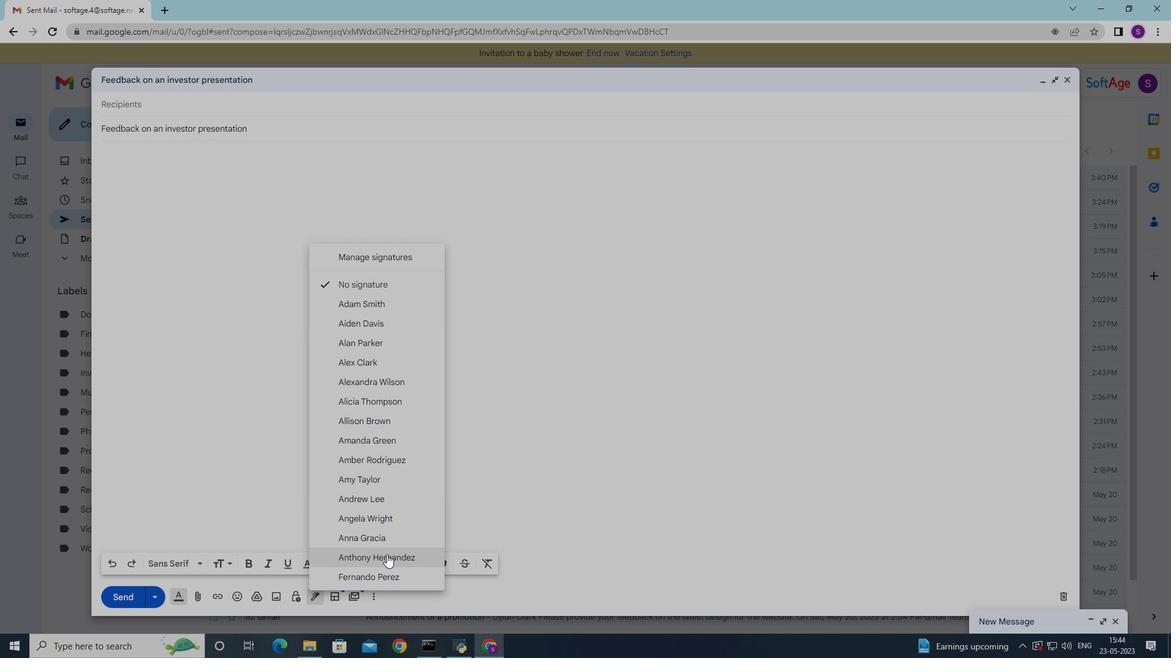 
Action: Mouse moved to (249, 333)
Screenshot: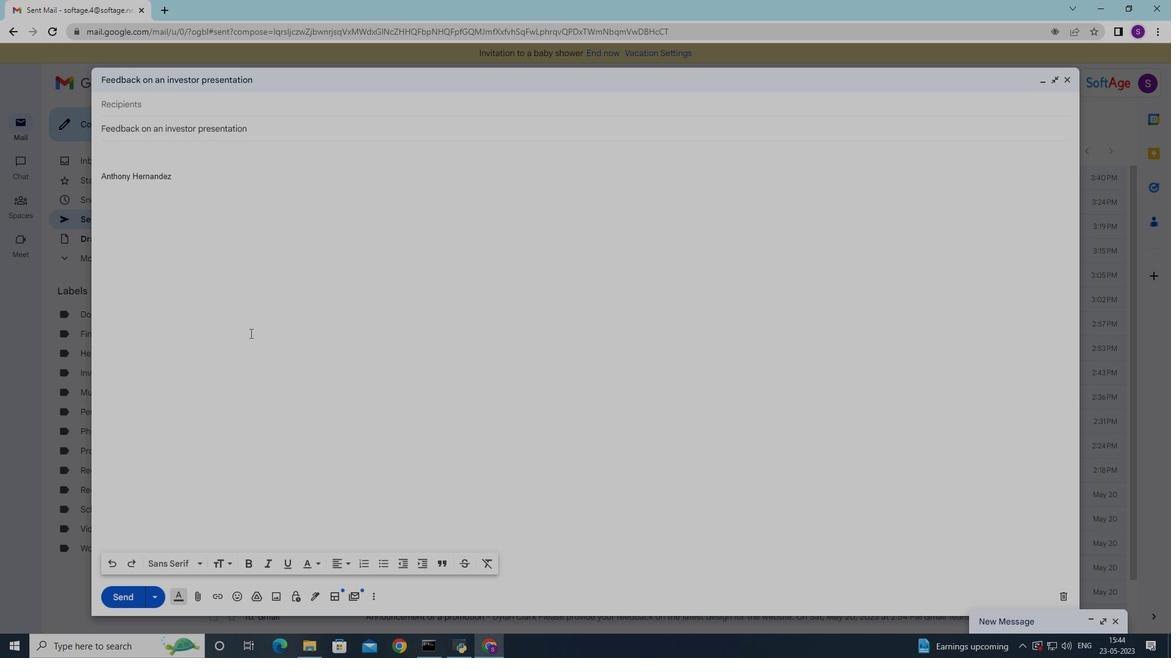 
Action: Key pressed <Key.shift>I<Key.space>have<Key.space>a<Key.space>question<Key.space>regarding<Key.space>the<Key.space>legal<Key.space>requirements<Key.space>d<Key.backspace>for<Key.space>the<Key.space>new<Key.space>product,<Key.space>can<Key.space>you<Key.space>please<Key.space>advise<Key.shift_r>?
Screenshot: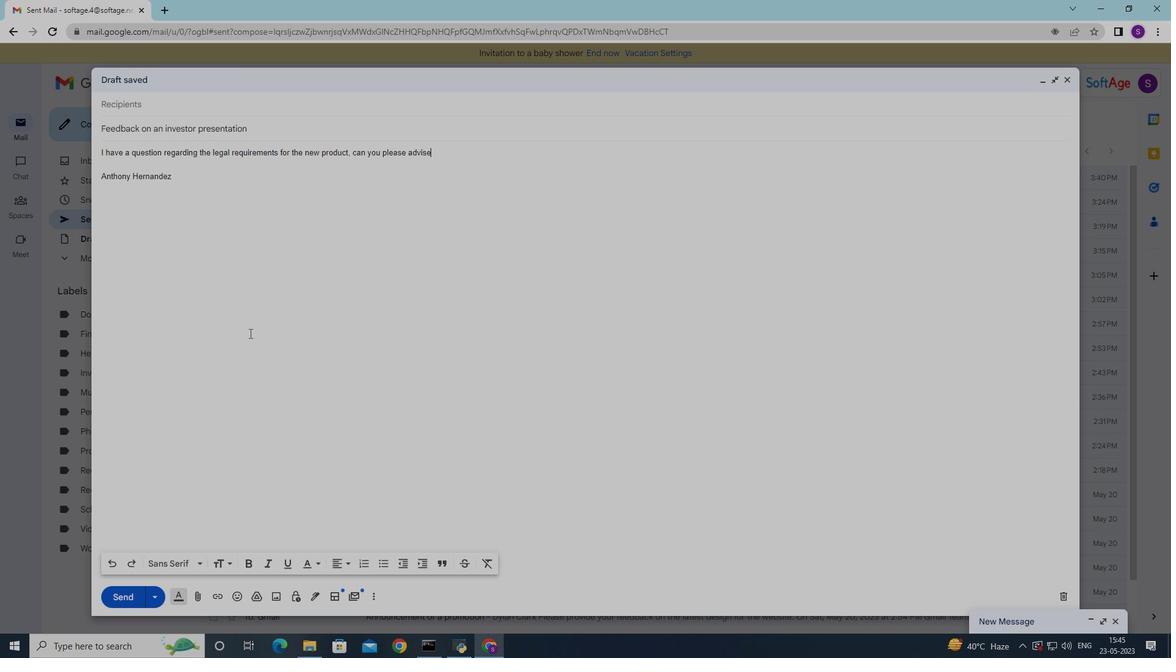 
Action: Mouse moved to (141, 105)
Screenshot: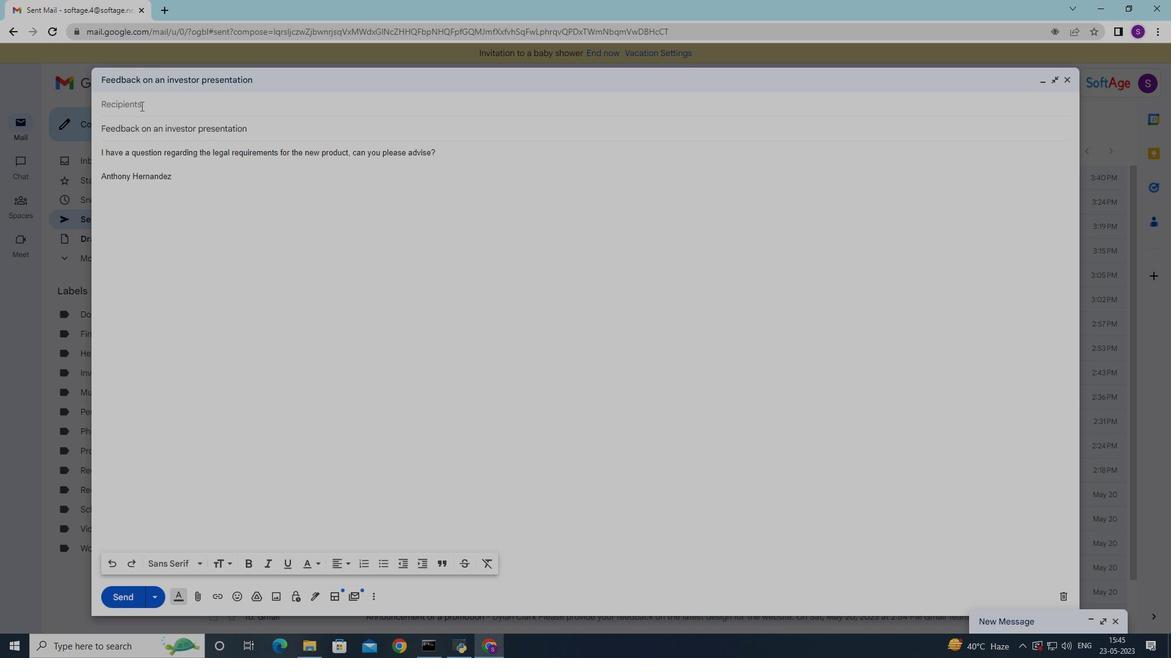 
Action: Mouse pressed left at (141, 105)
Screenshot: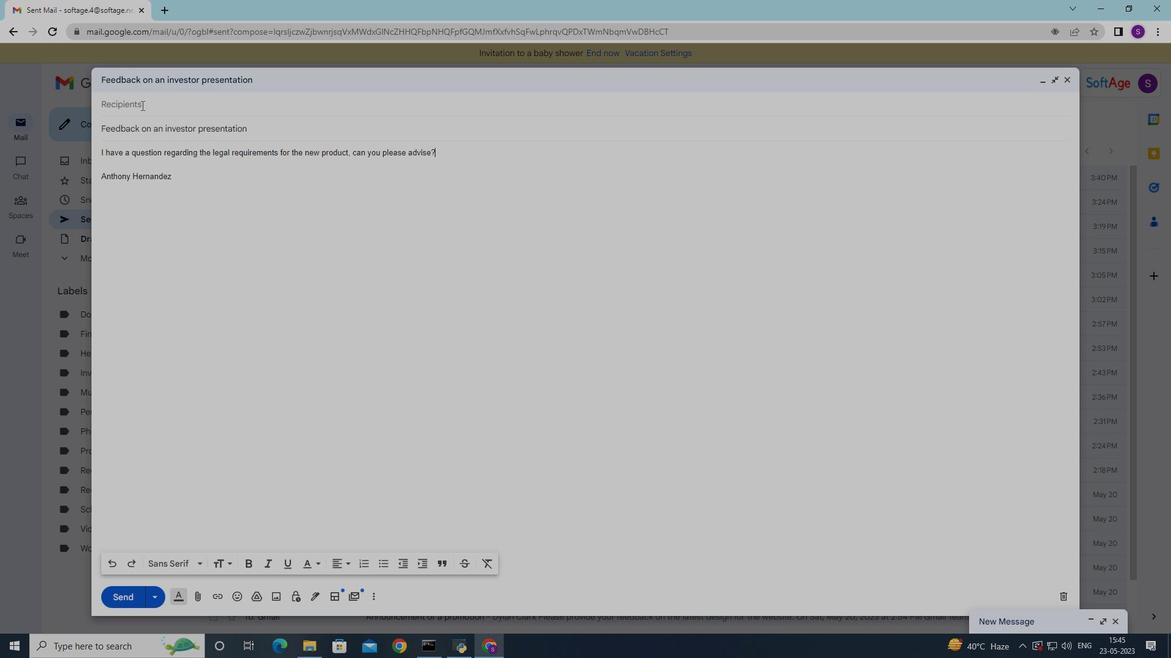
Action: Mouse moved to (279, 259)
Screenshot: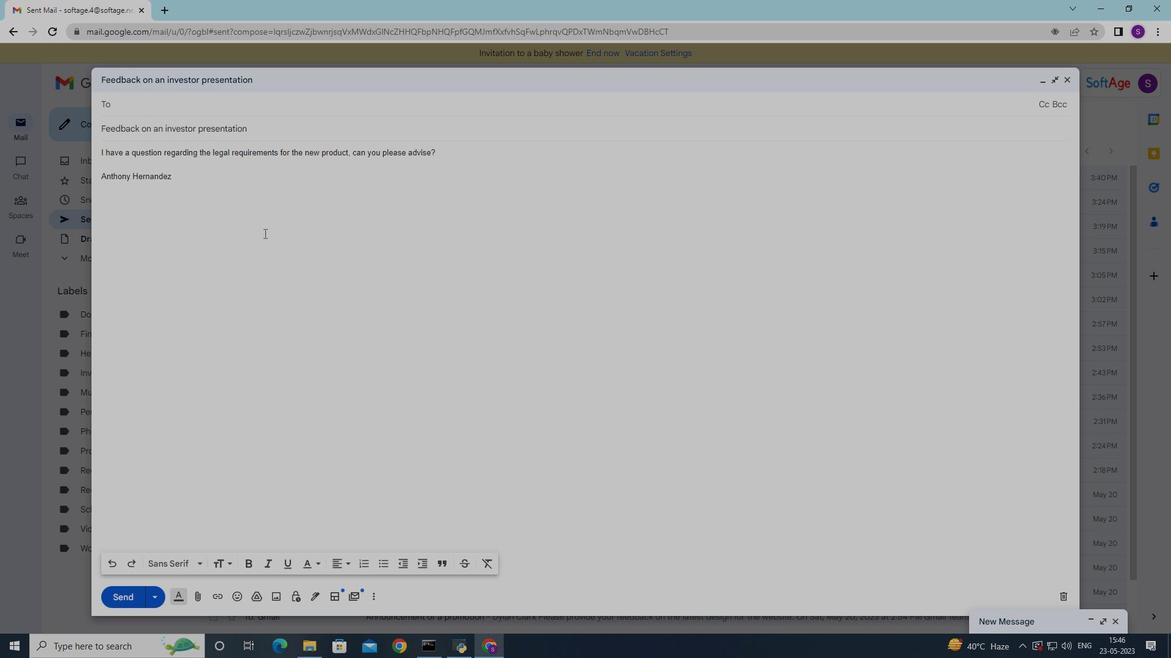 
Action: Key pressed softage.5
Screenshot: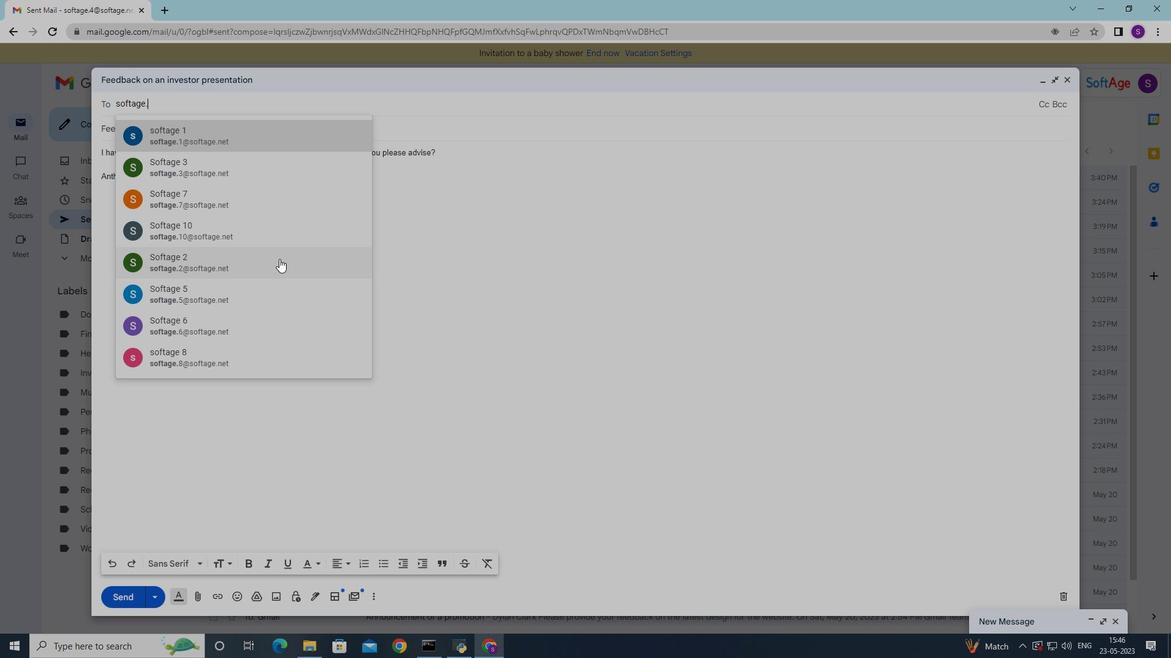 
Action: Mouse moved to (182, 134)
Screenshot: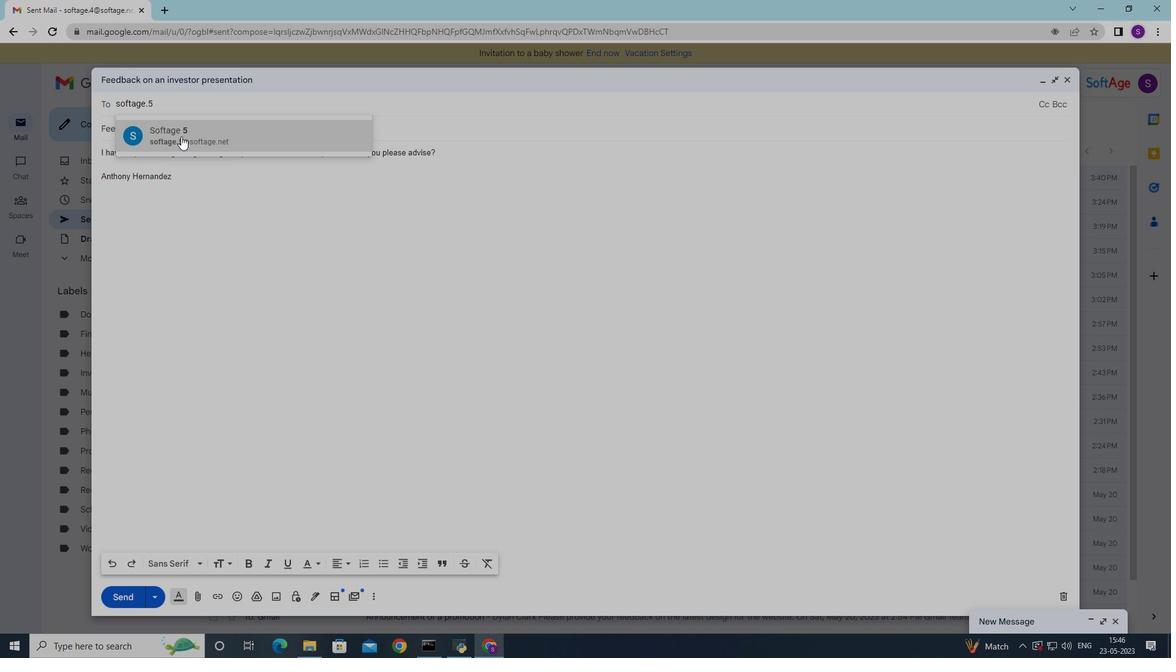 
Action: Mouse pressed left at (182, 134)
Screenshot: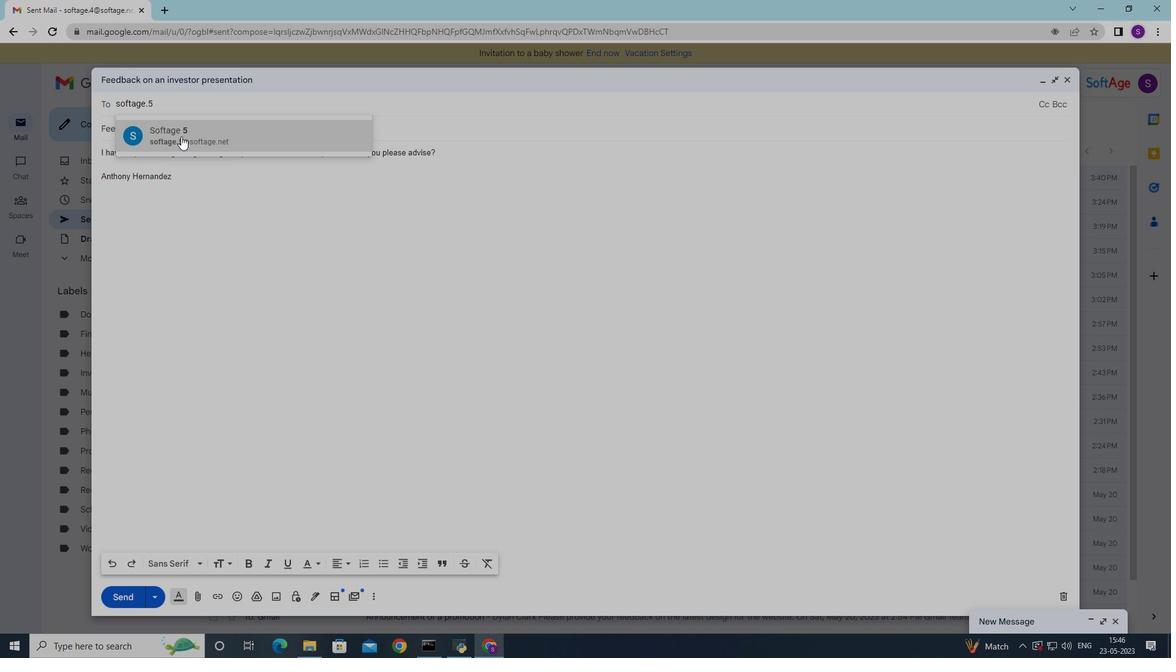 
Action: Mouse moved to (408, 163)
Screenshot: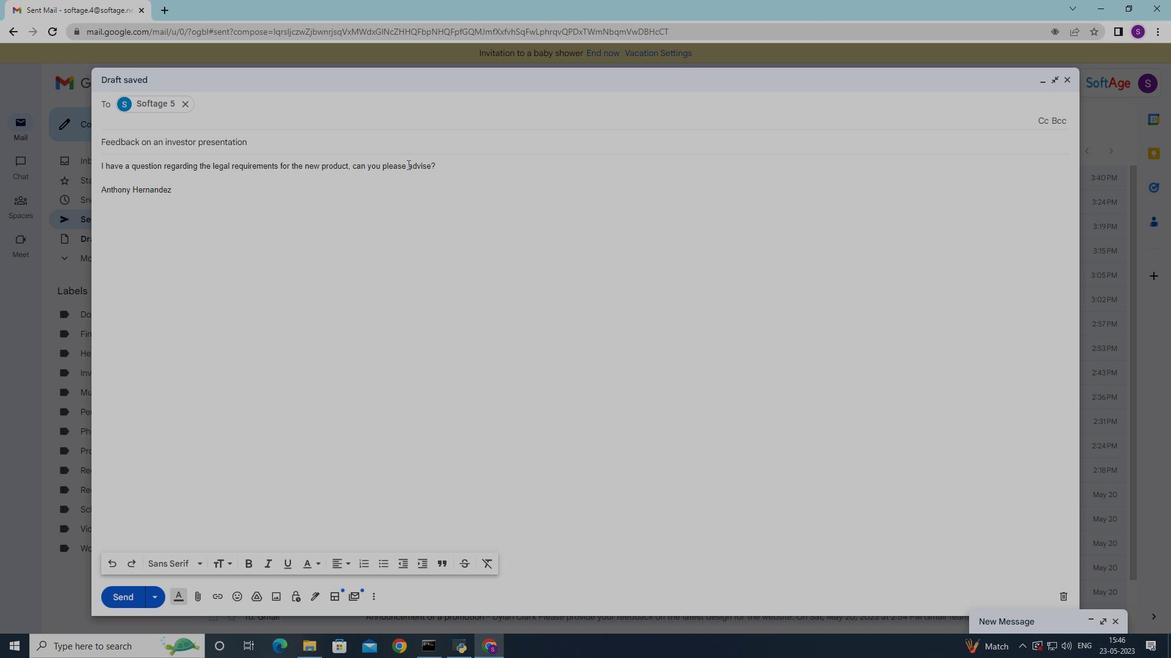 
Action: Mouse pressed left at (408, 163)
Screenshot: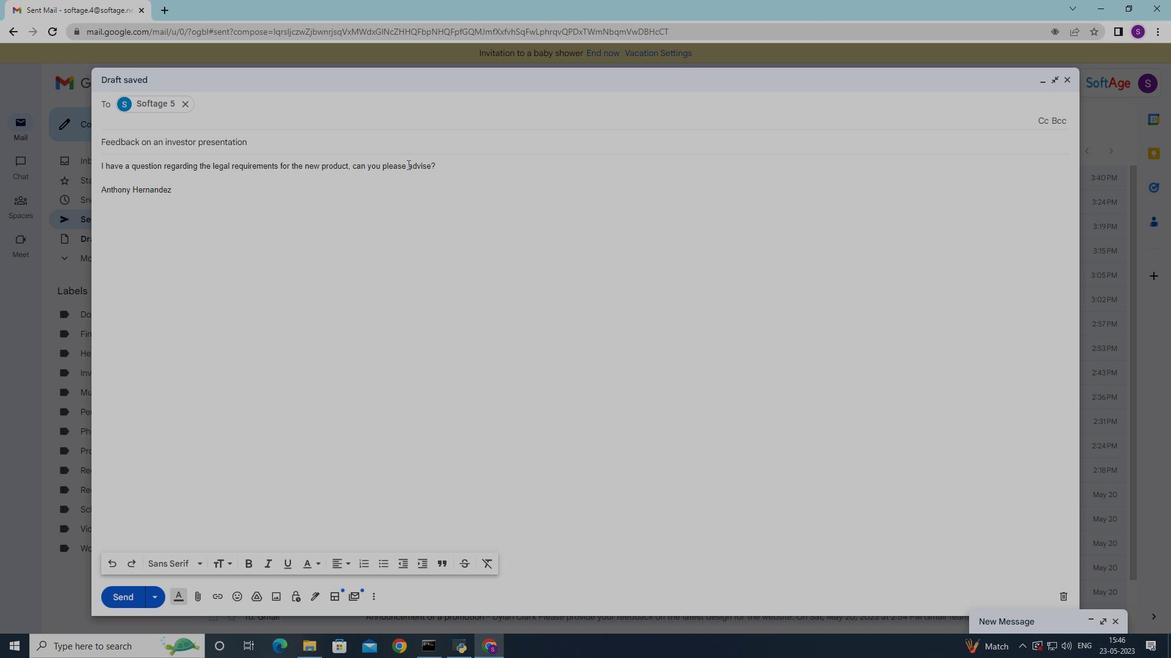 
Action: Mouse moved to (197, 566)
Screenshot: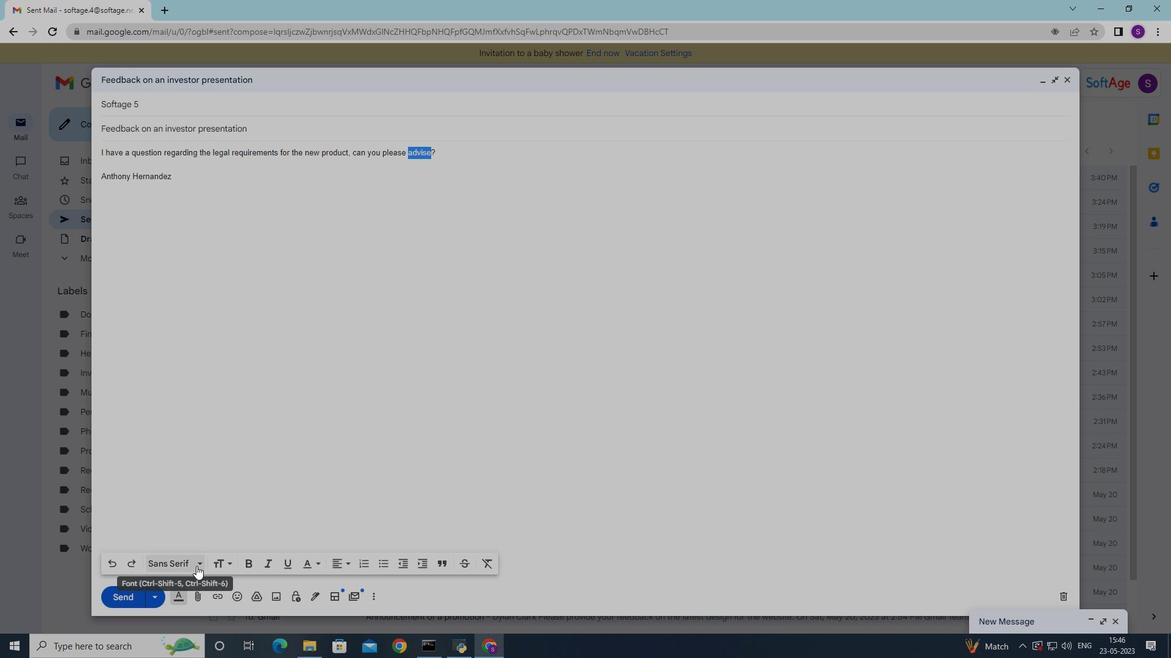 
Action: Mouse pressed left at (197, 566)
Screenshot: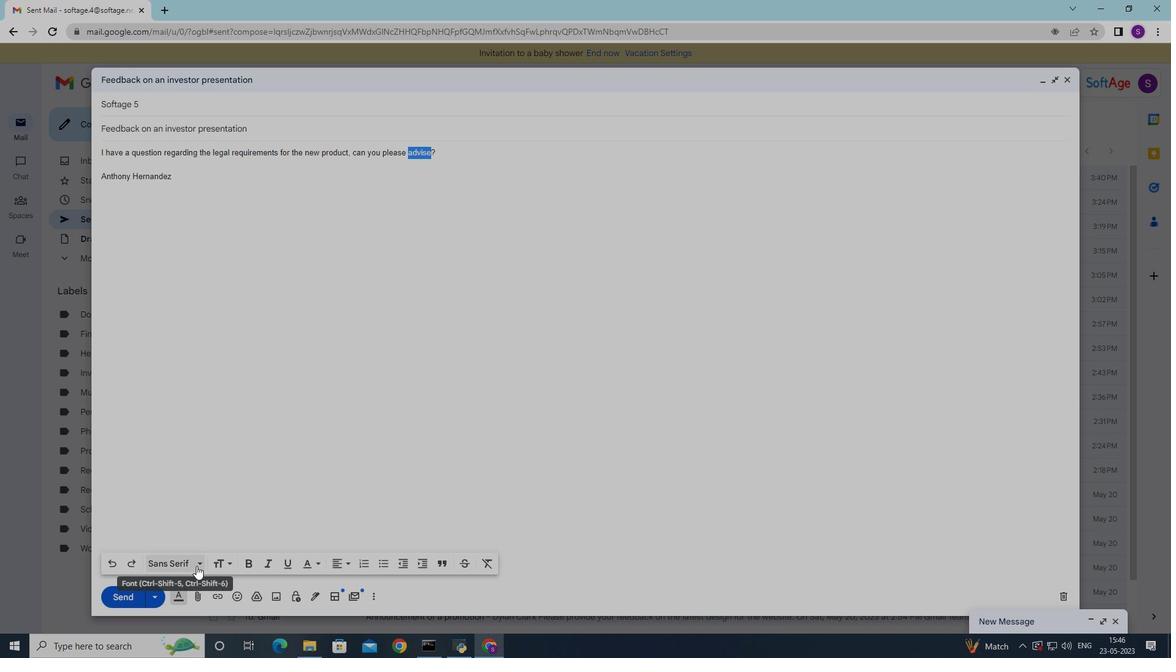 
Action: Mouse moved to (212, 360)
Screenshot: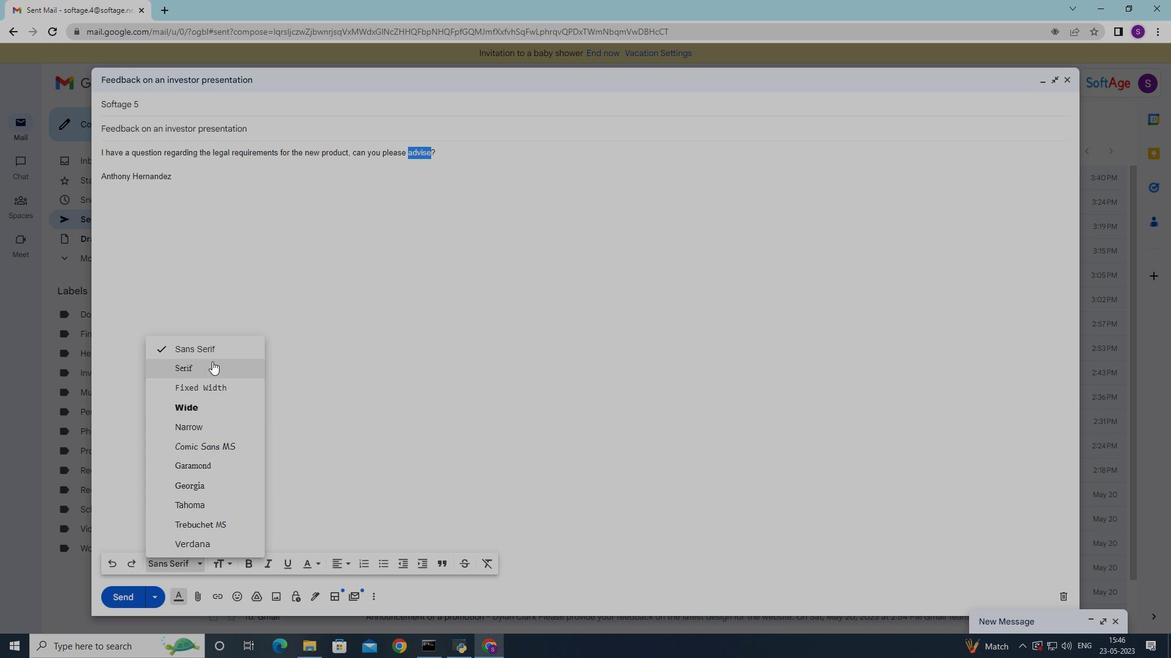 
Action: Mouse pressed left at (212, 360)
Screenshot: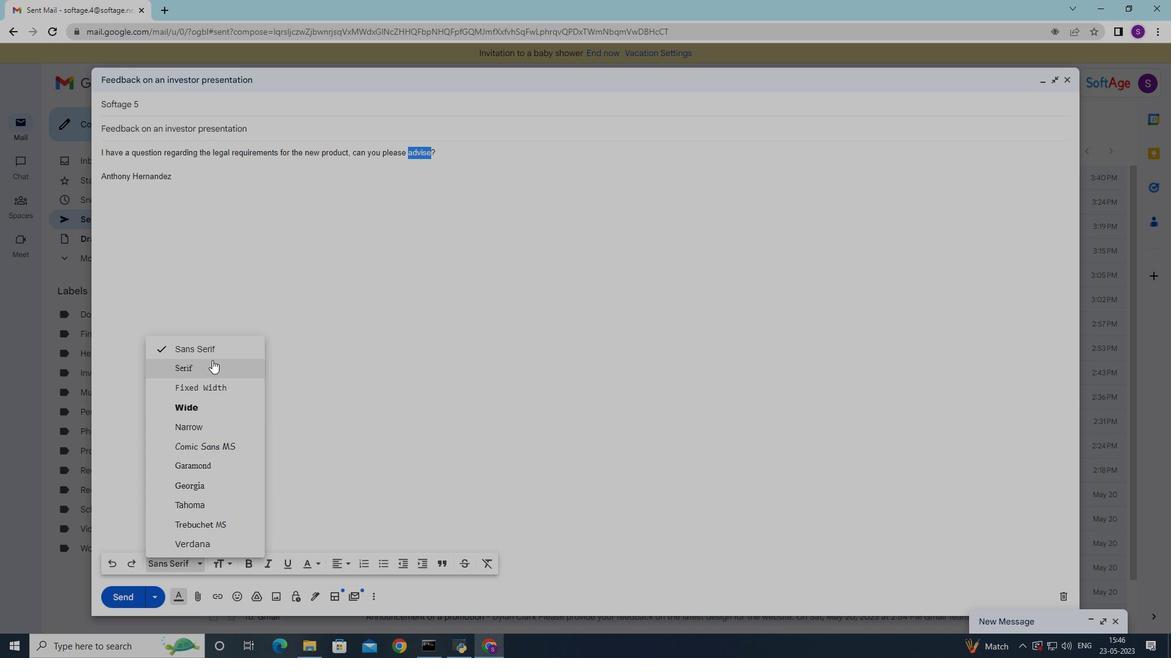 
Action: Mouse moved to (248, 559)
Screenshot: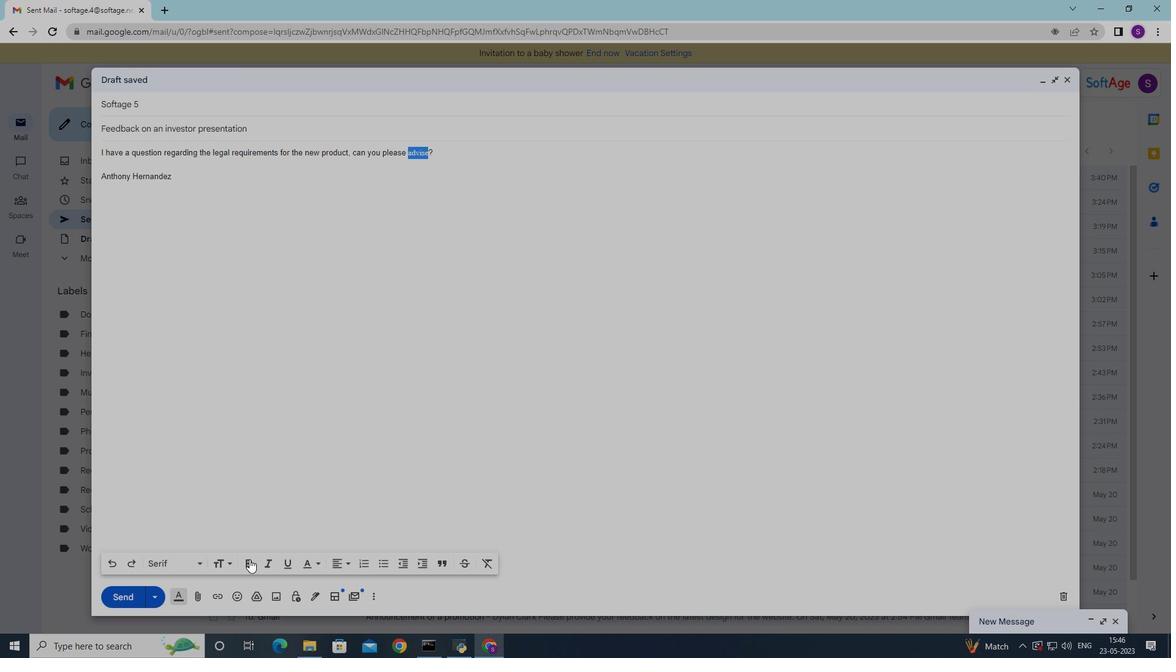 
Action: Mouse pressed left at (248, 559)
Screenshot: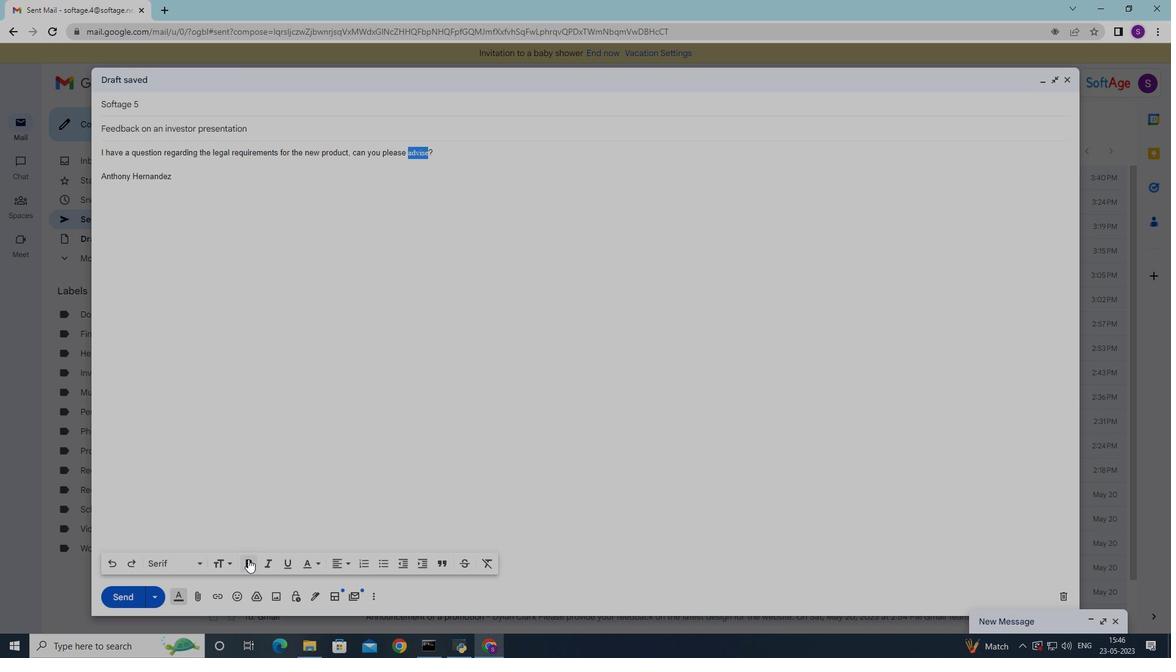
Action: Mouse moved to (270, 565)
Screenshot: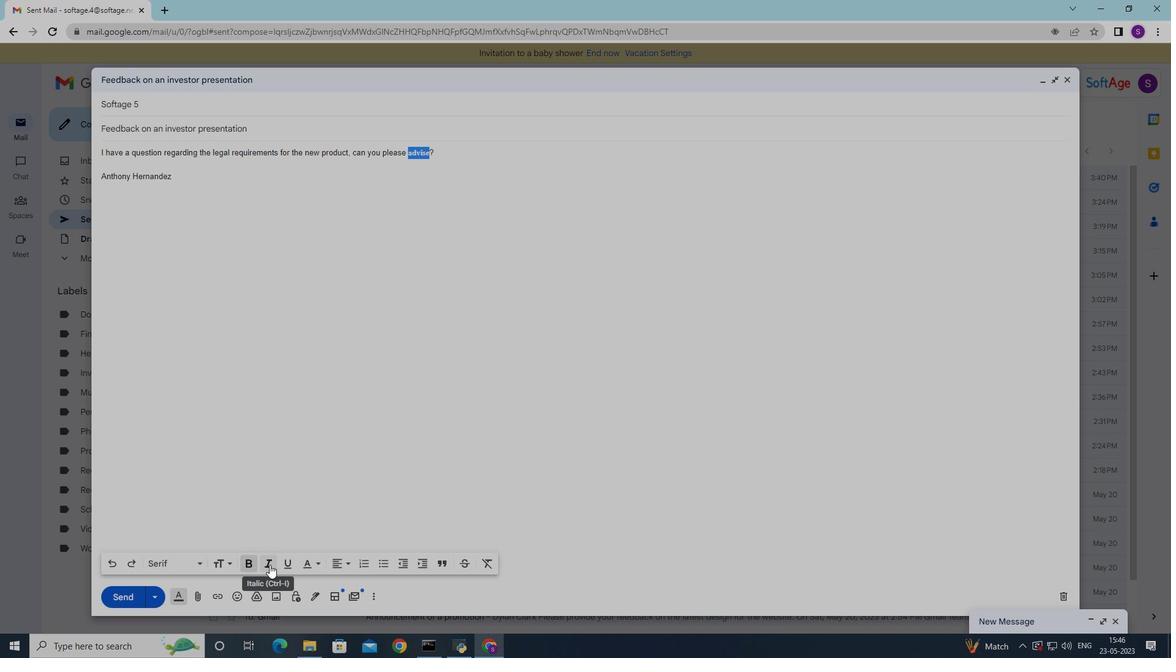
Action: Mouse pressed left at (270, 565)
Screenshot: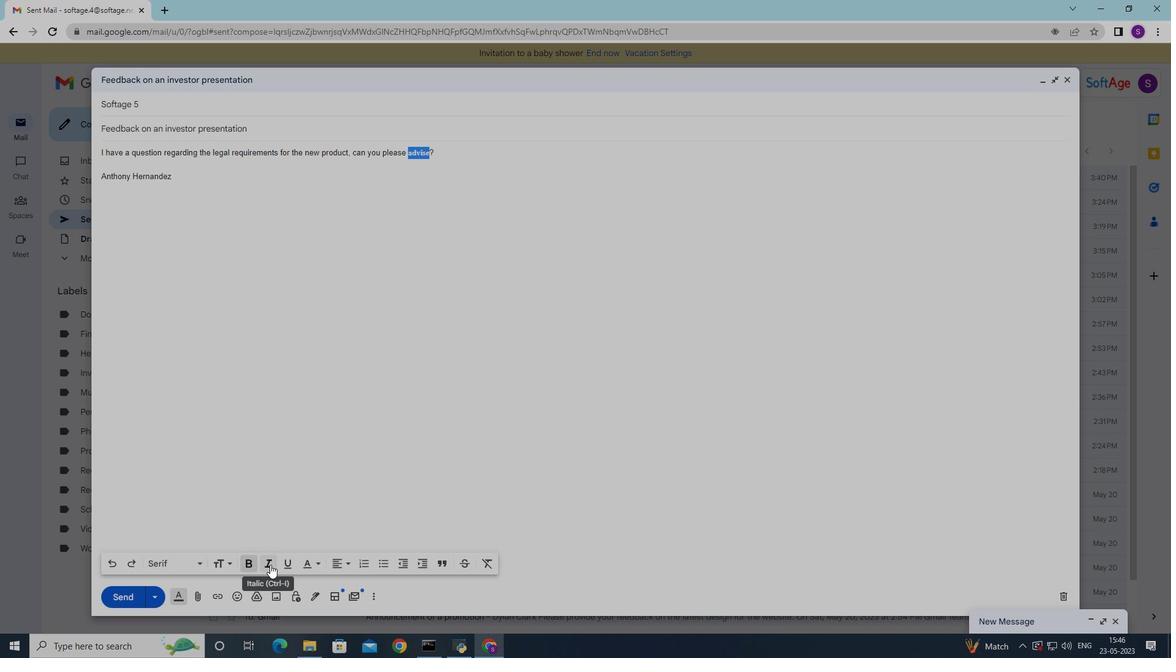 
Action: Mouse moved to (129, 600)
Screenshot: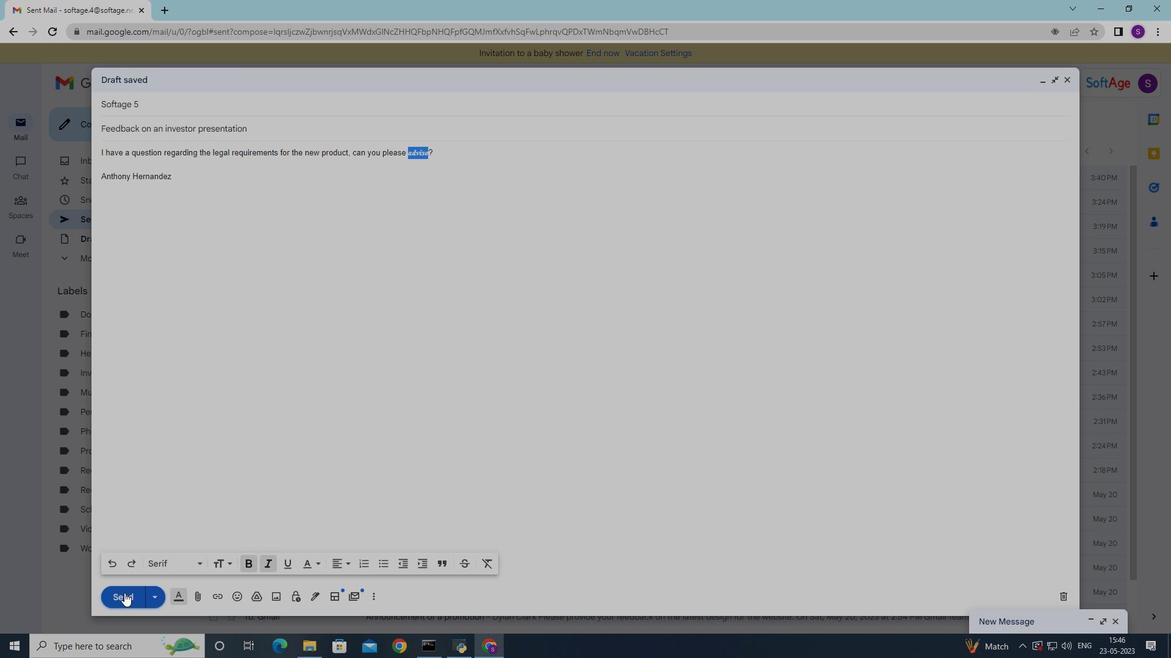 
Action: Mouse pressed left at (129, 600)
Screenshot: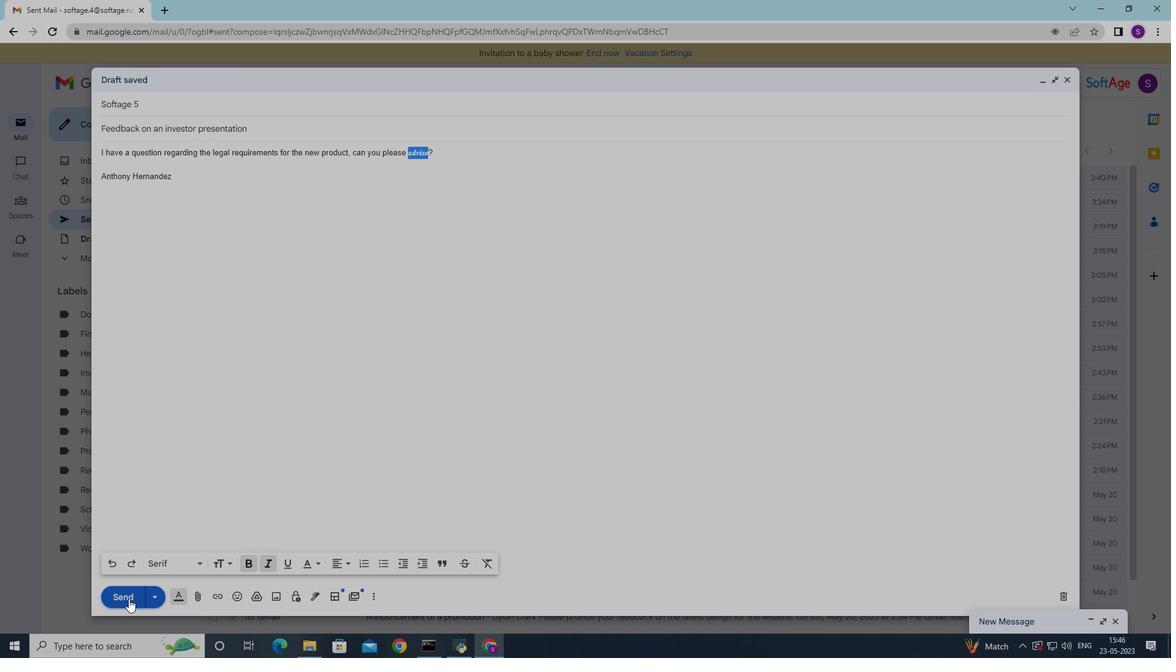 
Action: Mouse moved to (358, 184)
Screenshot: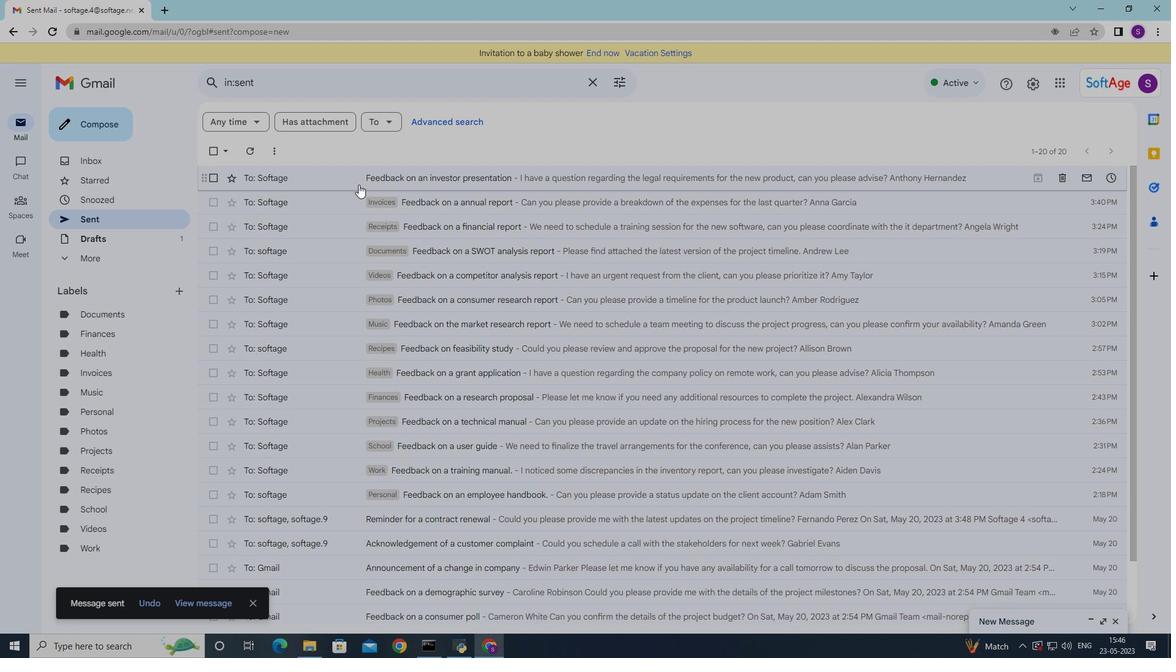 
Action: Mouse pressed right at (358, 184)
Screenshot: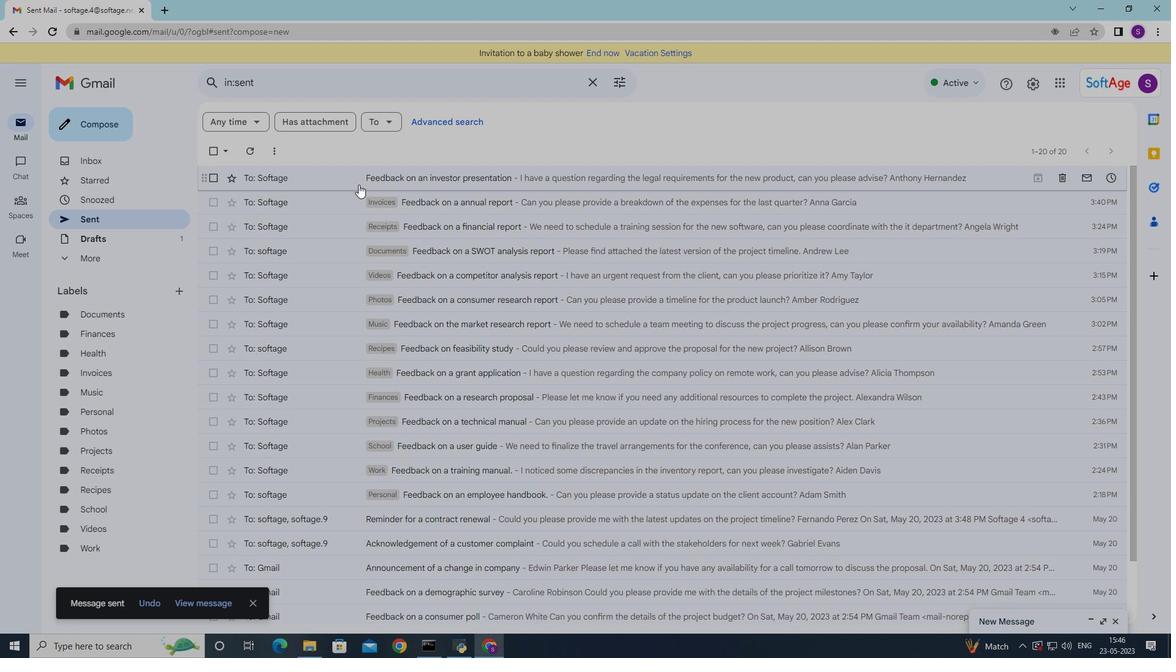 
Action: Mouse moved to (550, 383)
Screenshot: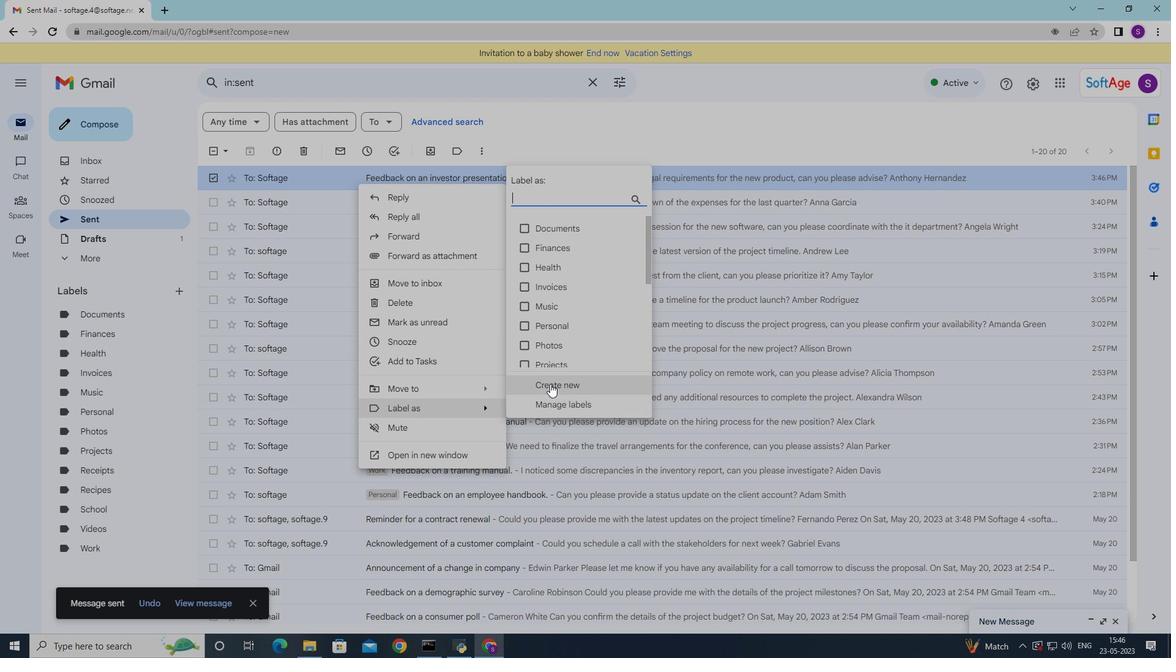 
Action: Mouse pressed left at (550, 383)
Screenshot: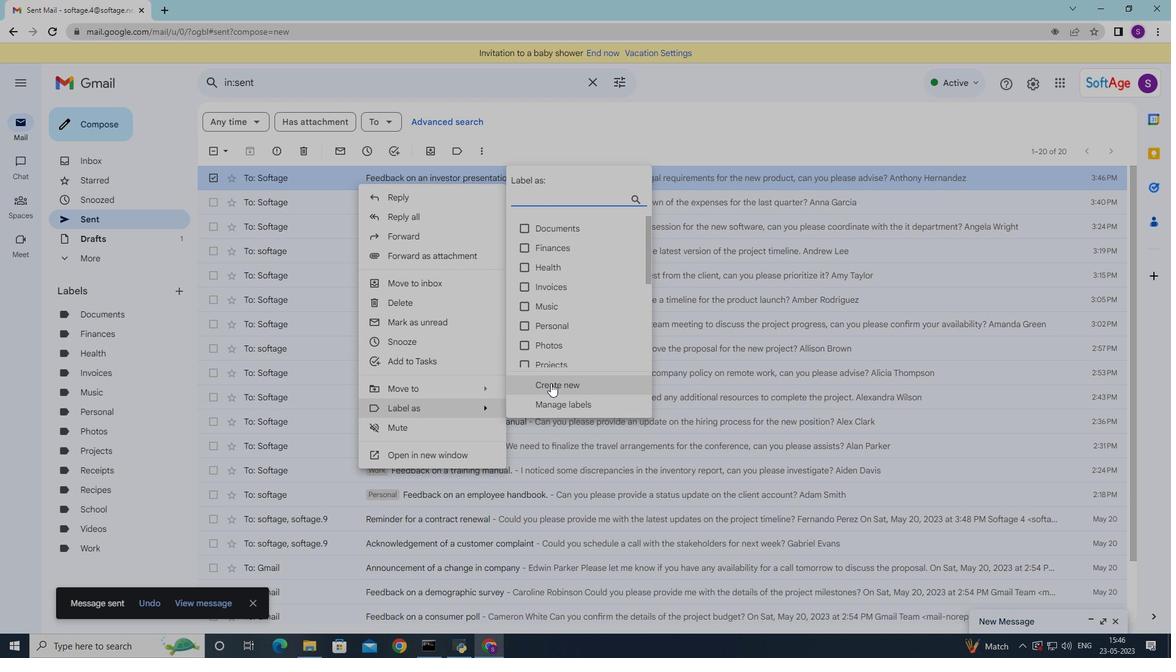 
Action: Mouse moved to (549, 384)
Screenshot: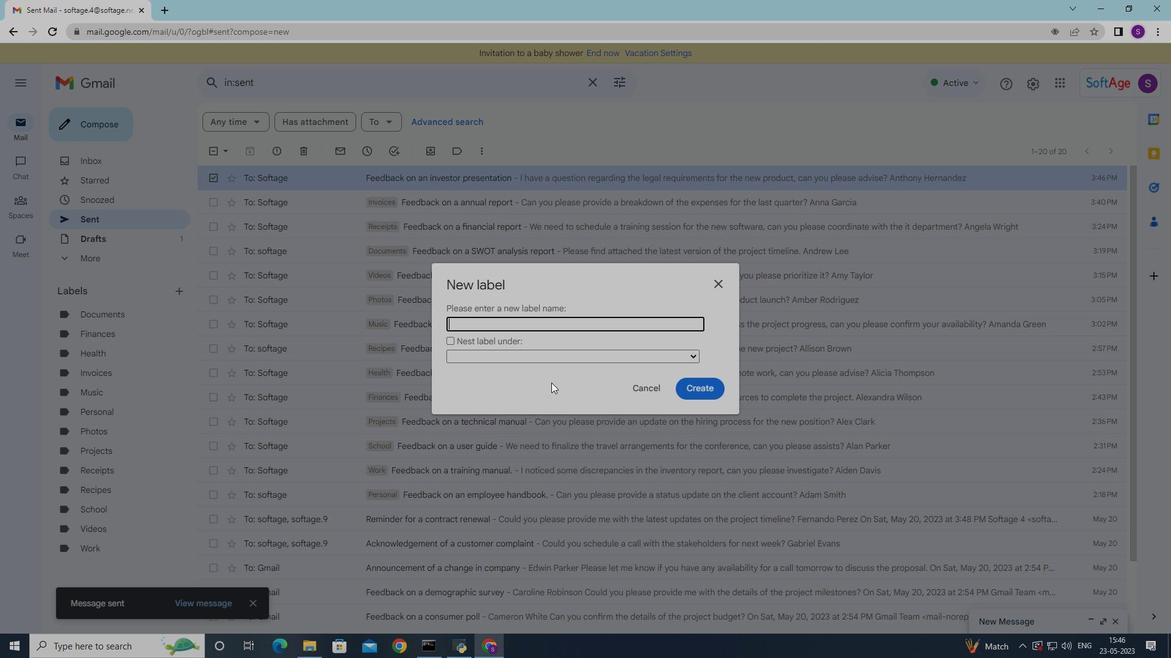 
Action: Key pressed <Key.shift>Tax<Key.space><Key.shift><Key.shift><Key.shift><Key.shift><Key.shift><Key.shift><Key.shift><Key.shift><Key.shift><Key.shift>documents
Screenshot: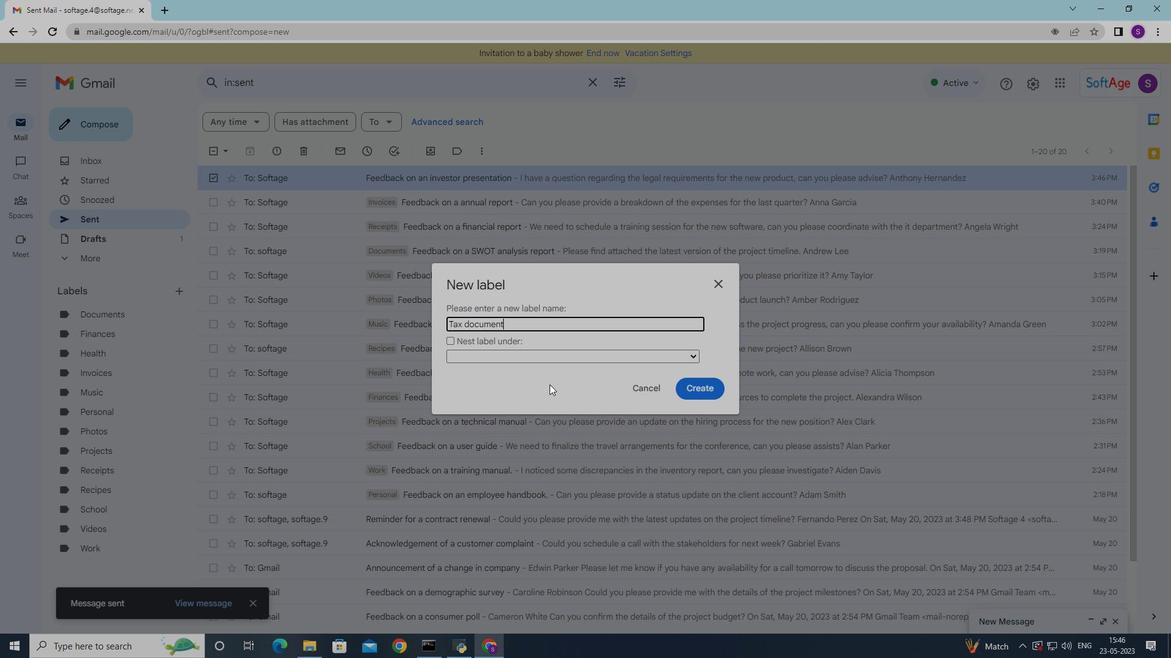 
Action: Mouse moved to (689, 387)
Screenshot: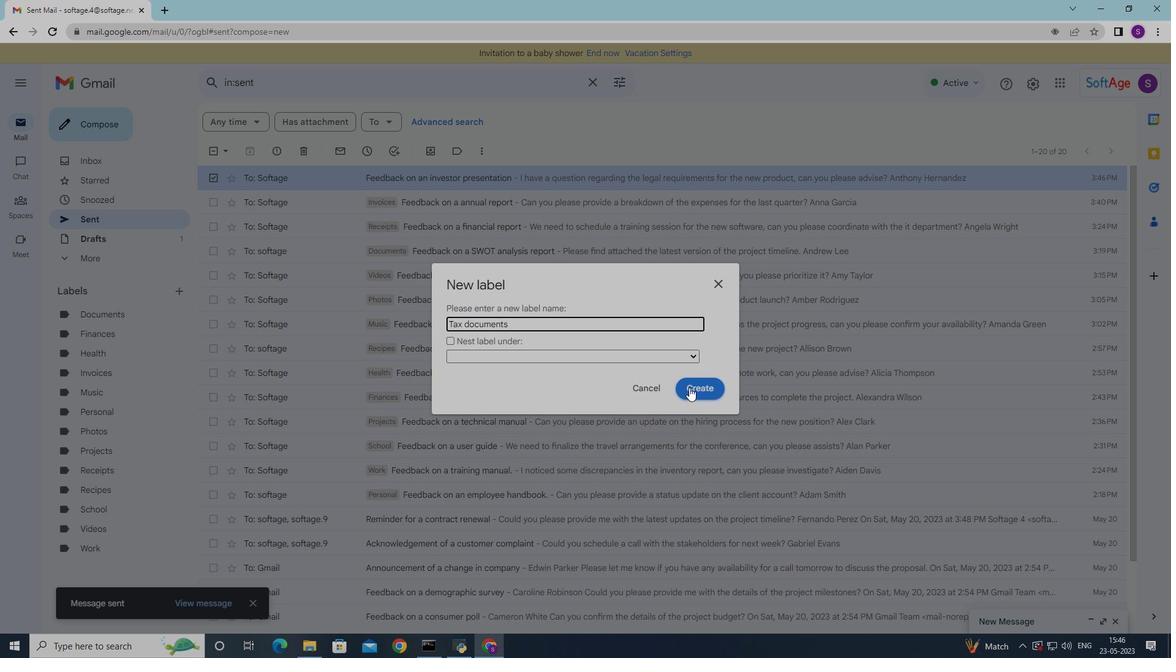 
Action: Mouse pressed left at (689, 387)
Screenshot: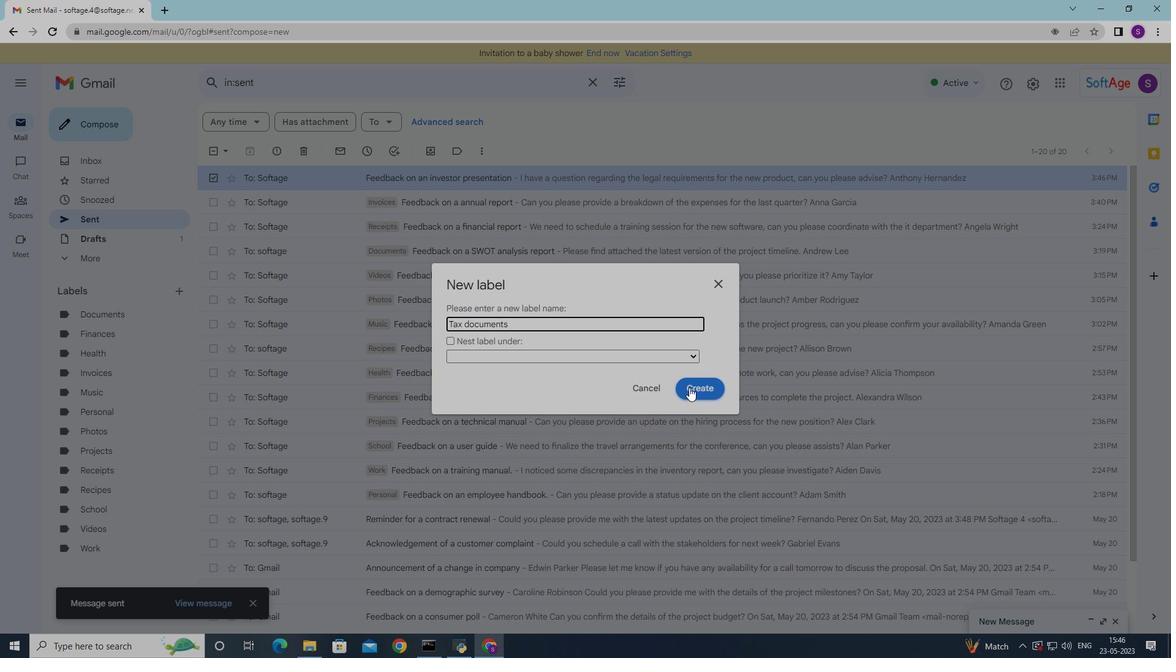 
Action: Mouse moved to (435, 182)
Screenshot: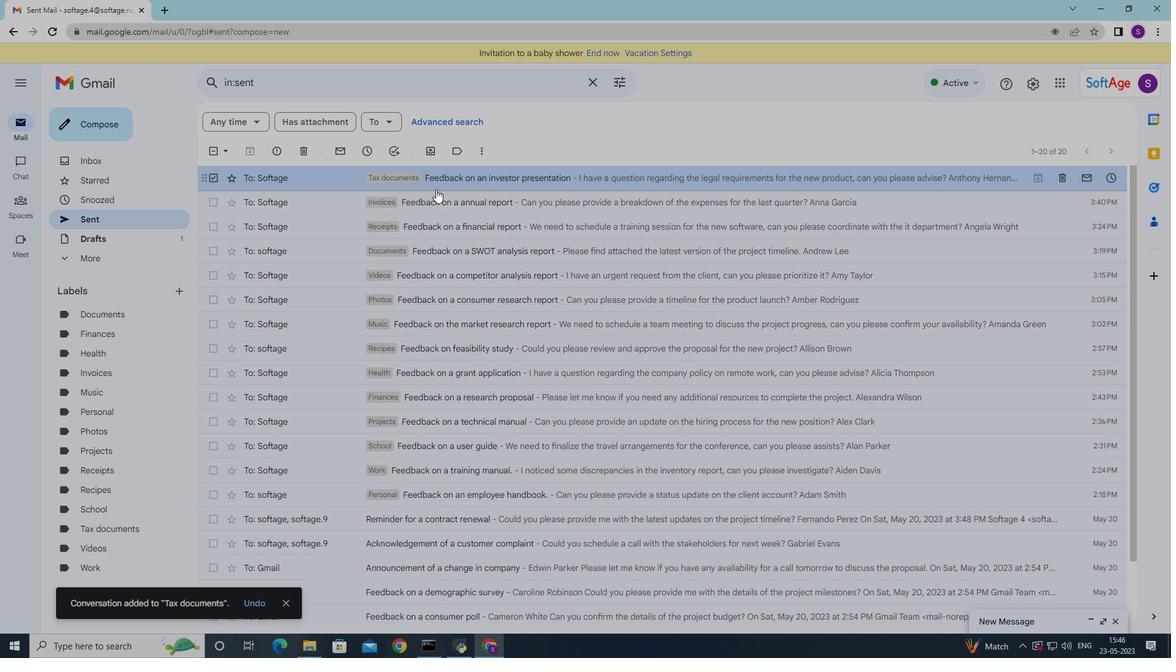 
Action: Mouse pressed right at (435, 182)
Screenshot: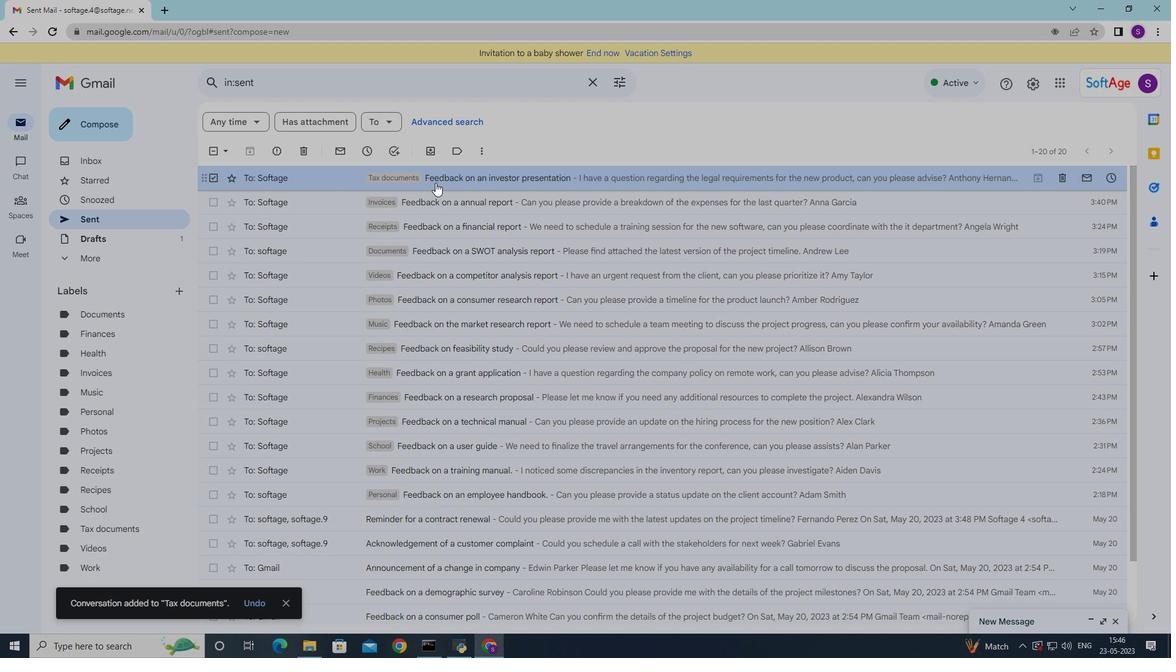 
Action: Mouse moved to (630, 236)
Screenshot: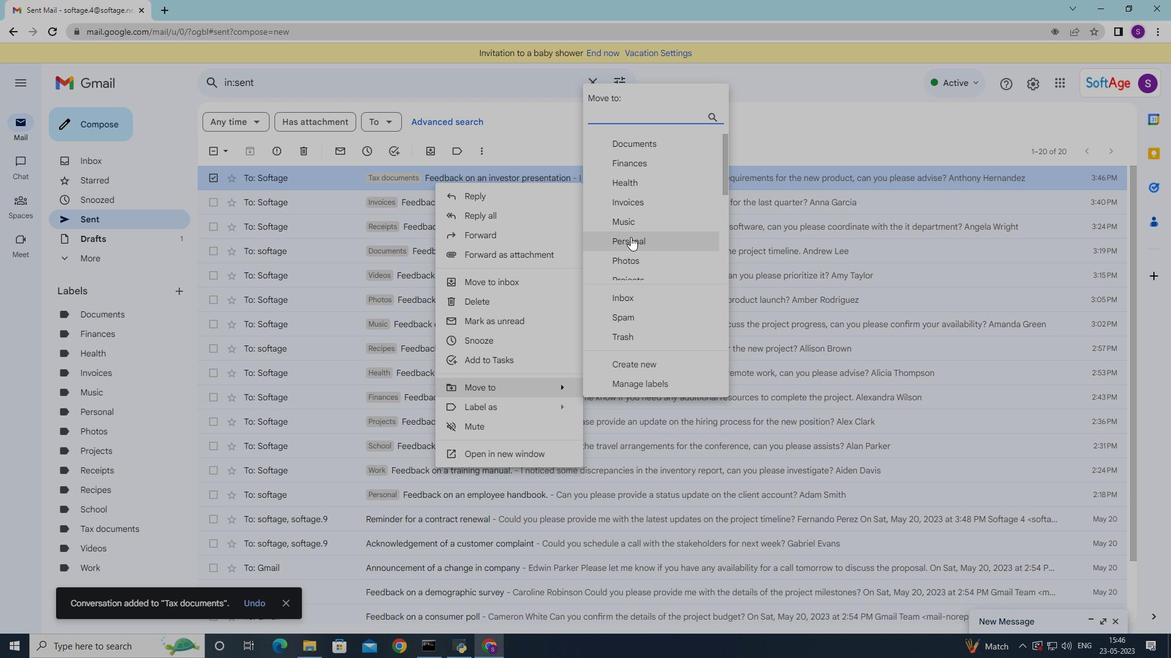 
Action: Mouse scrolled (630, 236) with delta (0, 0)
Screenshot: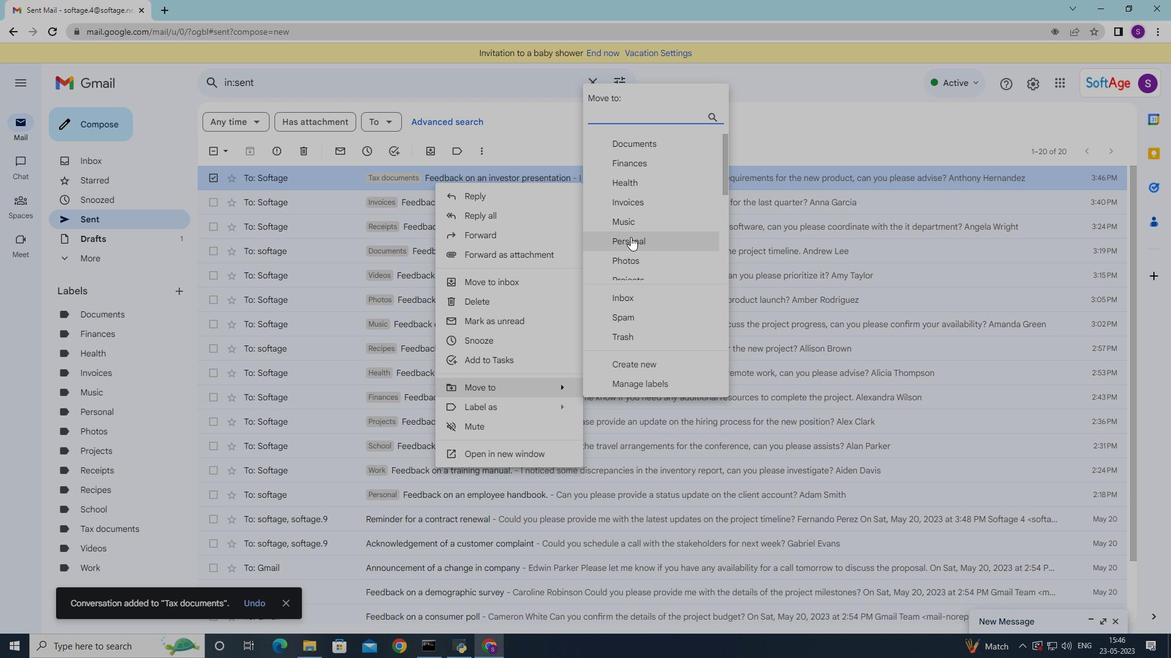 
Action: Mouse scrolled (630, 236) with delta (0, 0)
Screenshot: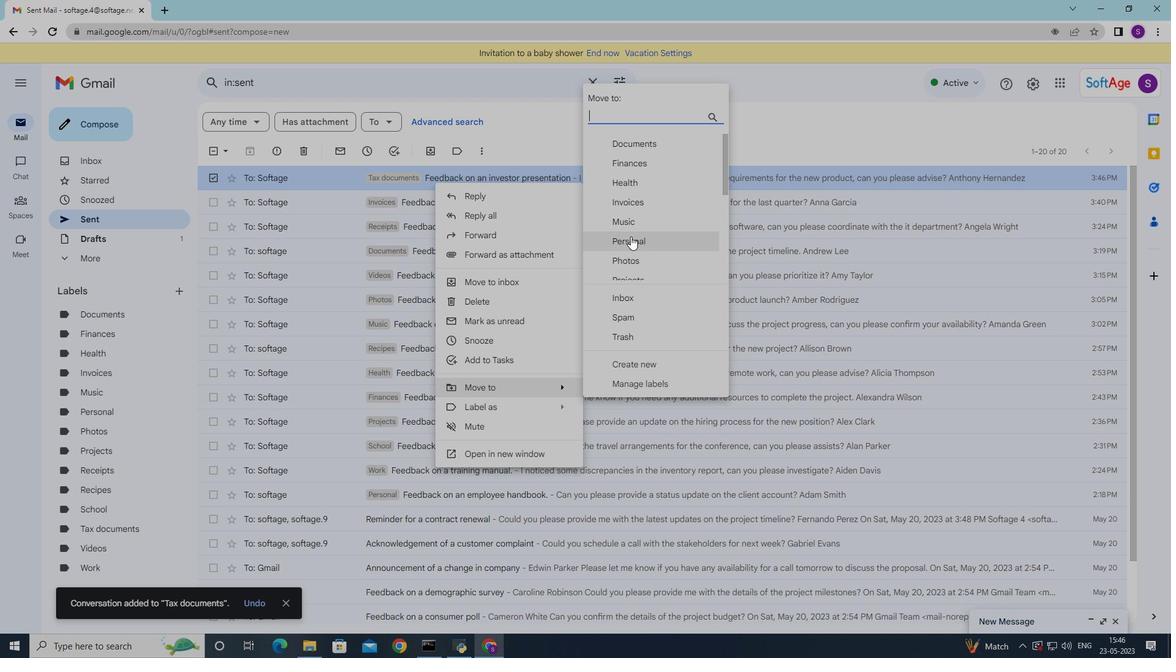 
Action: Mouse scrolled (630, 236) with delta (0, 0)
Screenshot: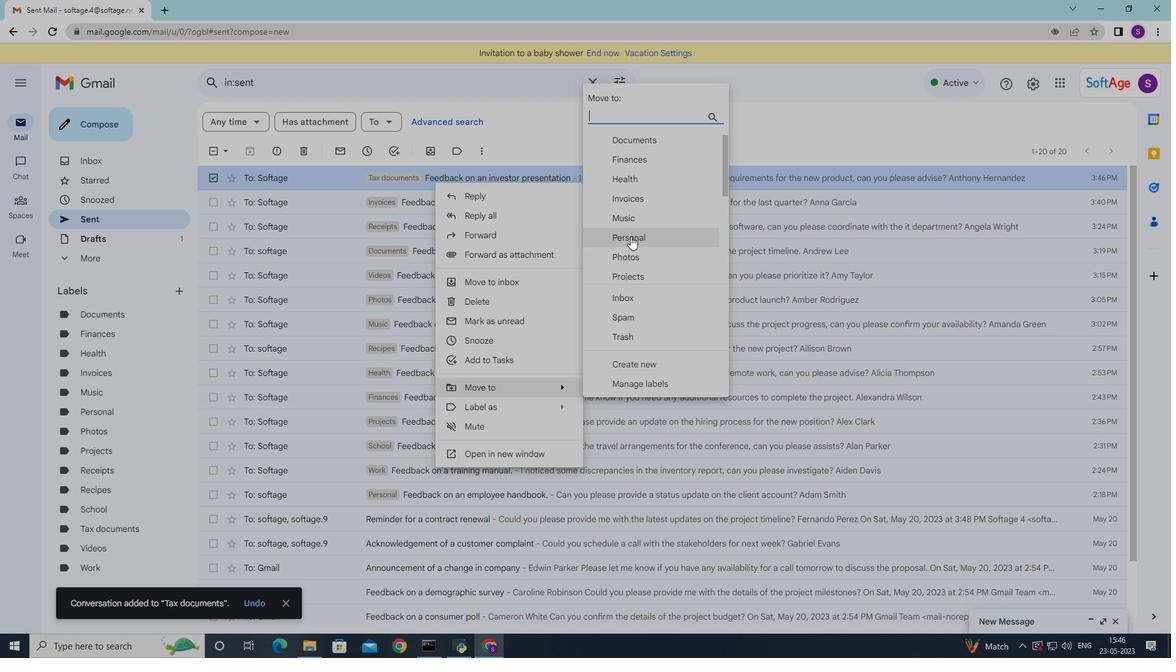 
Action: Mouse moved to (654, 174)
Screenshot: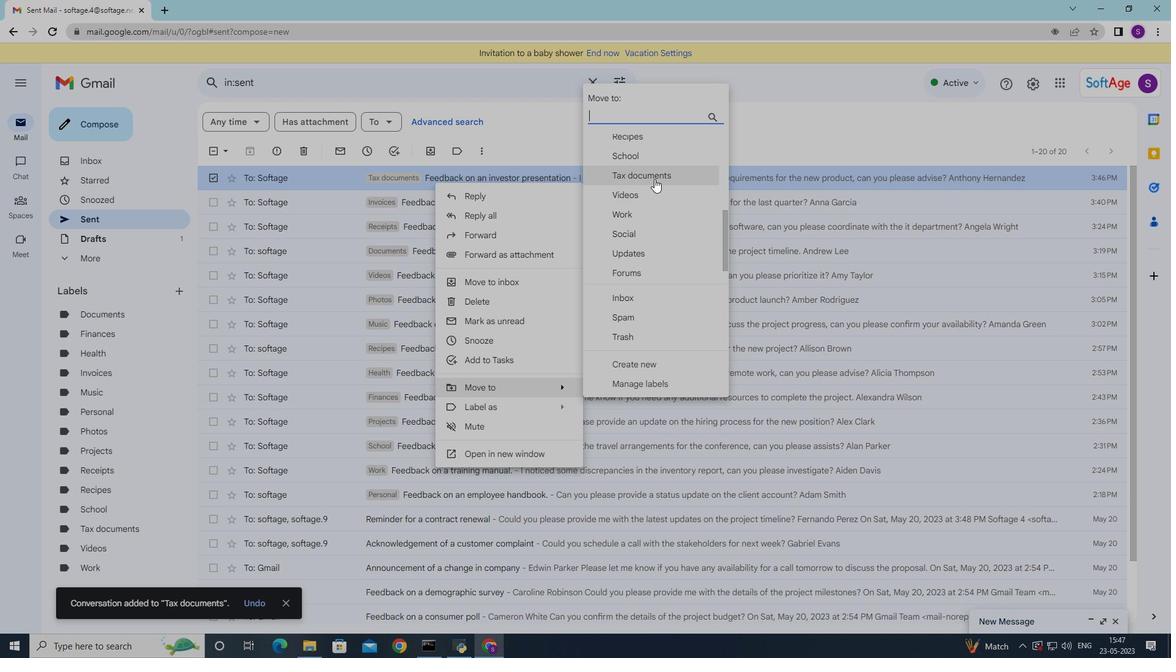 
Action: Mouse pressed left at (654, 174)
Screenshot: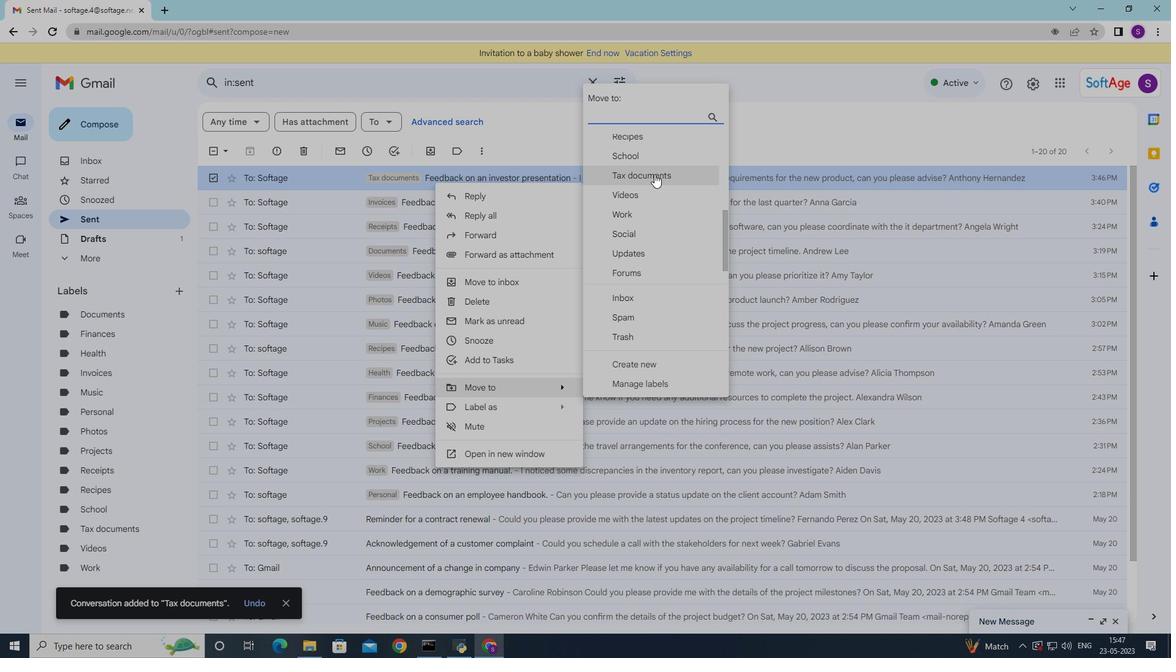 
Action: Mouse moved to (562, 232)
Screenshot: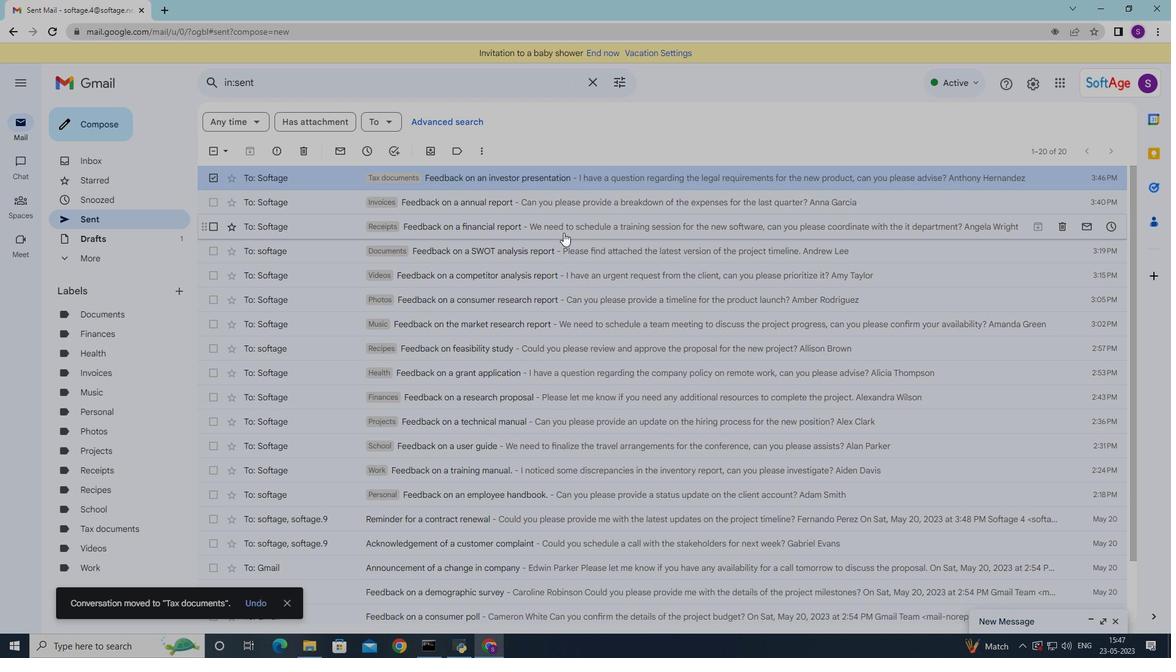 
